 Task: Find connections with filter location Murādnagar with filter topic #happyfounderswith filter profile language French with filter current company Indoco Remedies Ltd. with filter school Ramnarain Ruia College - Mumbai with filter industry Glass Product Manufacturing with filter service category Software Testing with filter keywords title Sales Engineer
Action: Mouse moved to (642, 105)
Screenshot: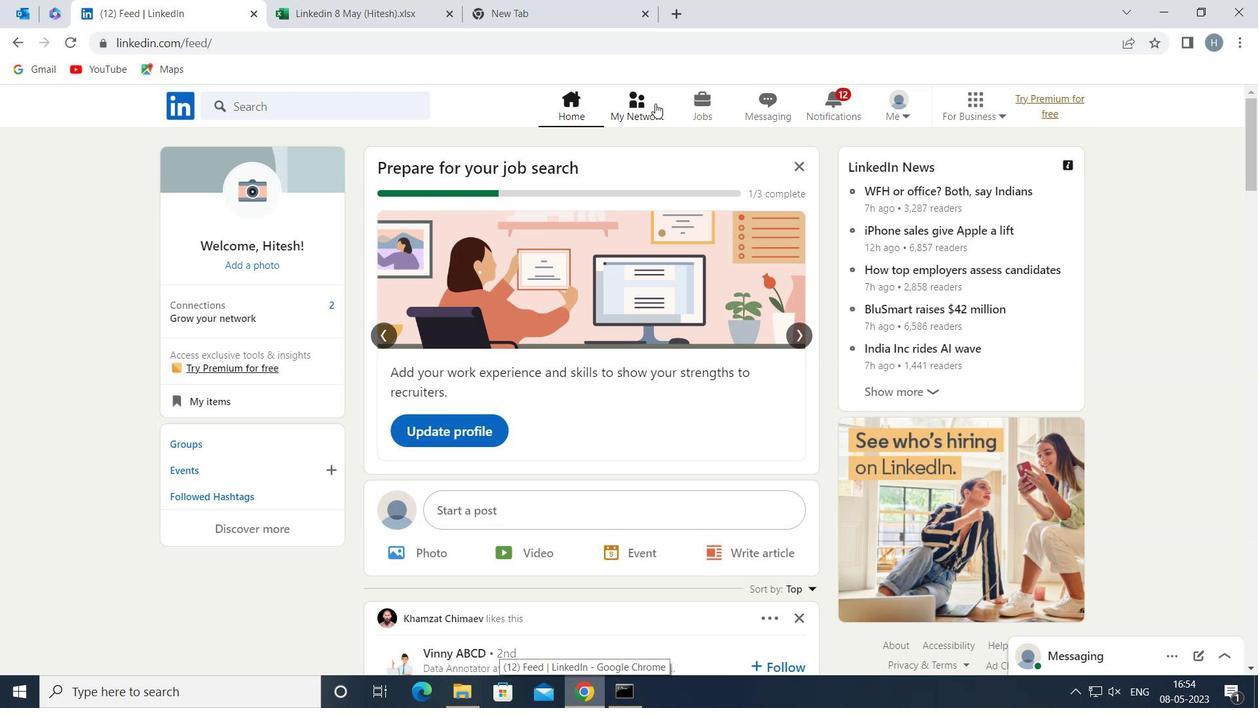
Action: Mouse pressed left at (642, 105)
Screenshot: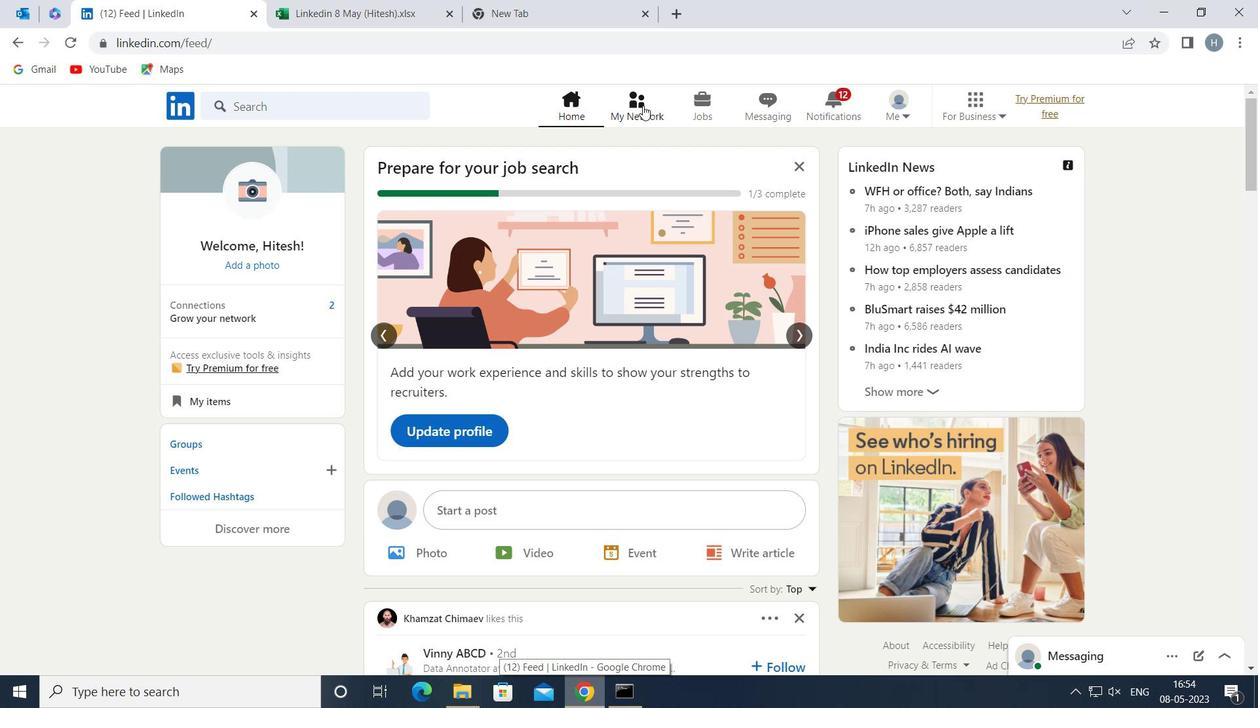 
Action: Mouse moved to (321, 203)
Screenshot: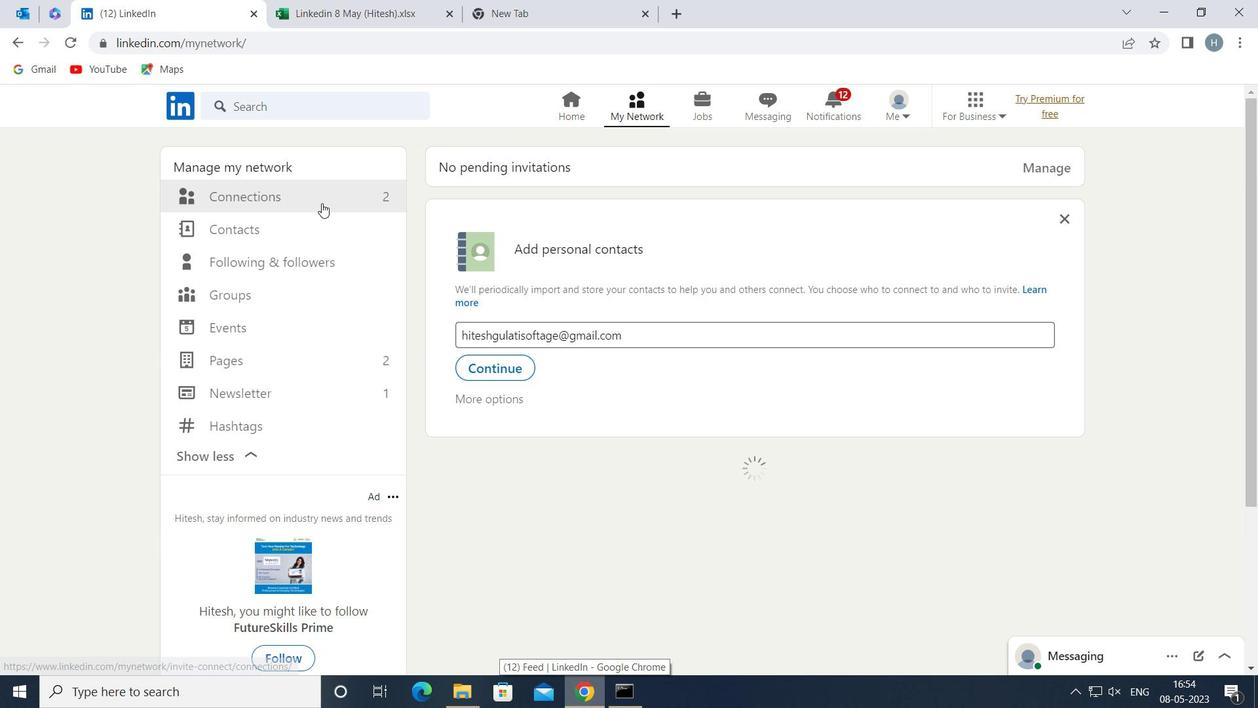 
Action: Mouse pressed left at (321, 203)
Screenshot: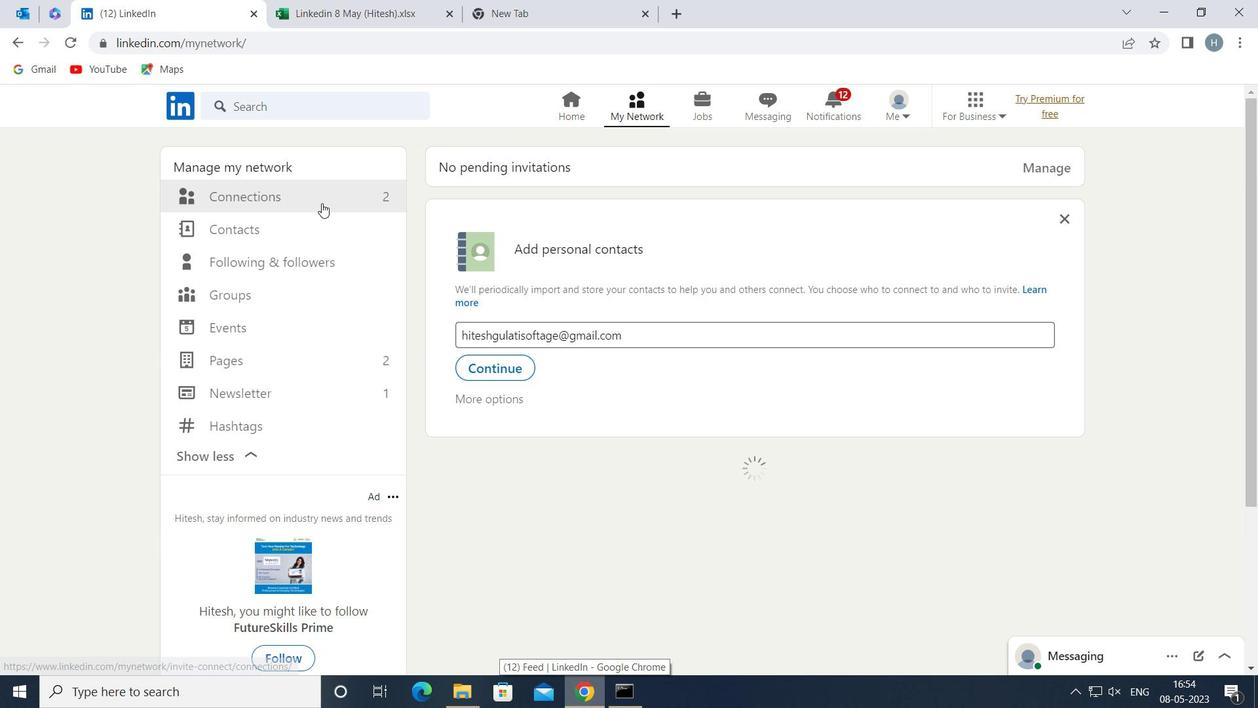 
Action: Mouse moved to (757, 194)
Screenshot: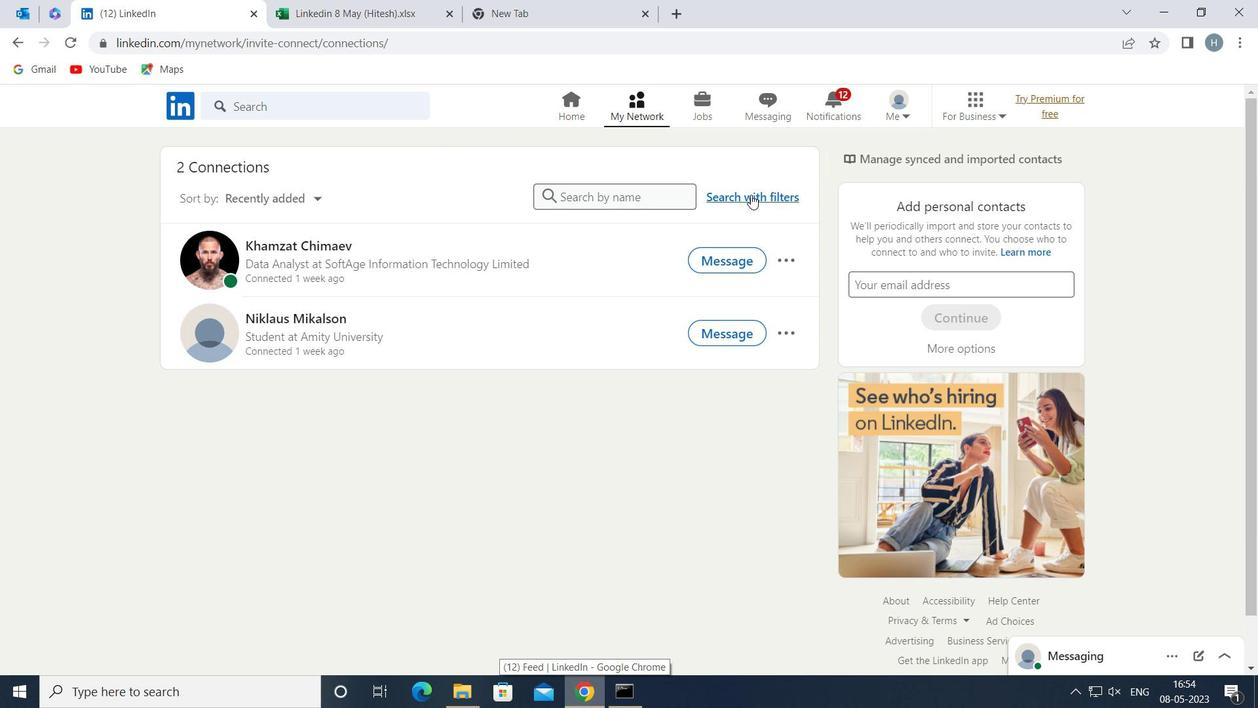 
Action: Mouse pressed left at (757, 194)
Screenshot: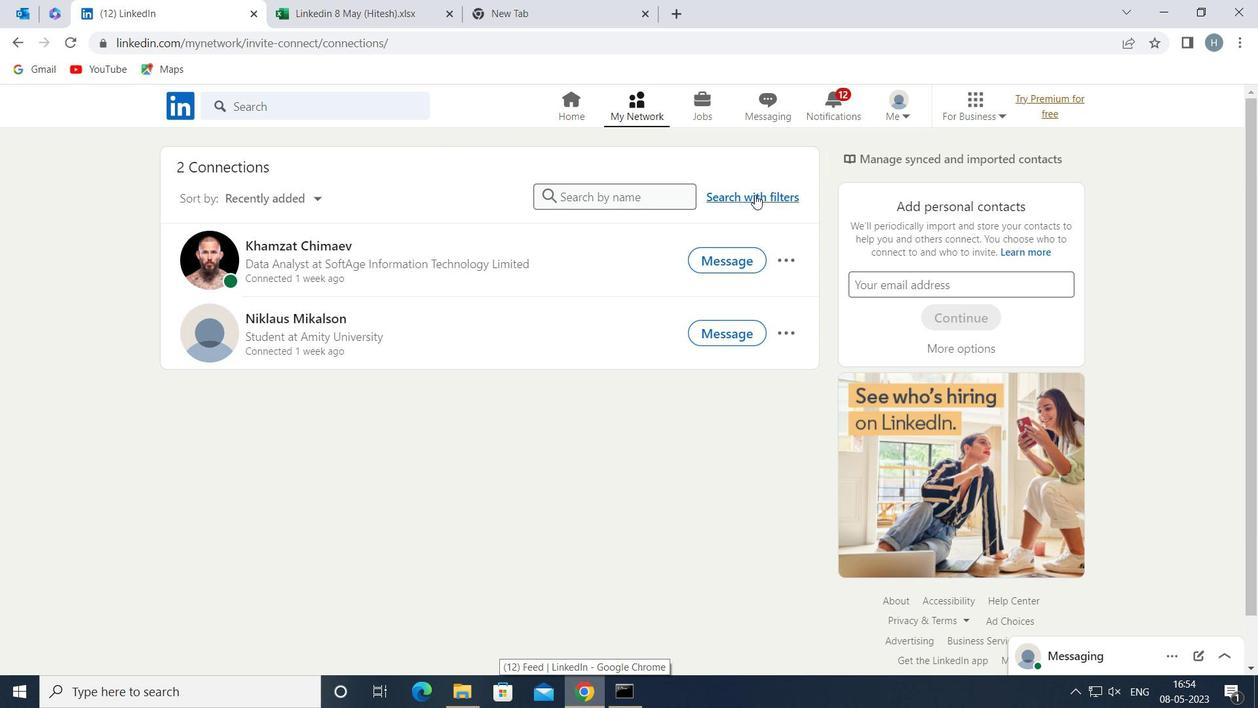 
Action: Mouse moved to (682, 148)
Screenshot: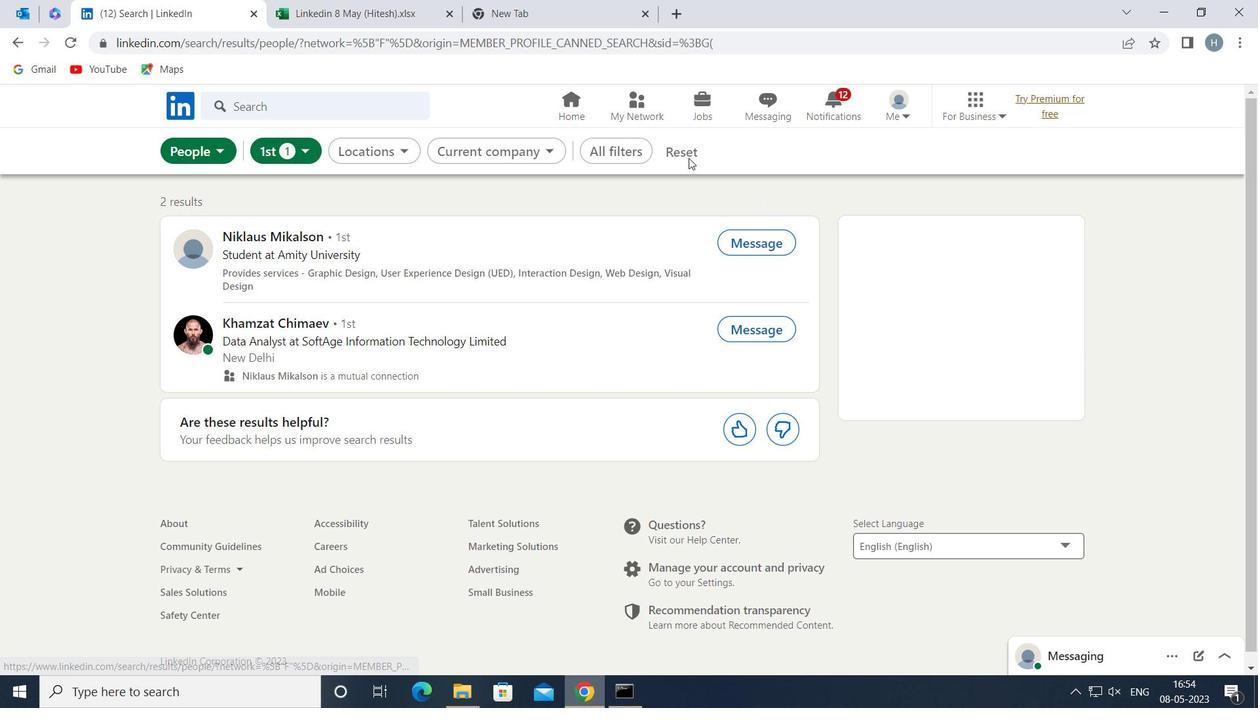 
Action: Mouse pressed left at (682, 148)
Screenshot: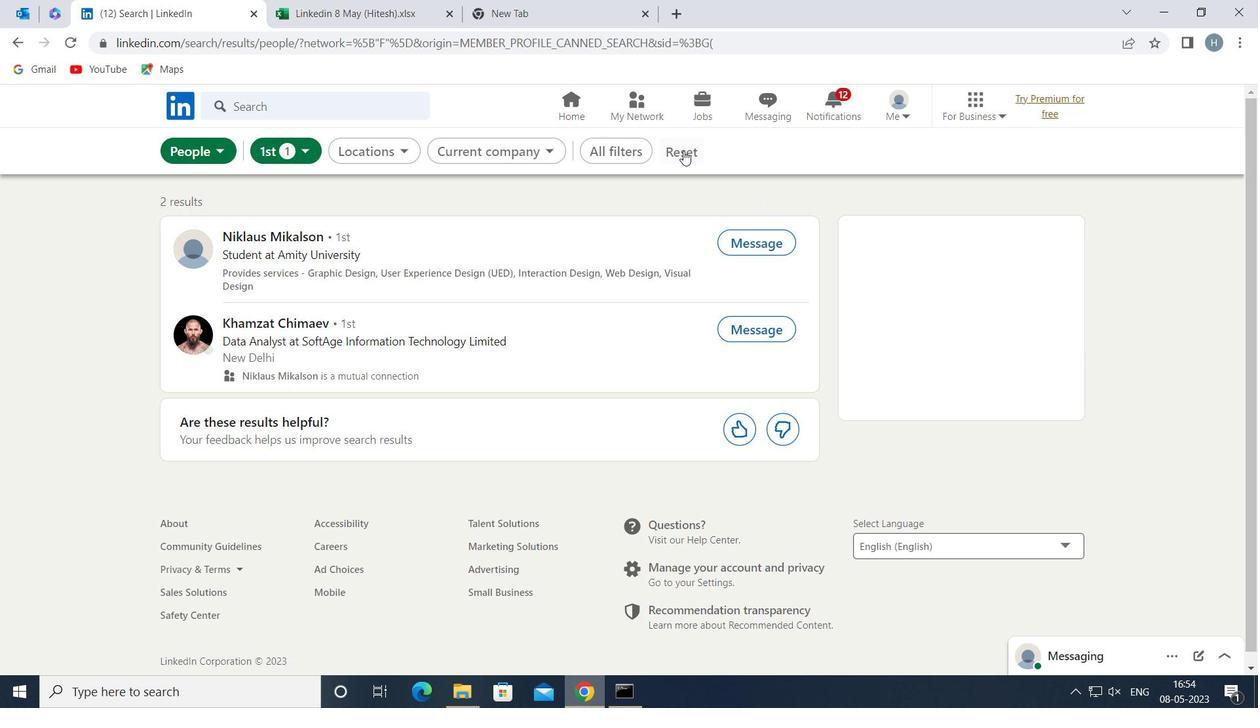 
Action: Mouse moved to (668, 147)
Screenshot: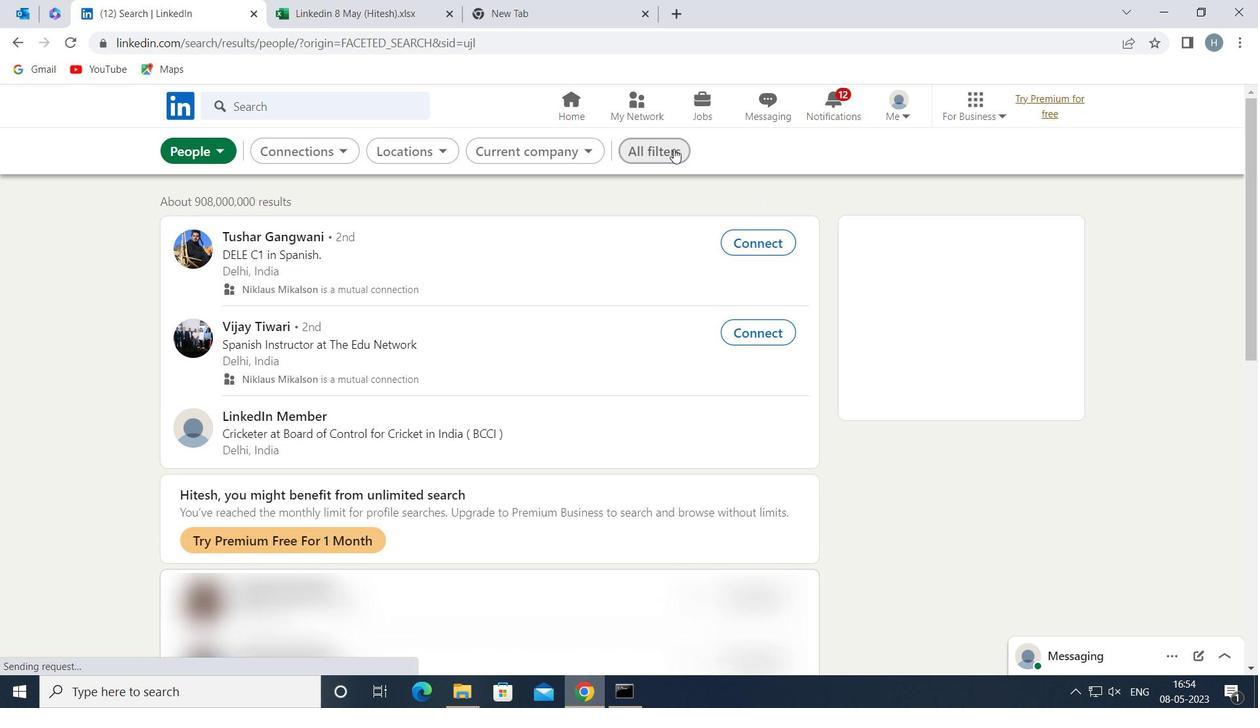 
Action: Mouse pressed left at (668, 147)
Screenshot: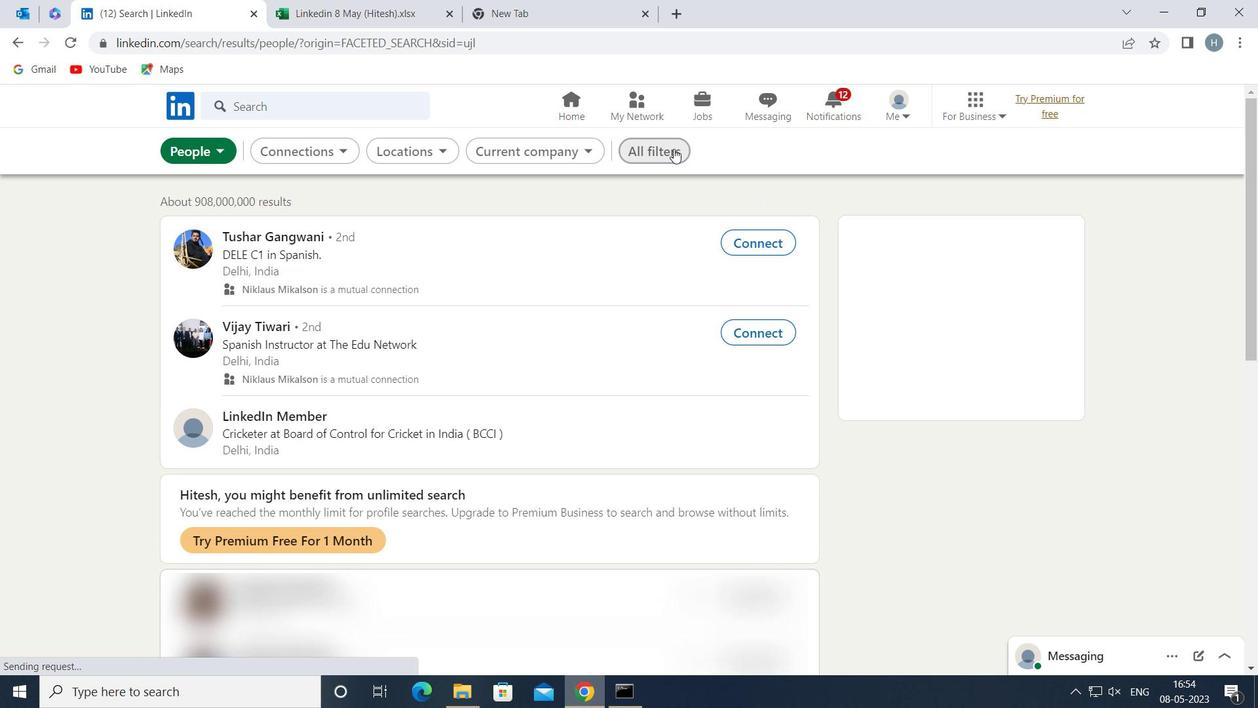 
Action: Mouse moved to (1077, 352)
Screenshot: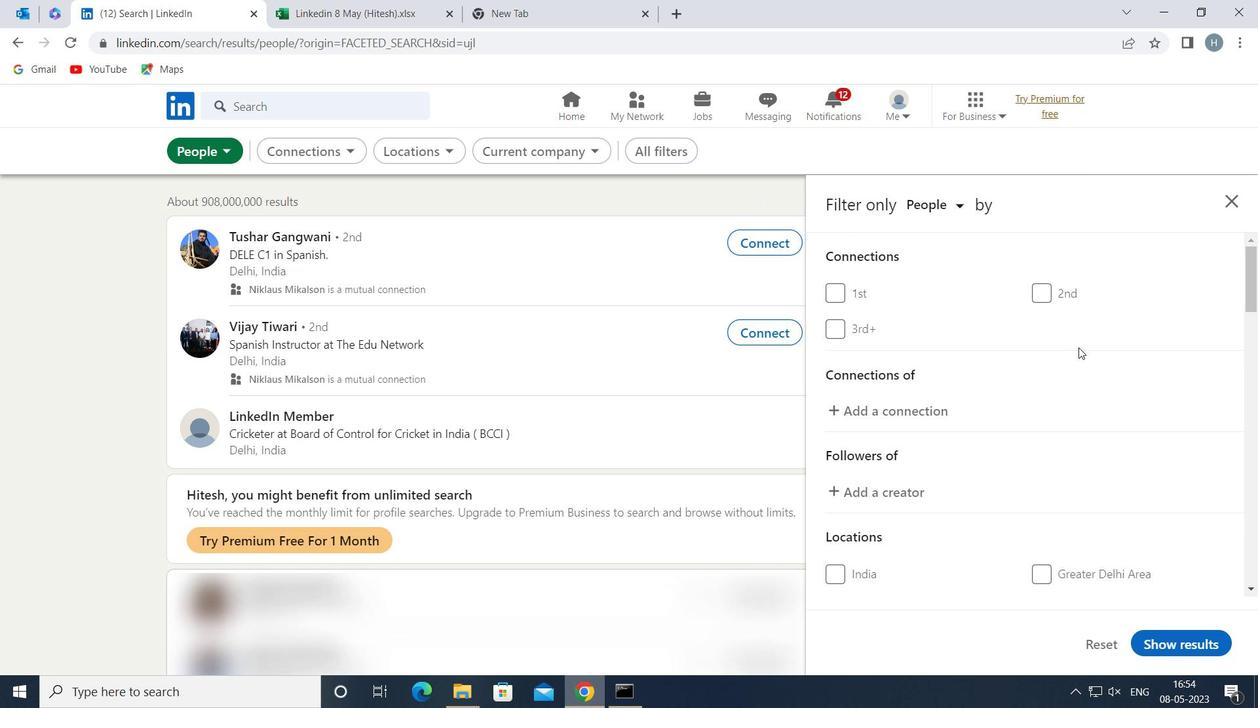 
Action: Mouse scrolled (1077, 352) with delta (0, 0)
Screenshot: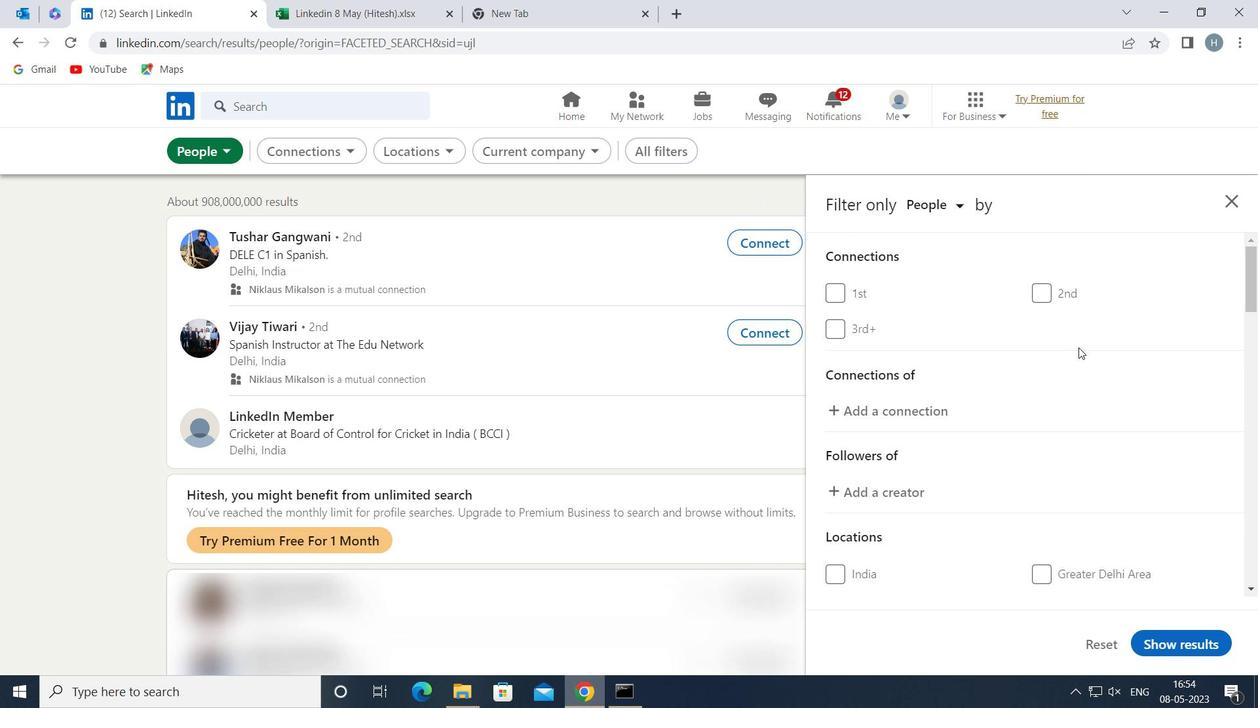 
Action: Mouse scrolled (1077, 352) with delta (0, 0)
Screenshot: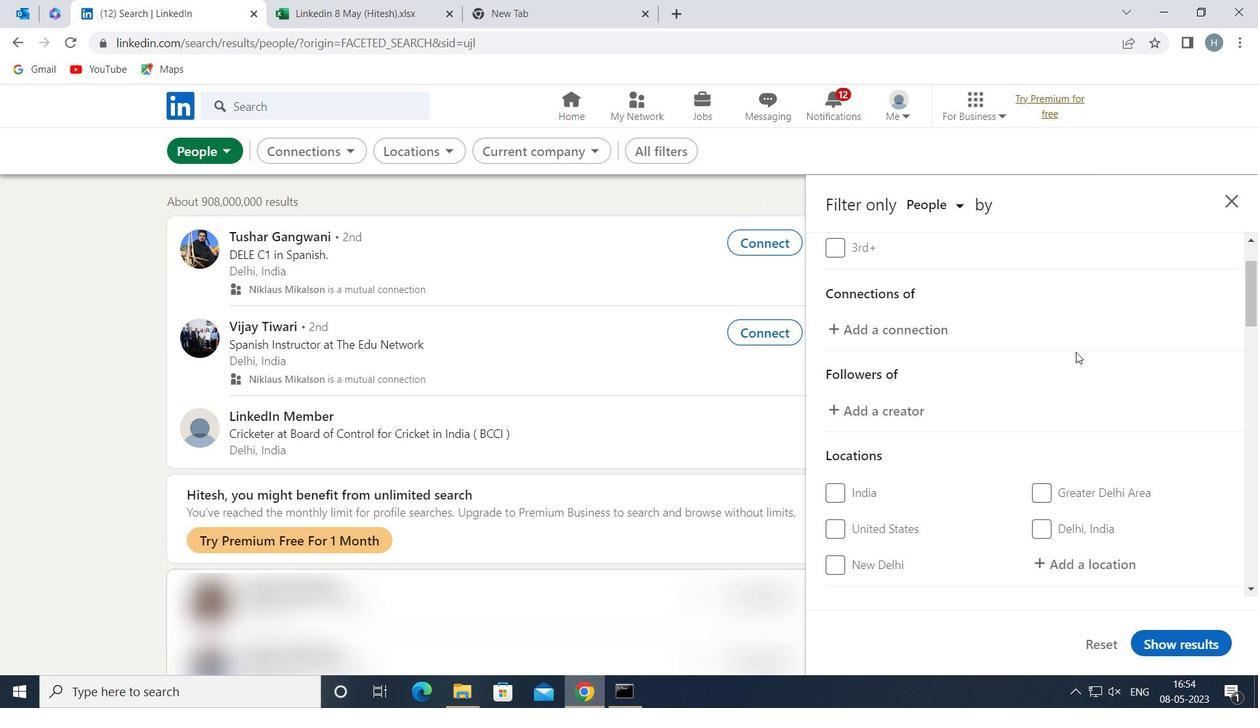 
Action: Mouse scrolled (1077, 352) with delta (0, 0)
Screenshot: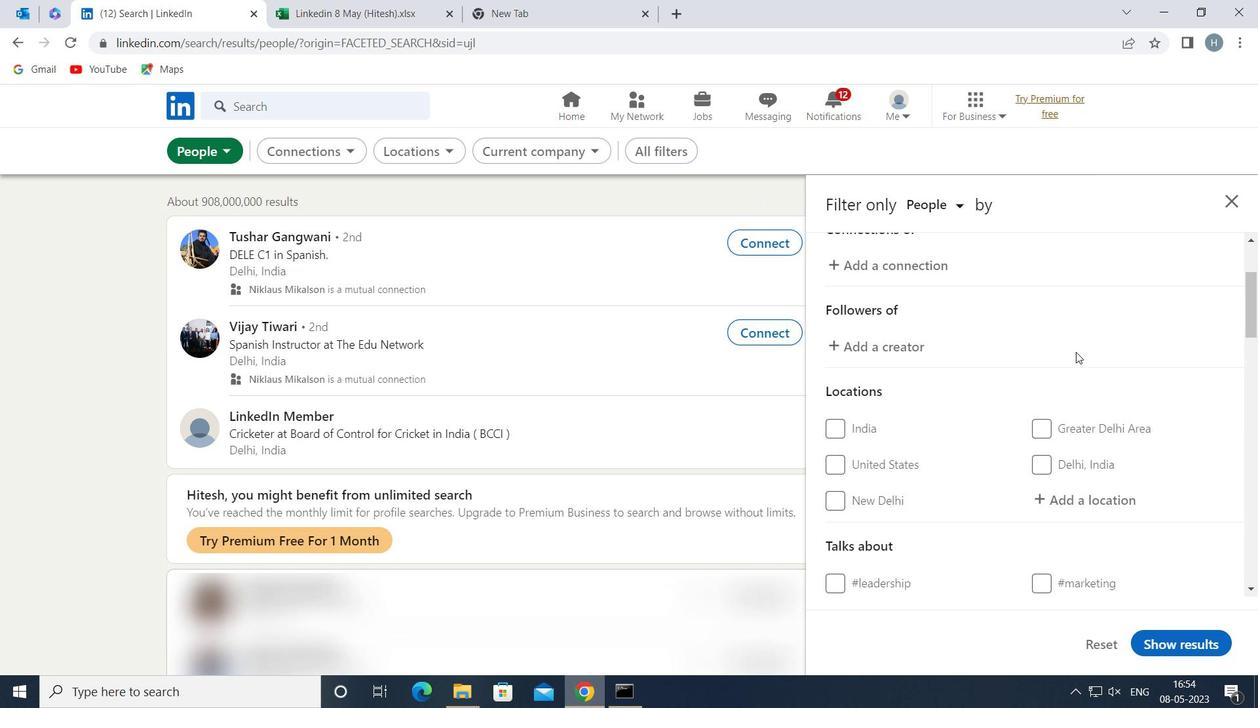 
Action: Mouse moved to (1093, 396)
Screenshot: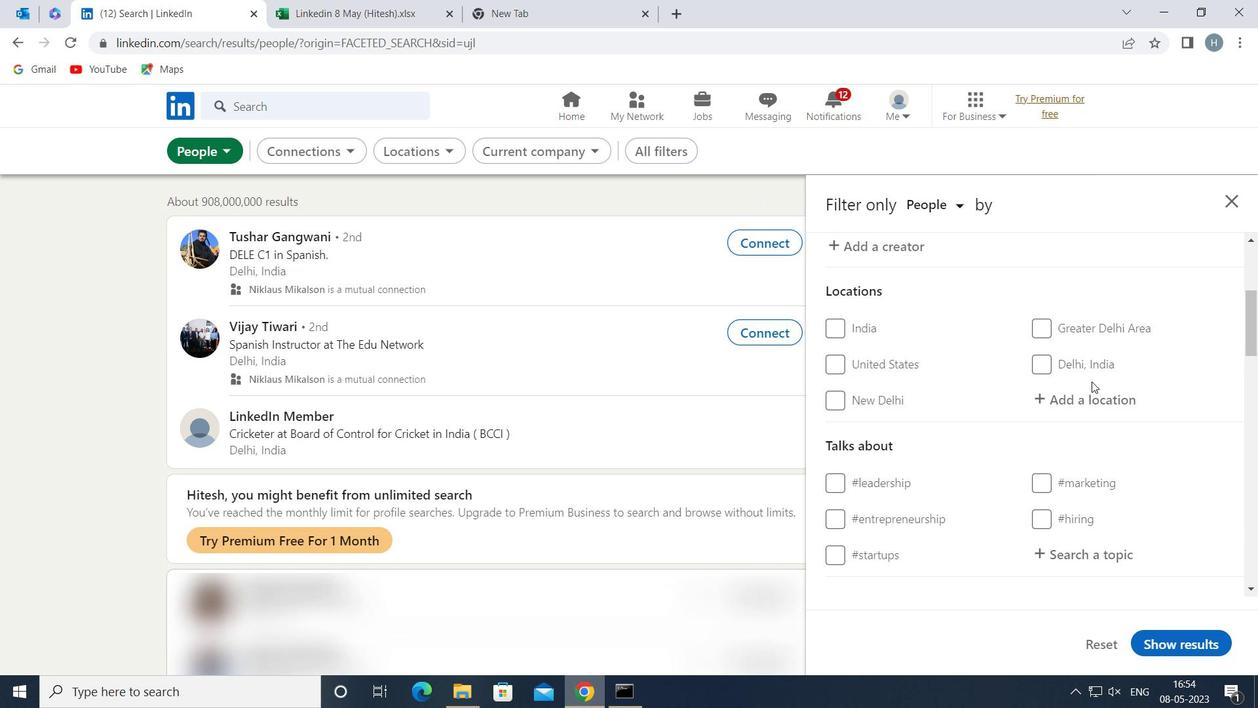
Action: Mouse pressed left at (1093, 396)
Screenshot: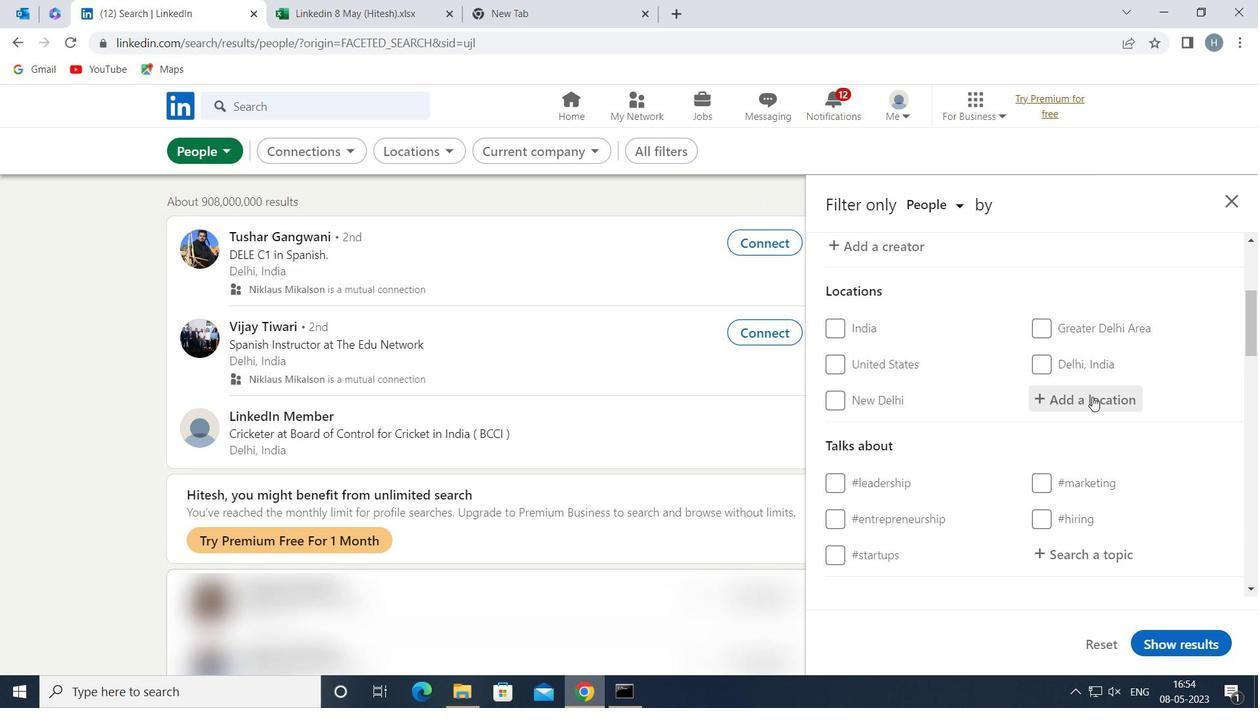 
Action: Key pressed <Key.shift>MURADNAGAR
Screenshot: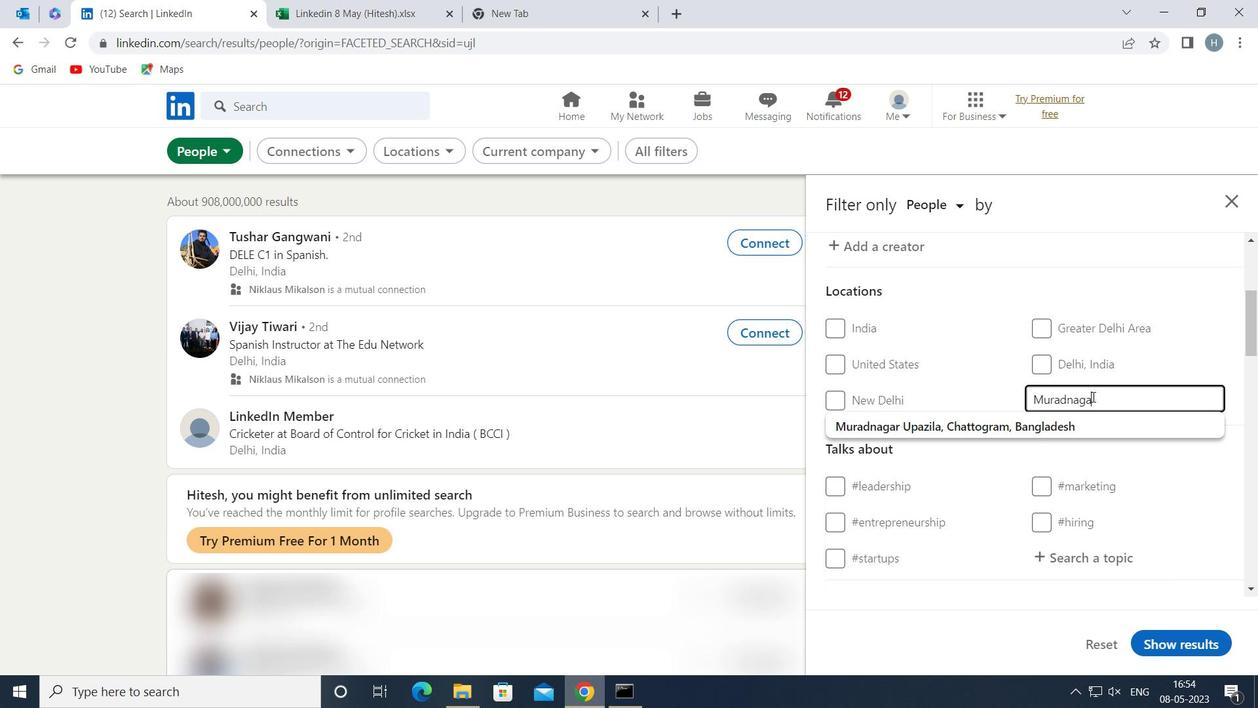 
Action: Mouse moved to (1071, 416)
Screenshot: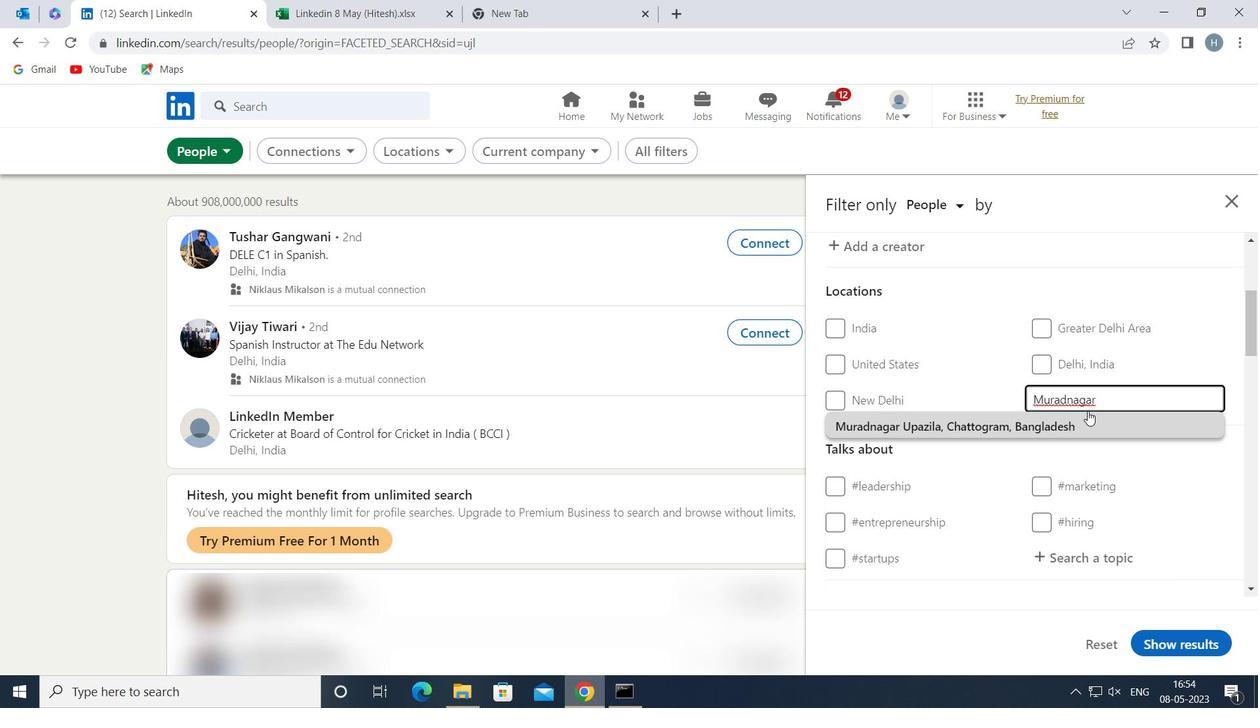 
Action: Mouse pressed left at (1071, 416)
Screenshot: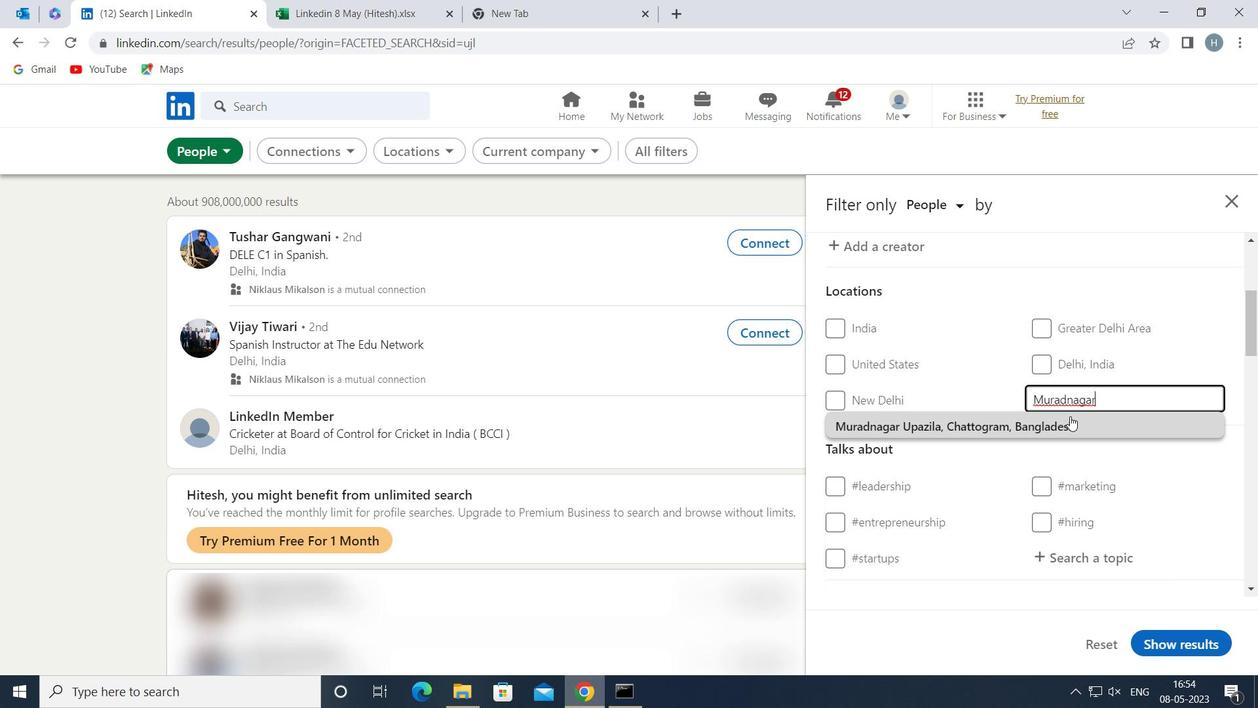
Action: Mouse moved to (1030, 416)
Screenshot: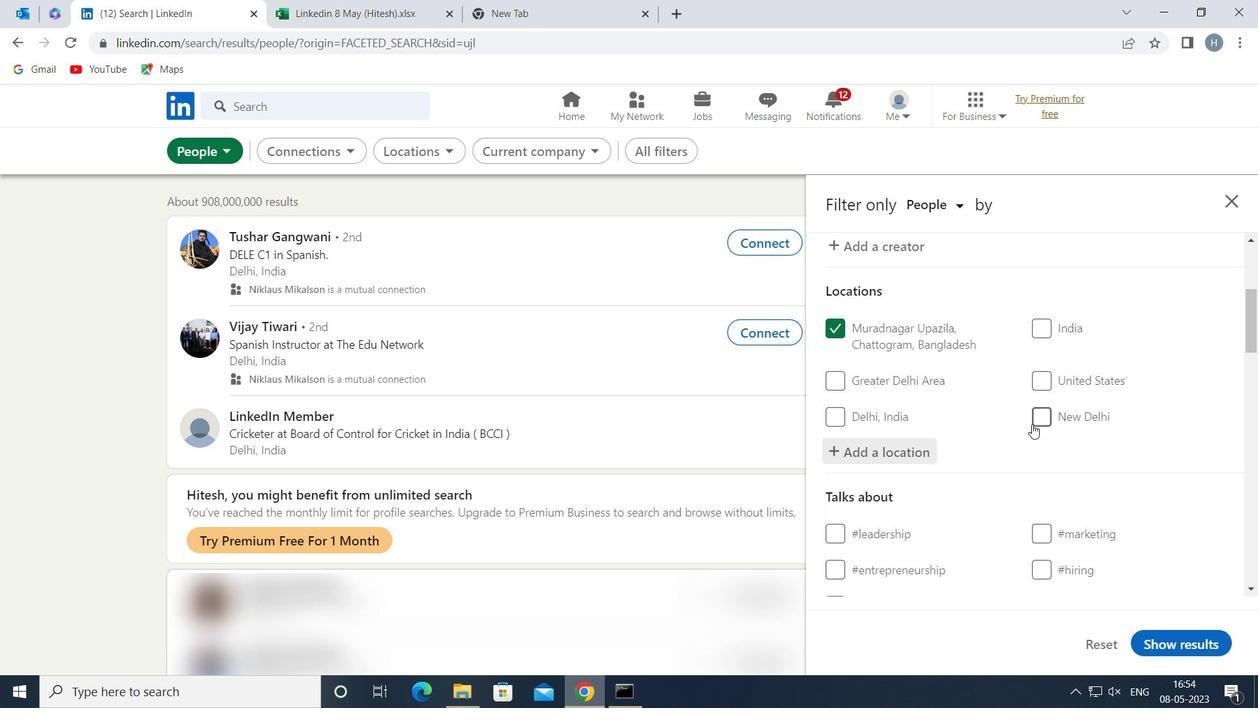 
Action: Mouse scrolled (1030, 416) with delta (0, 0)
Screenshot: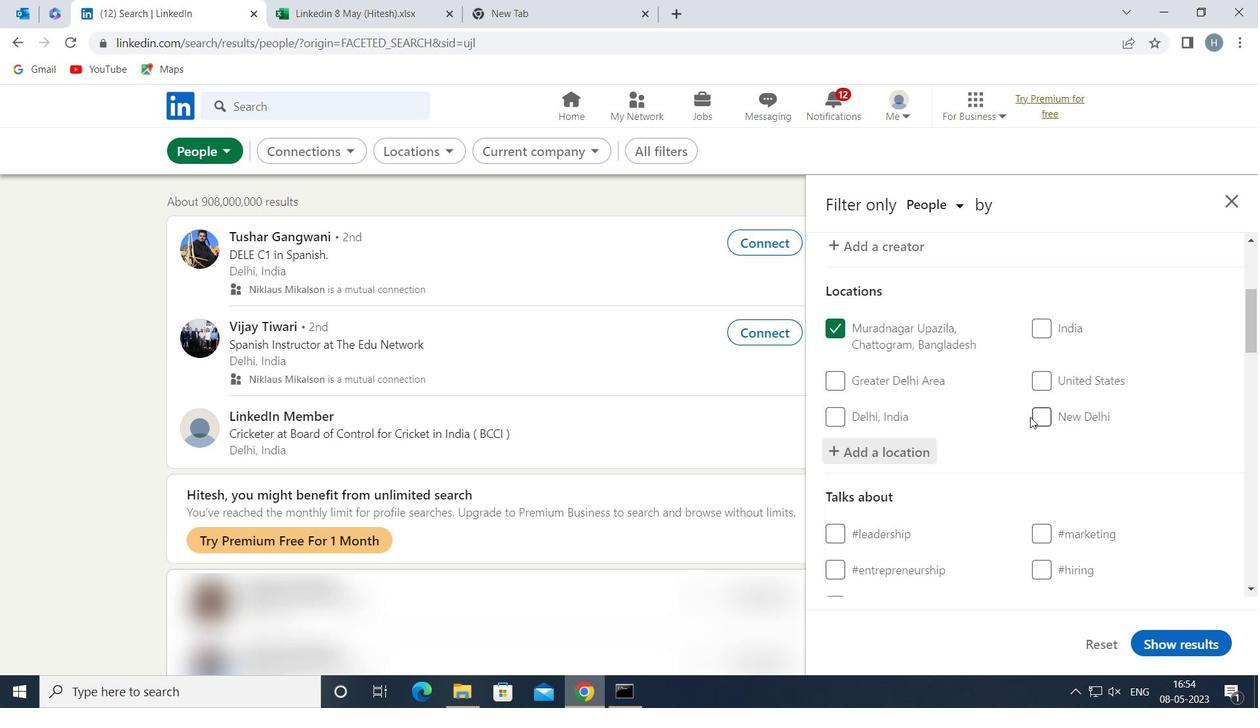 
Action: Mouse moved to (1036, 395)
Screenshot: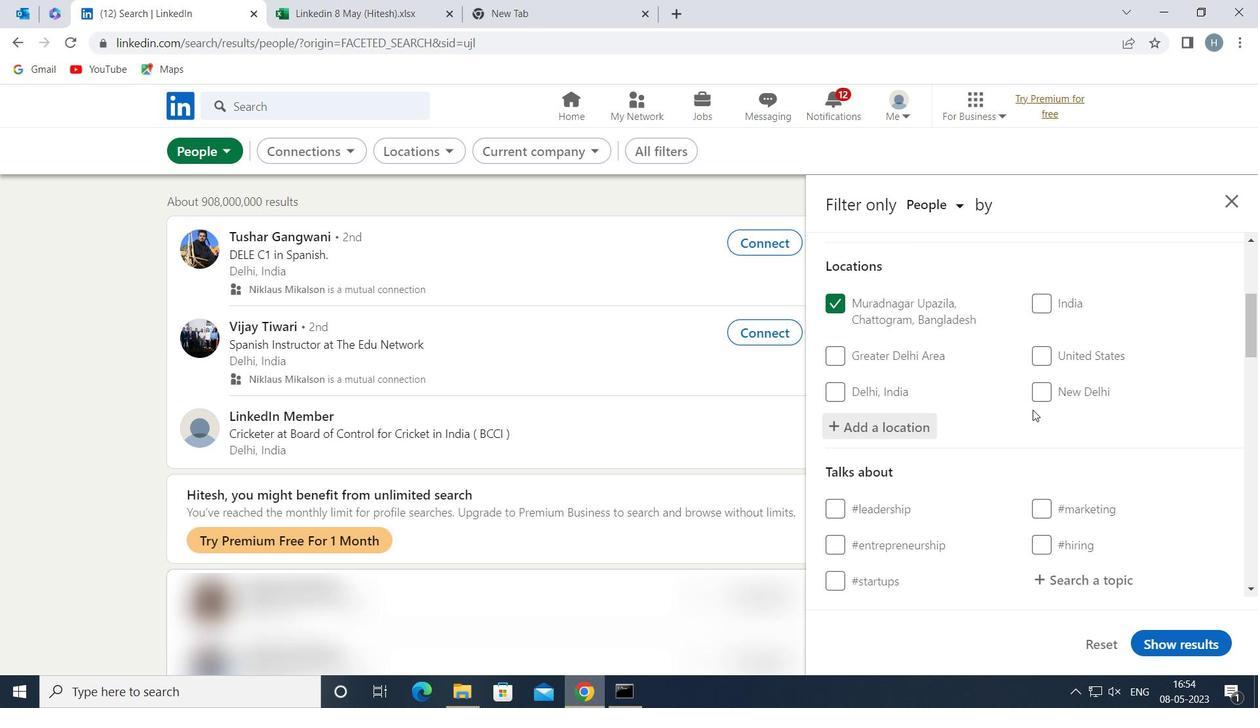 
Action: Mouse scrolled (1036, 394) with delta (0, 0)
Screenshot: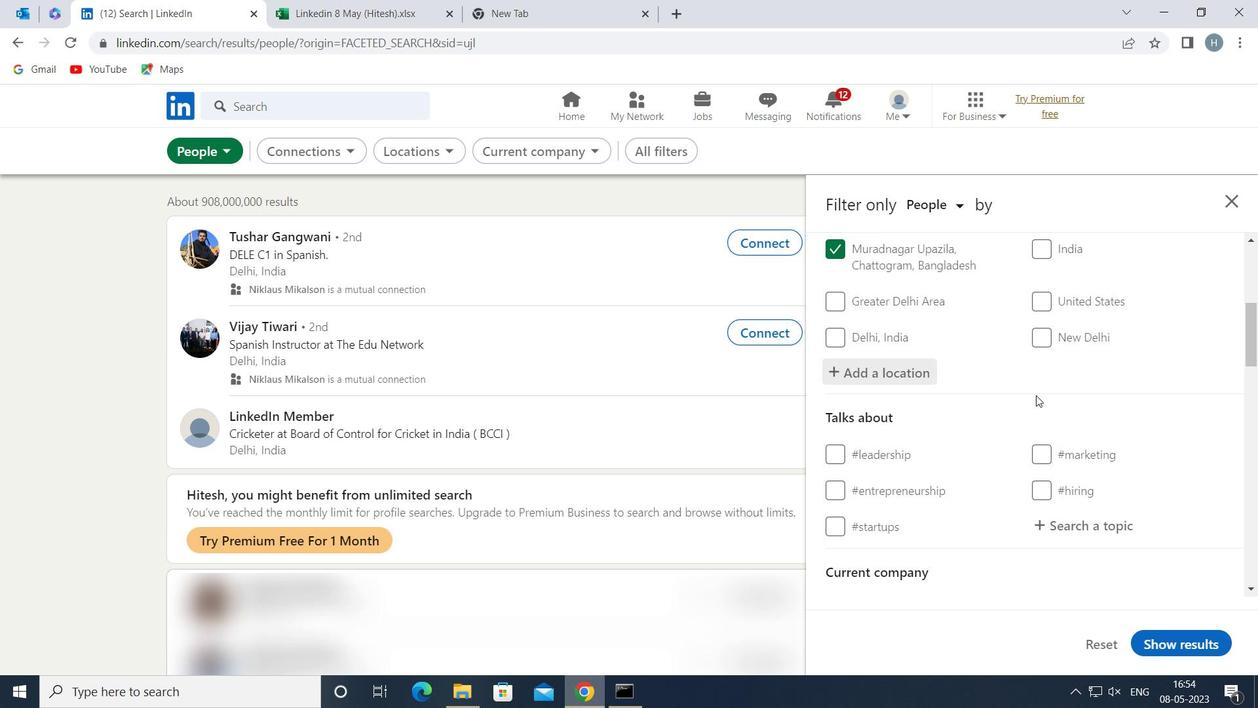 
Action: Mouse moved to (1090, 437)
Screenshot: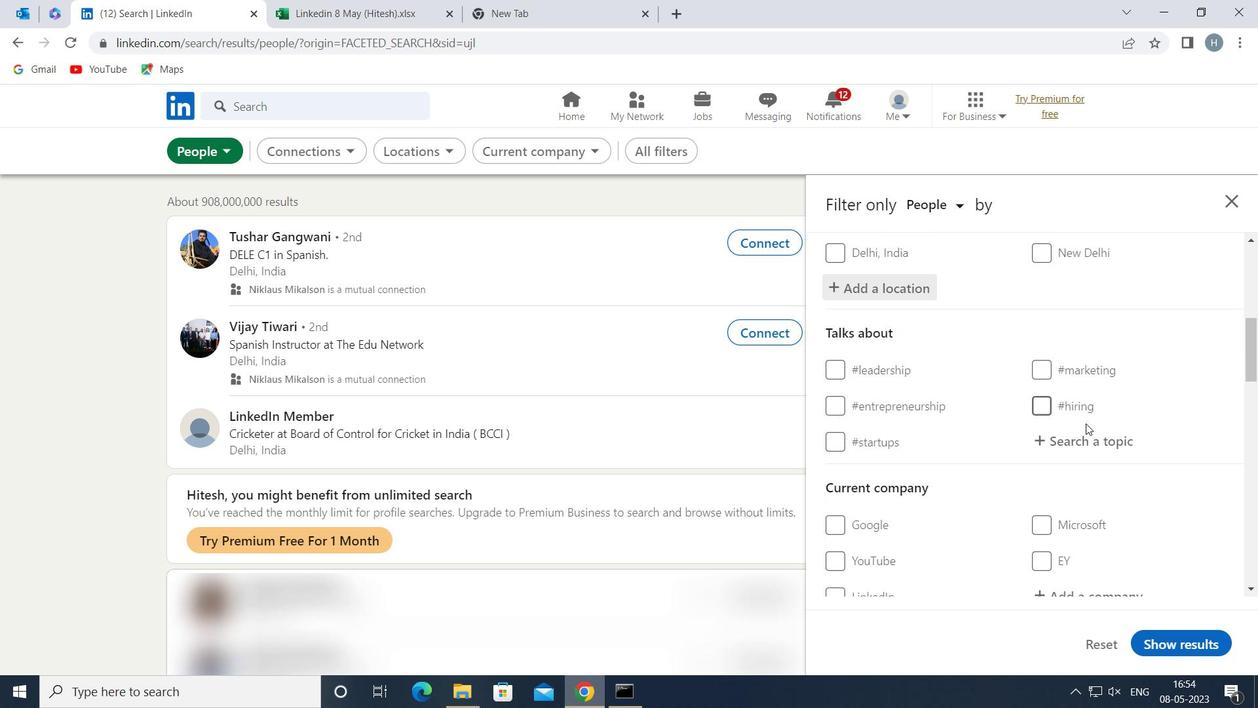 
Action: Mouse pressed left at (1090, 437)
Screenshot: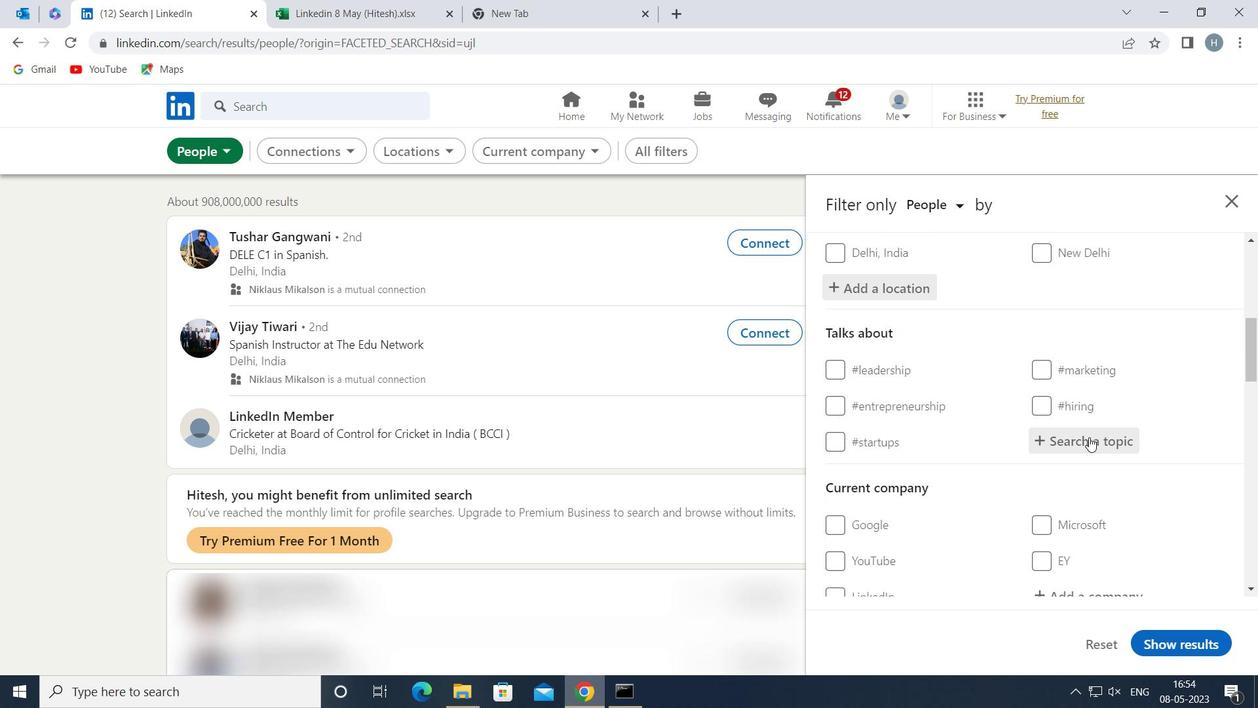 
Action: Mouse moved to (1090, 437)
Screenshot: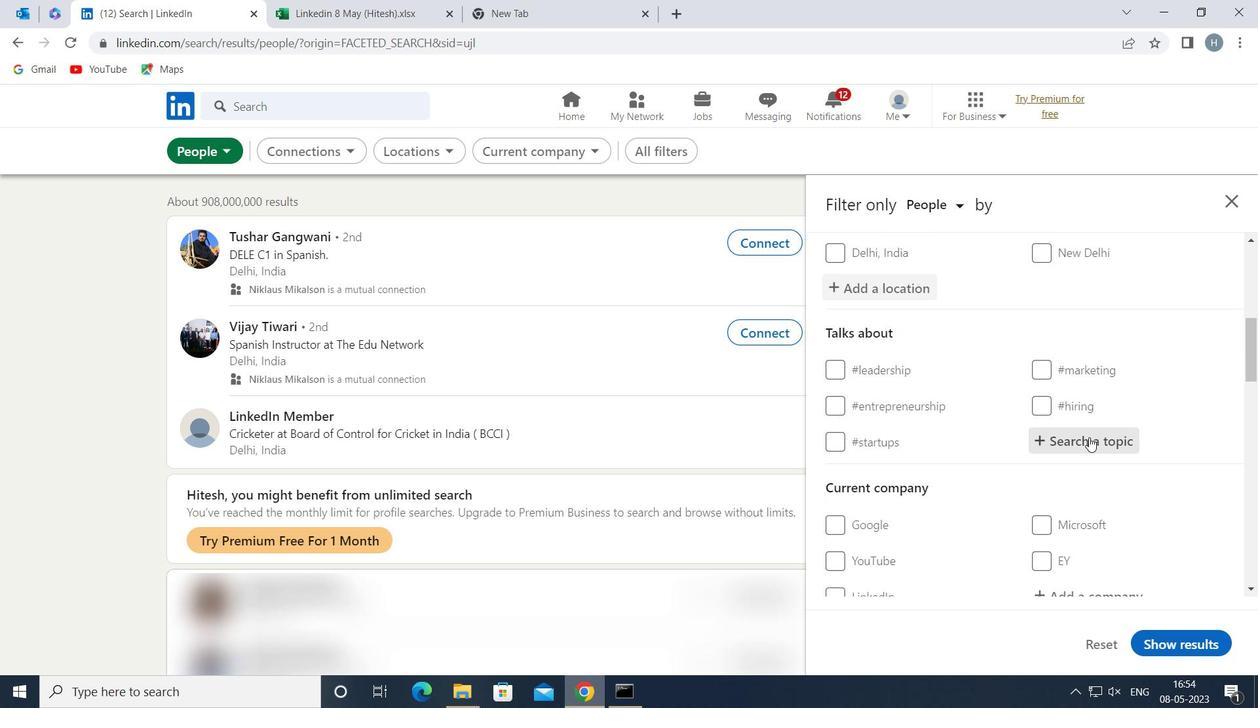 
Action: Key pressed HAPPYFOUNERS
Screenshot: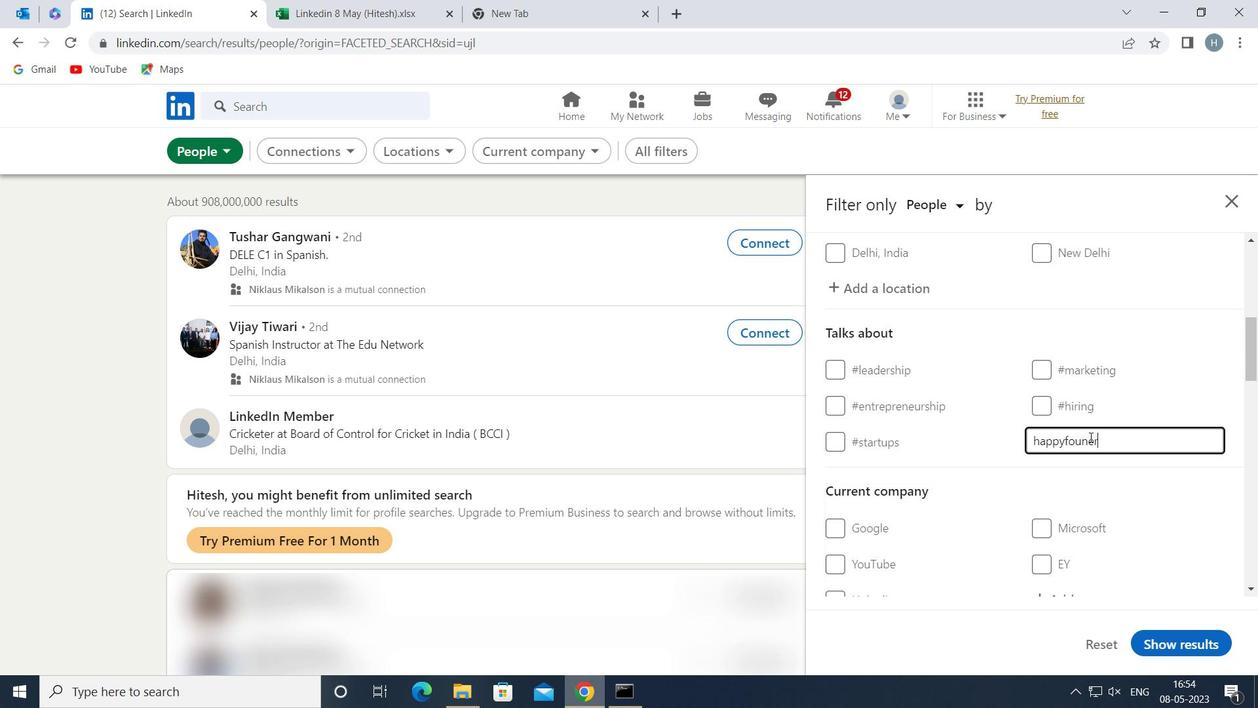 
Action: Mouse moved to (1123, 436)
Screenshot: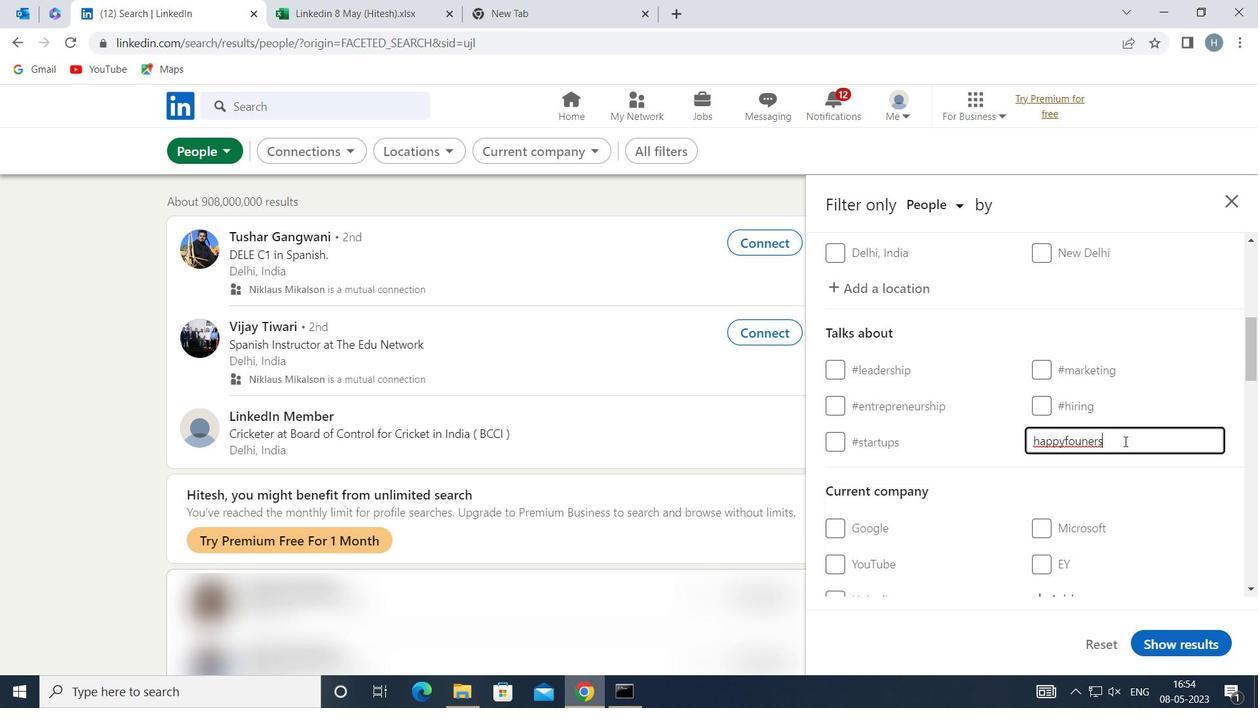 
Action: Key pressed <Key.backspace><Key.backspace><Key.backspace>DERS
Screenshot: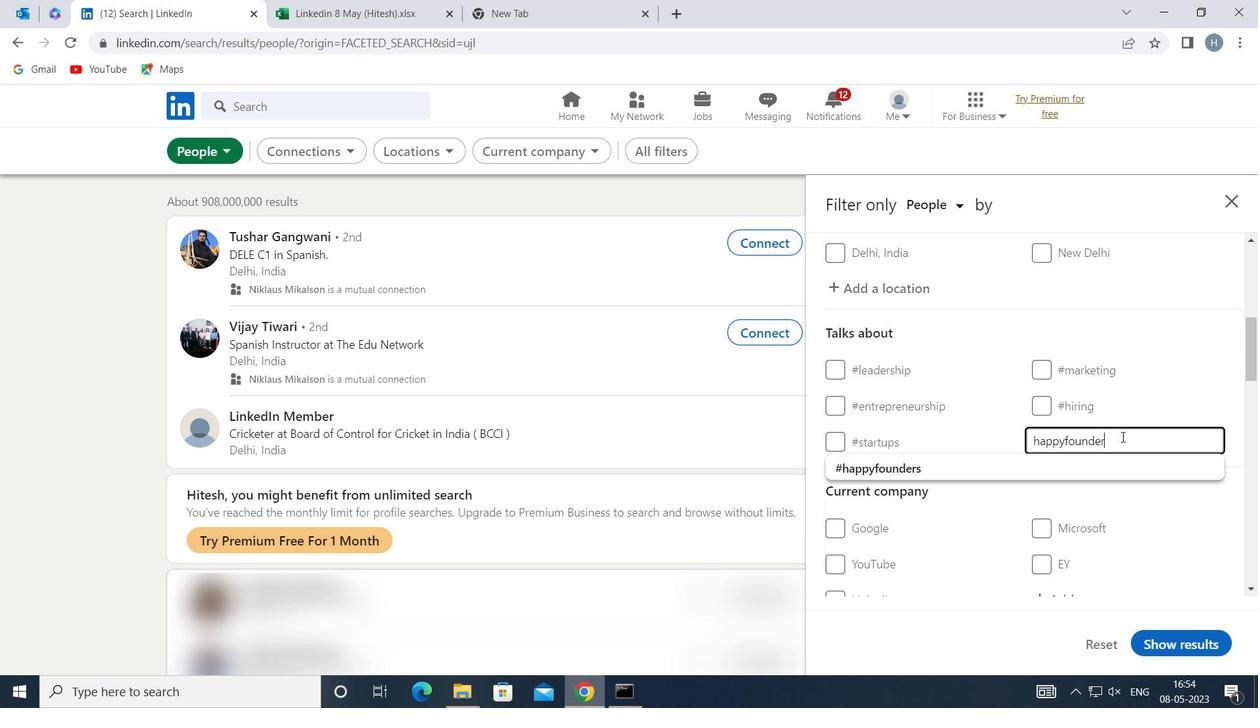 
Action: Mouse moved to (1033, 466)
Screenshot: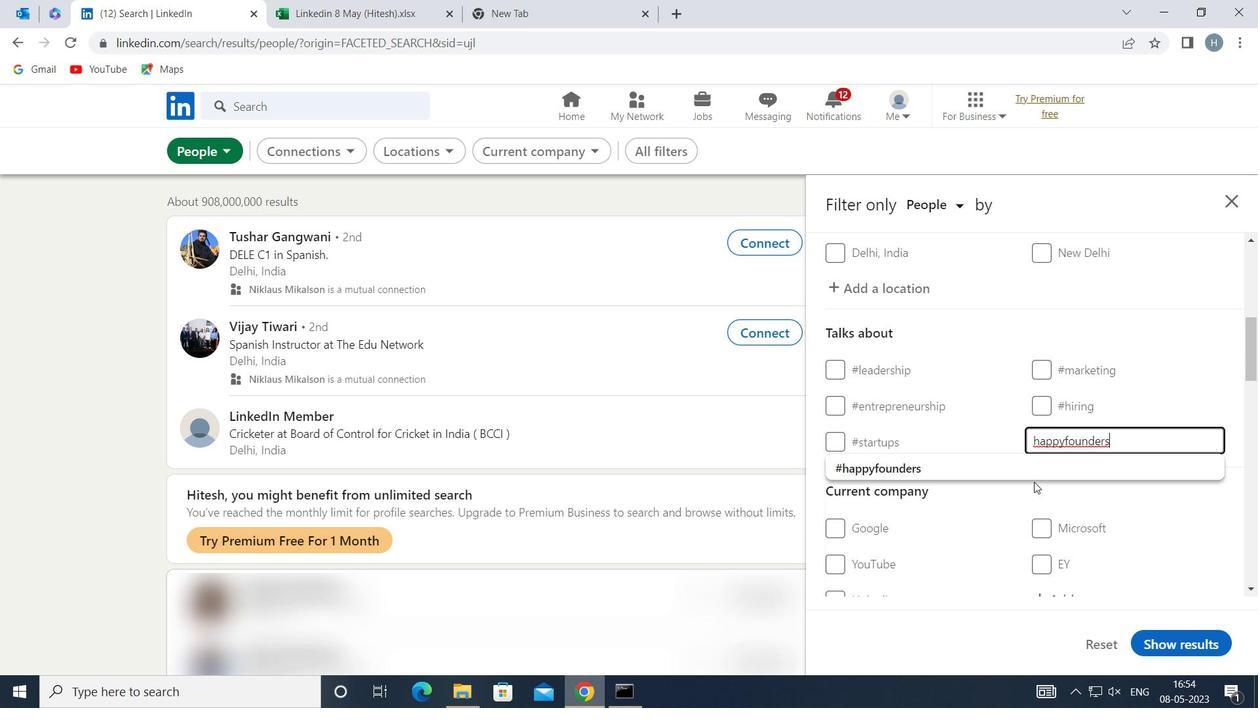 
Action: Mouse pressed left at (1033, 466)
Screenshot: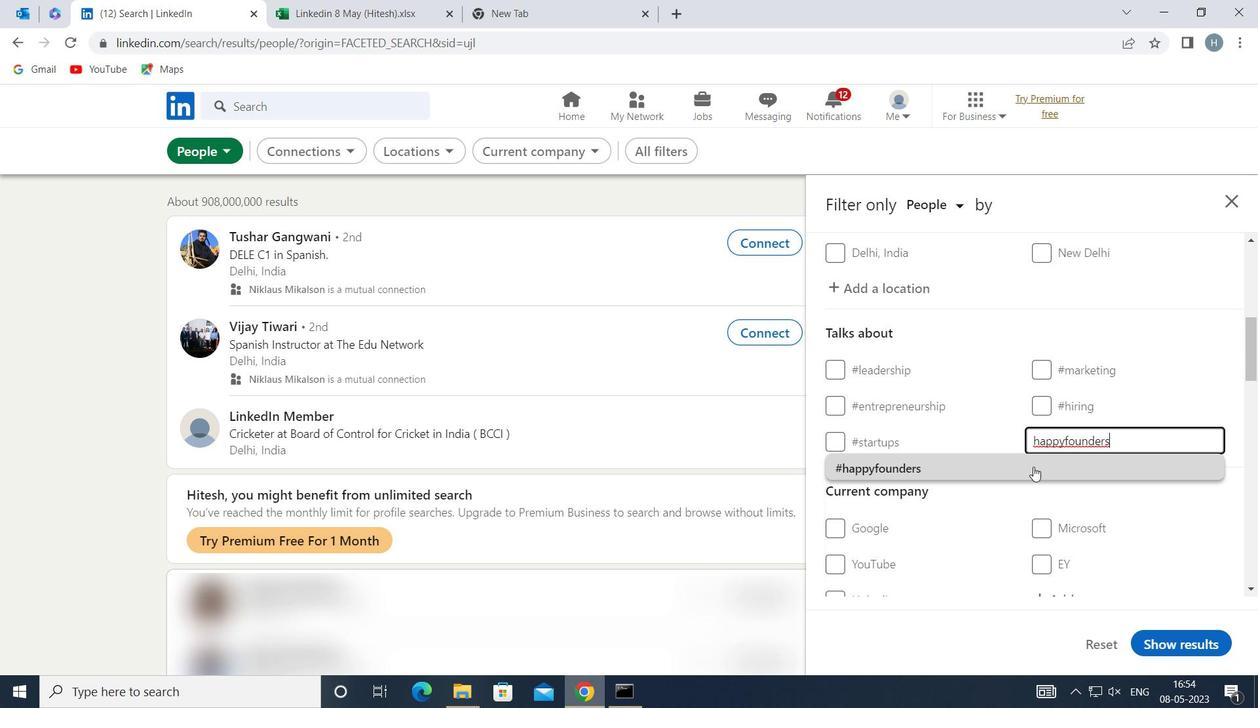
Action: Mouse moved to (993, 456)
Screenshot: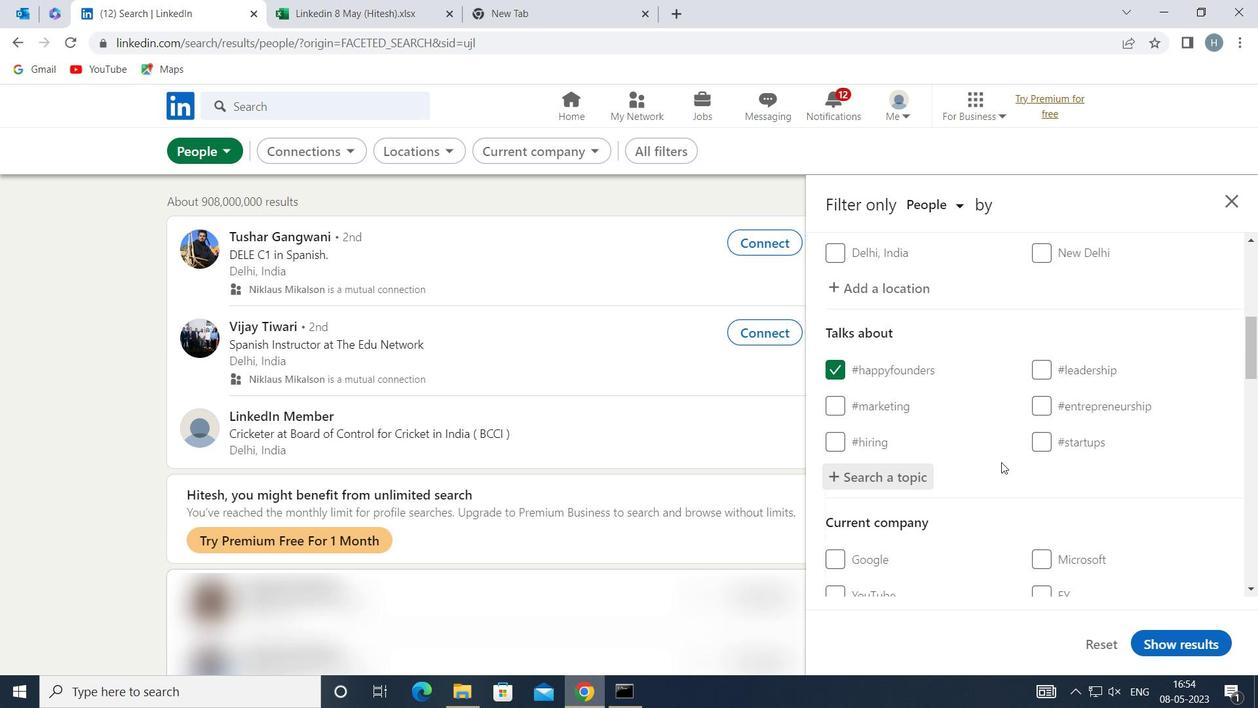 
Action: Mouse scrolled (993, 455) with delta (0, 0)
Screenshot: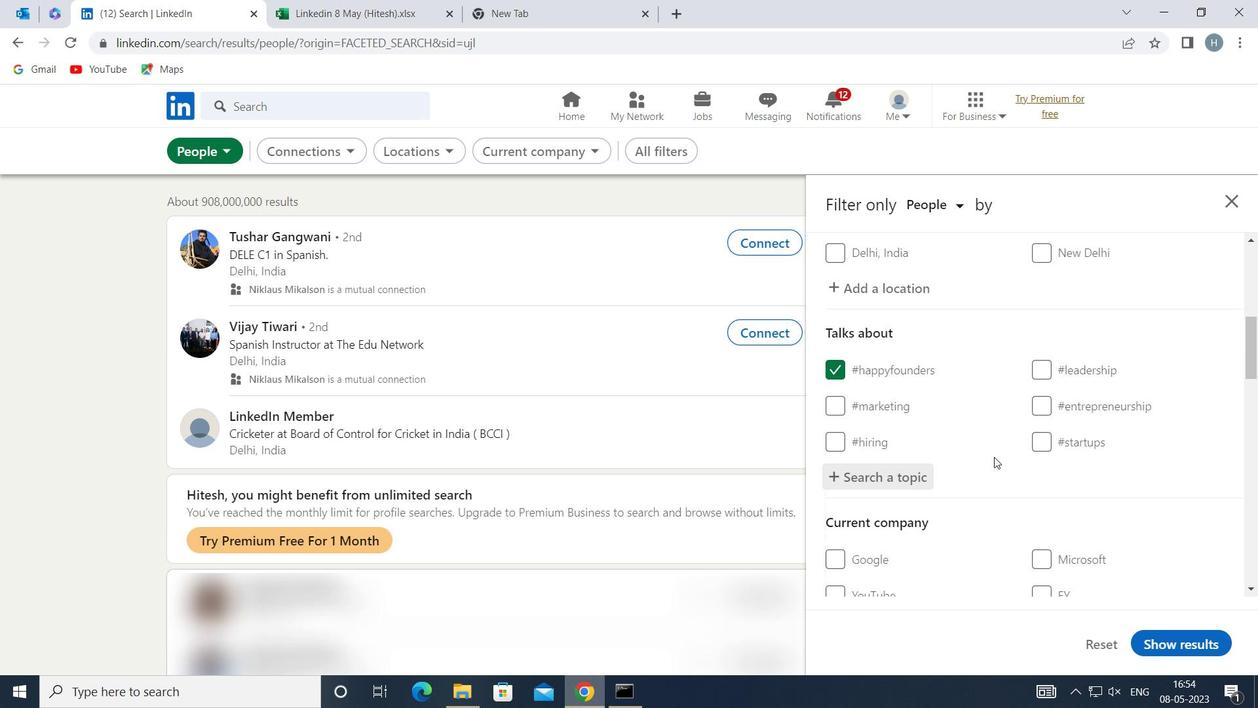 
Action: Mouse moved to (998, 435)
Screenshot: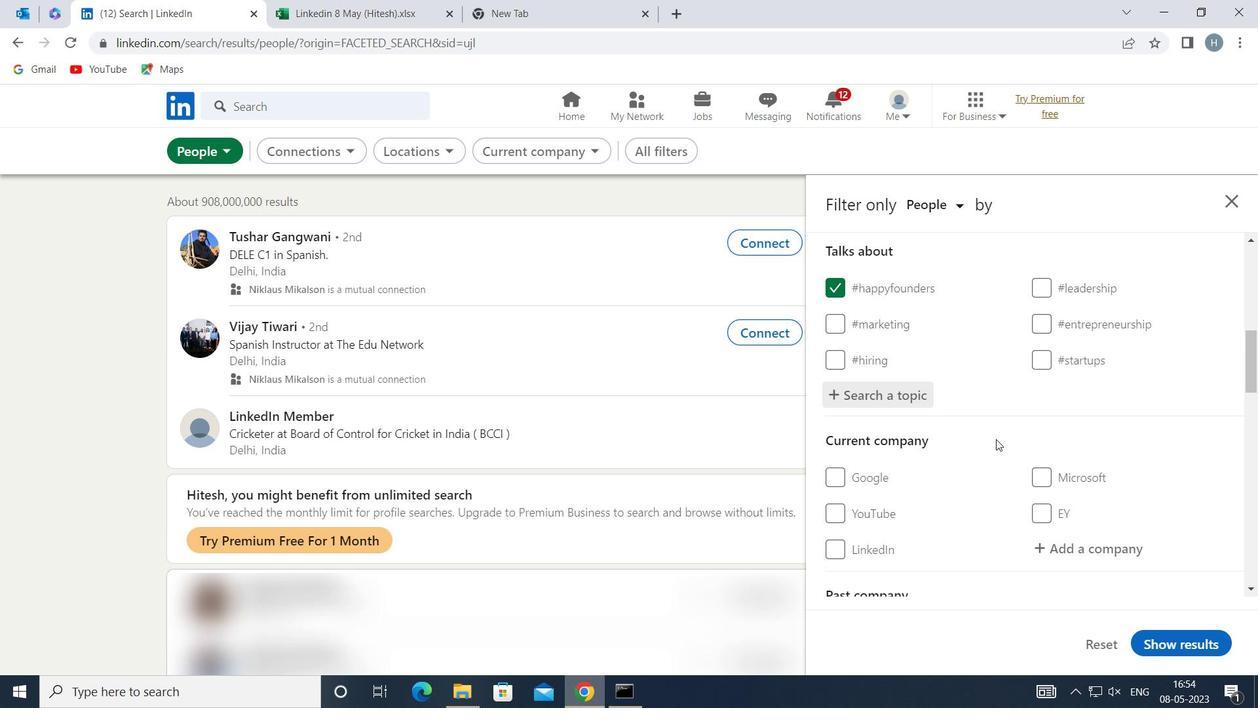 
Action: Mouse scrolled (998, 434) with delta (0, 0)
Screenshot: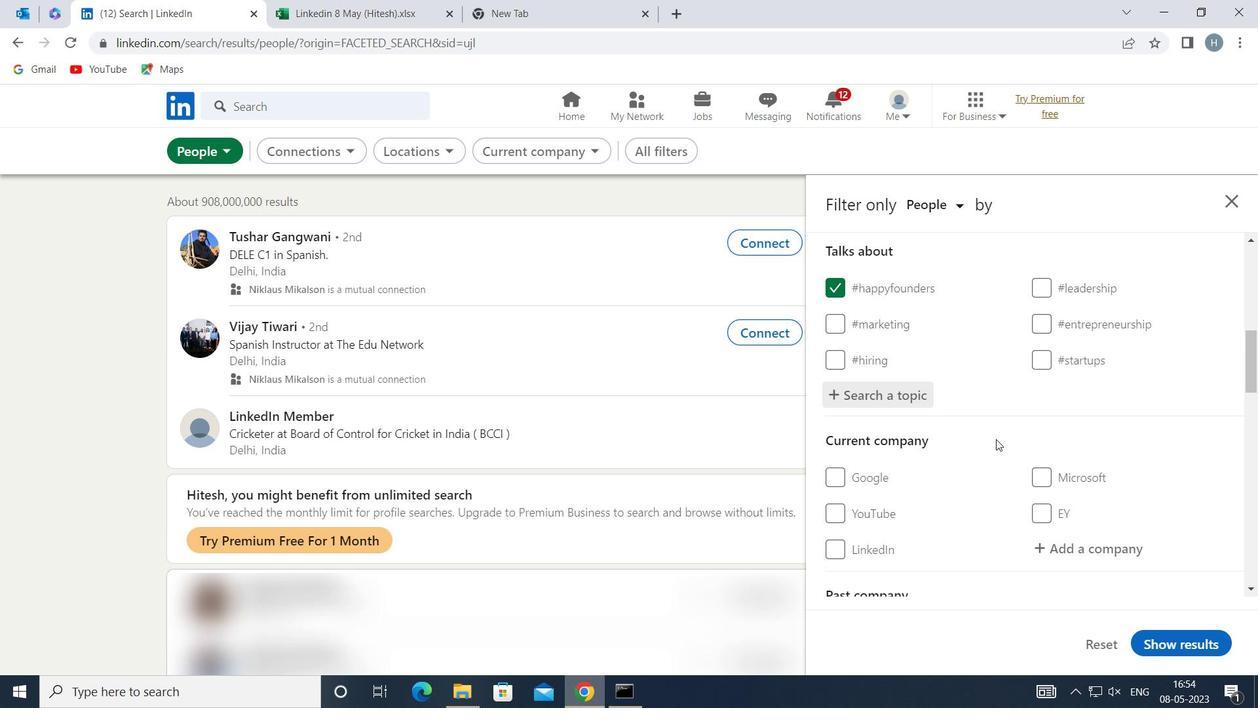 
Action: Mouse scrolled (998, 434) with delta (0, 0)
Screenshot: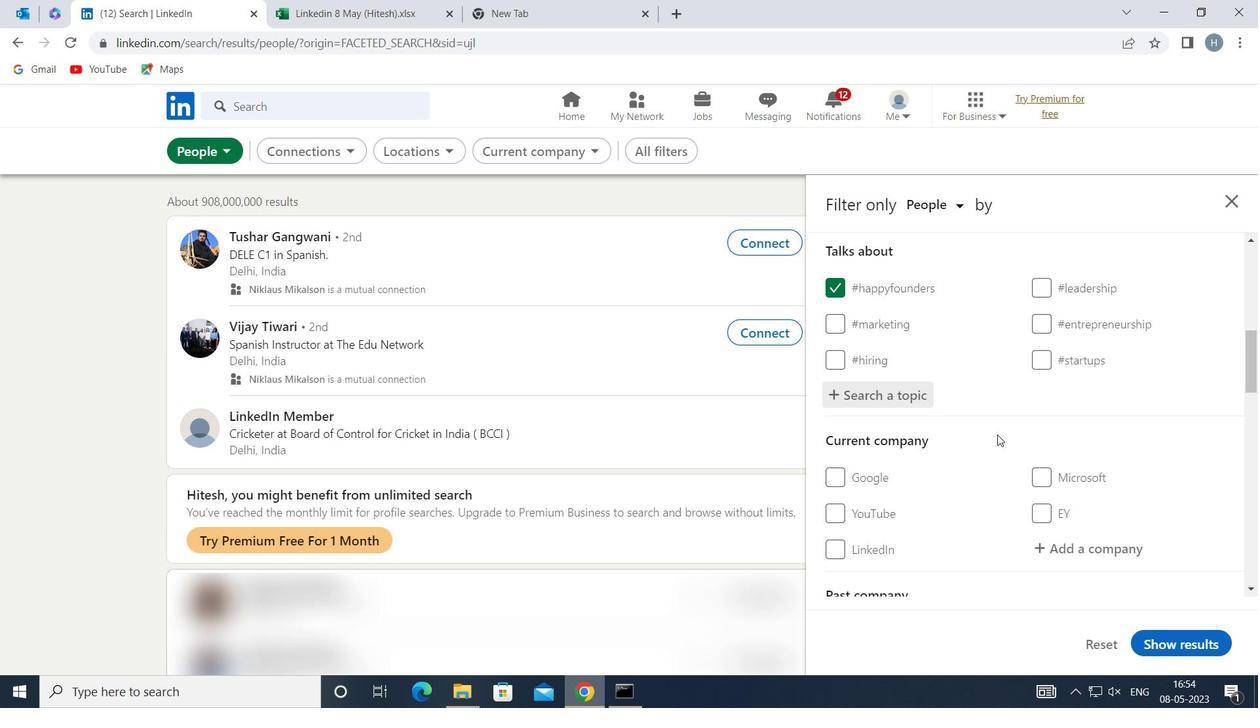 
Action: Mouse moved to (997, 431)
Screenshot: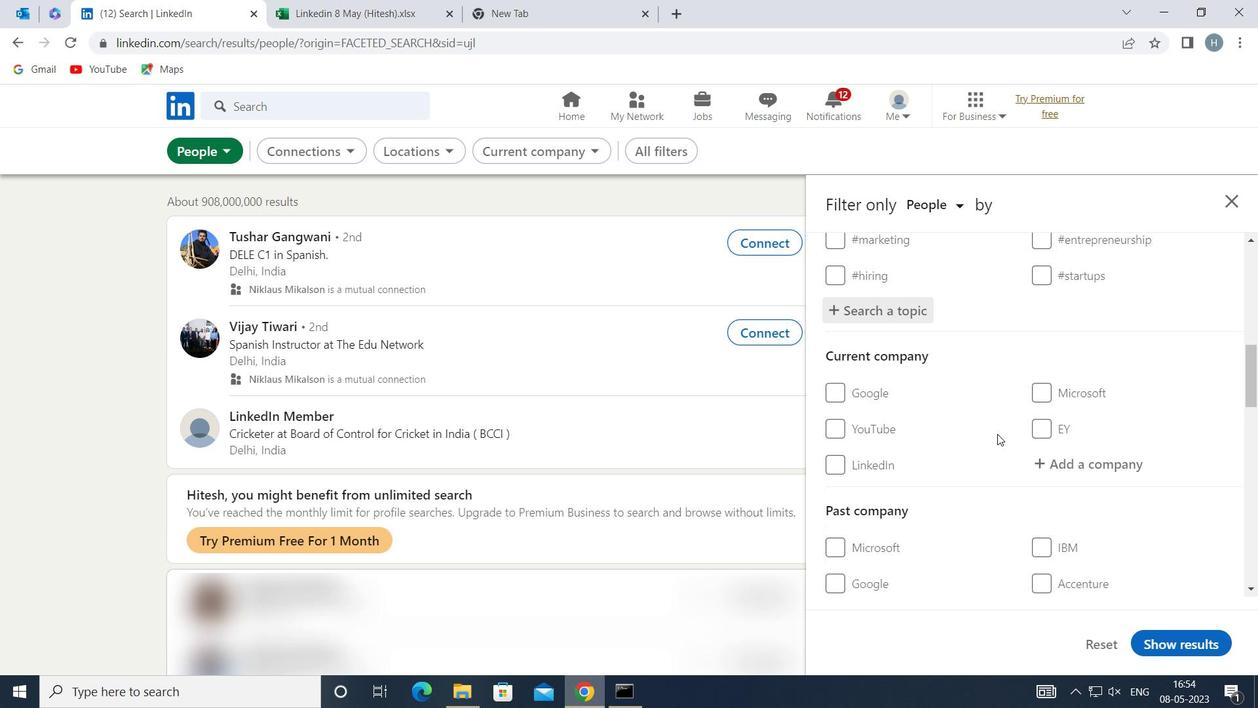 
Action: Mouse scrolled (997, 430) with delta (0, 0)
Screenshot: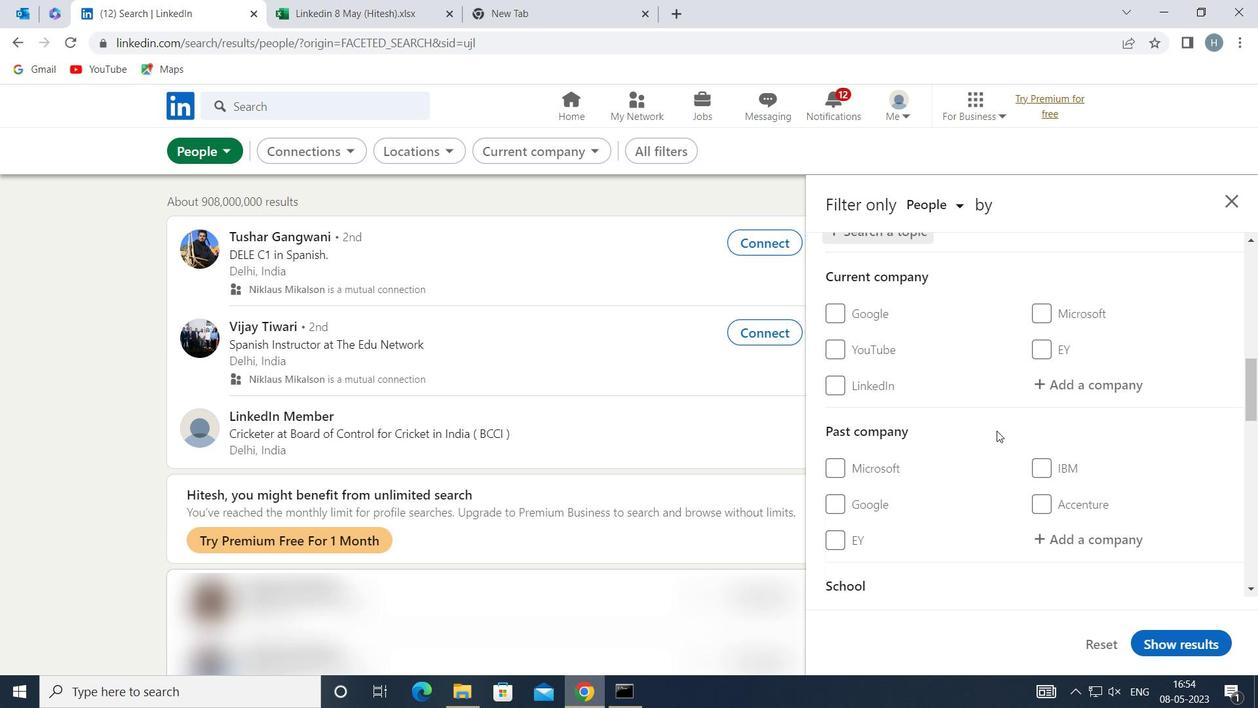 
Action: Mouse moved to (996, 426)
Screenshot: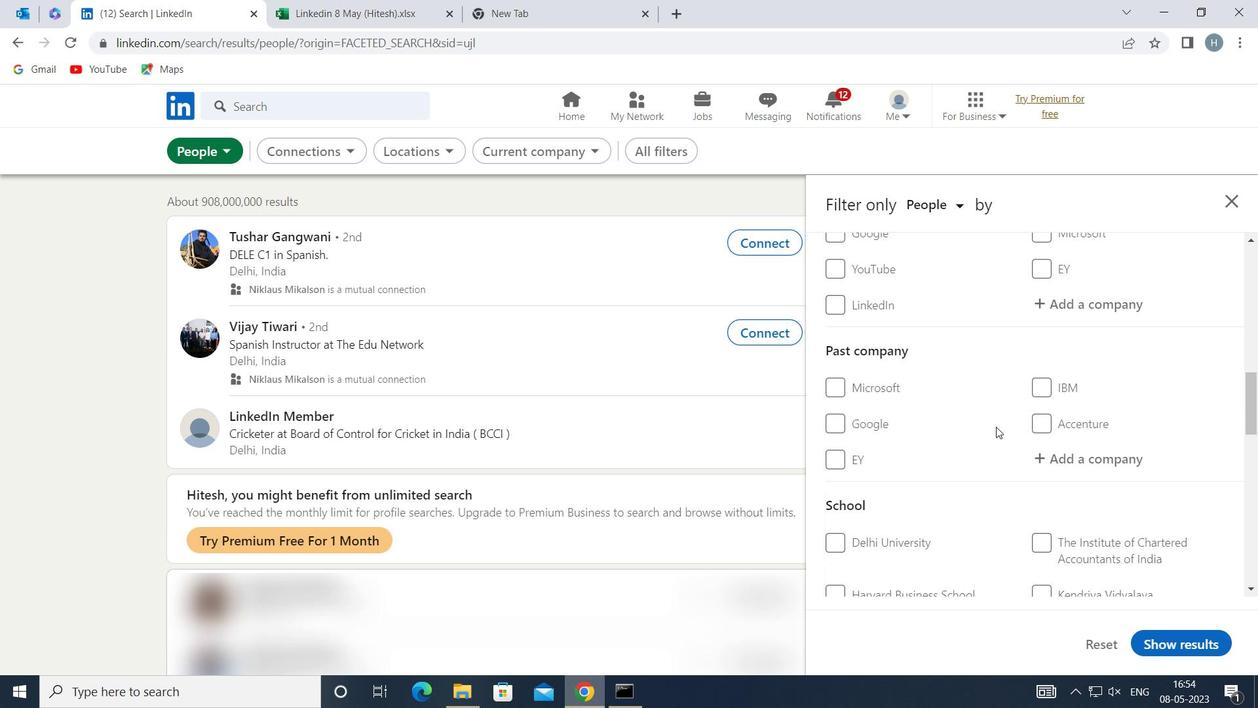 
Action: Mouse scrolled (996, 425) with delta (0, 0)
Screenshot: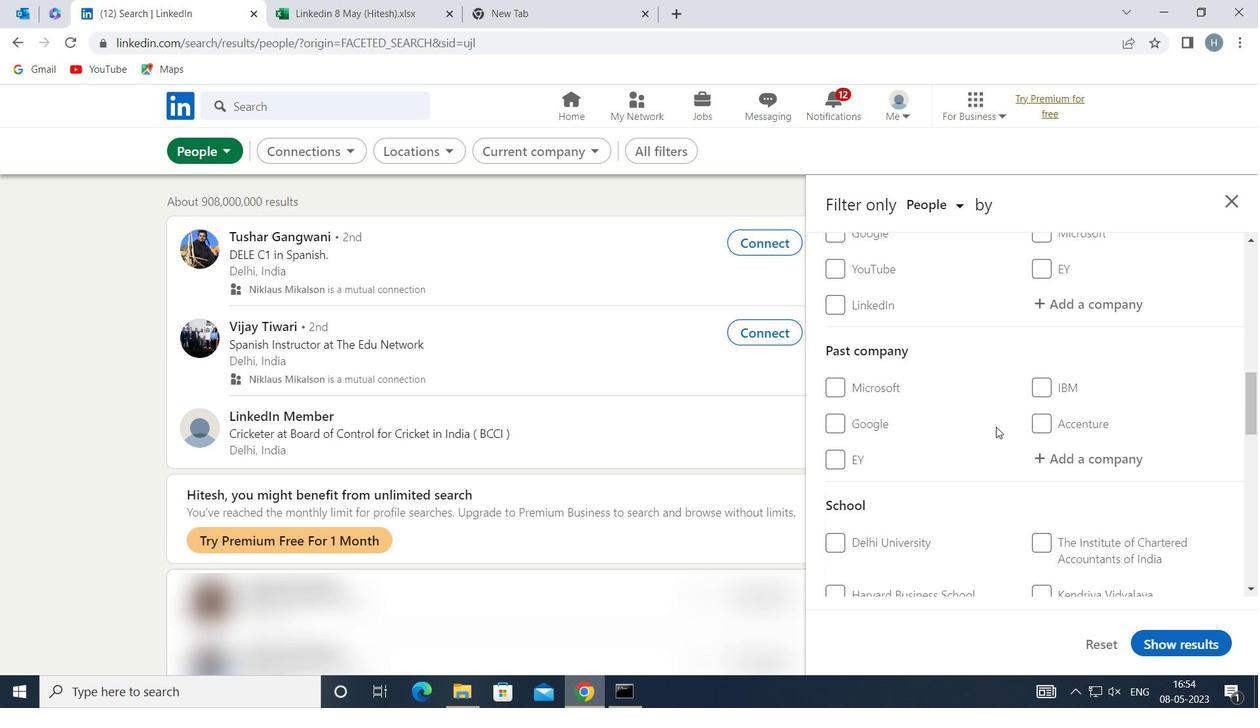 
Action: Mouse moved to (996, 423)
Screenshot: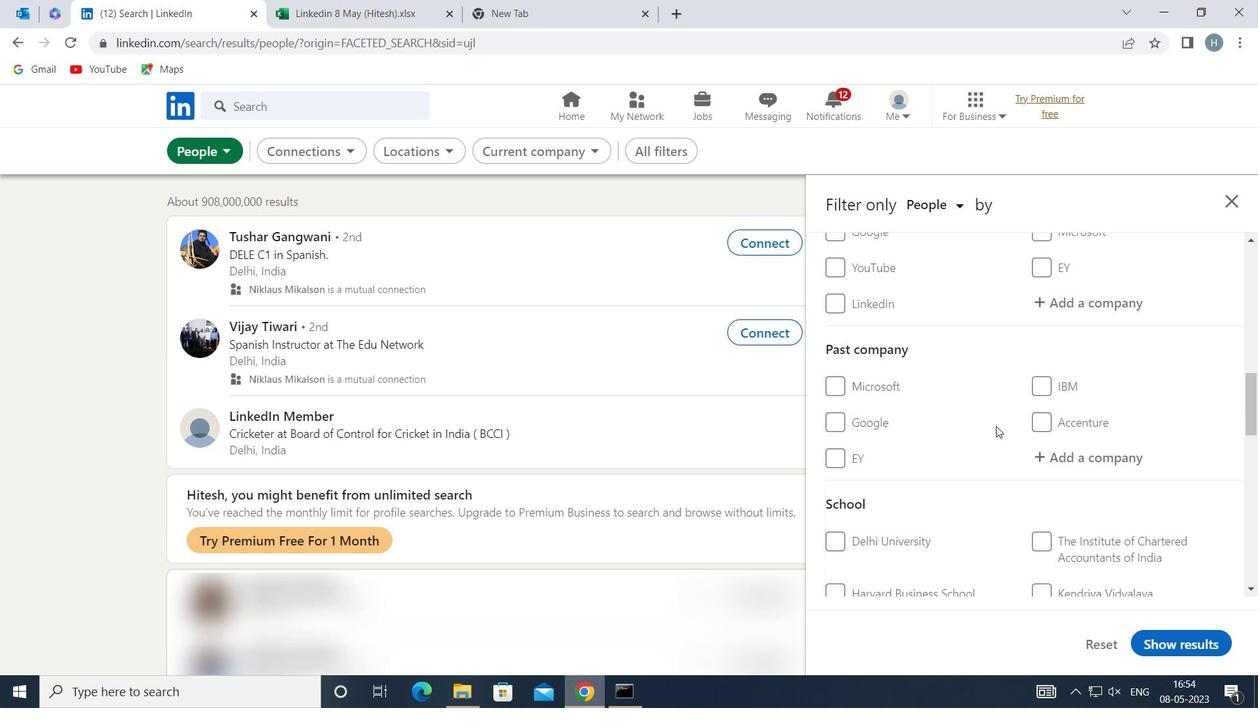 
Action: Mouse scrolled (996, 422) with delta (0, 0)
Screenshot: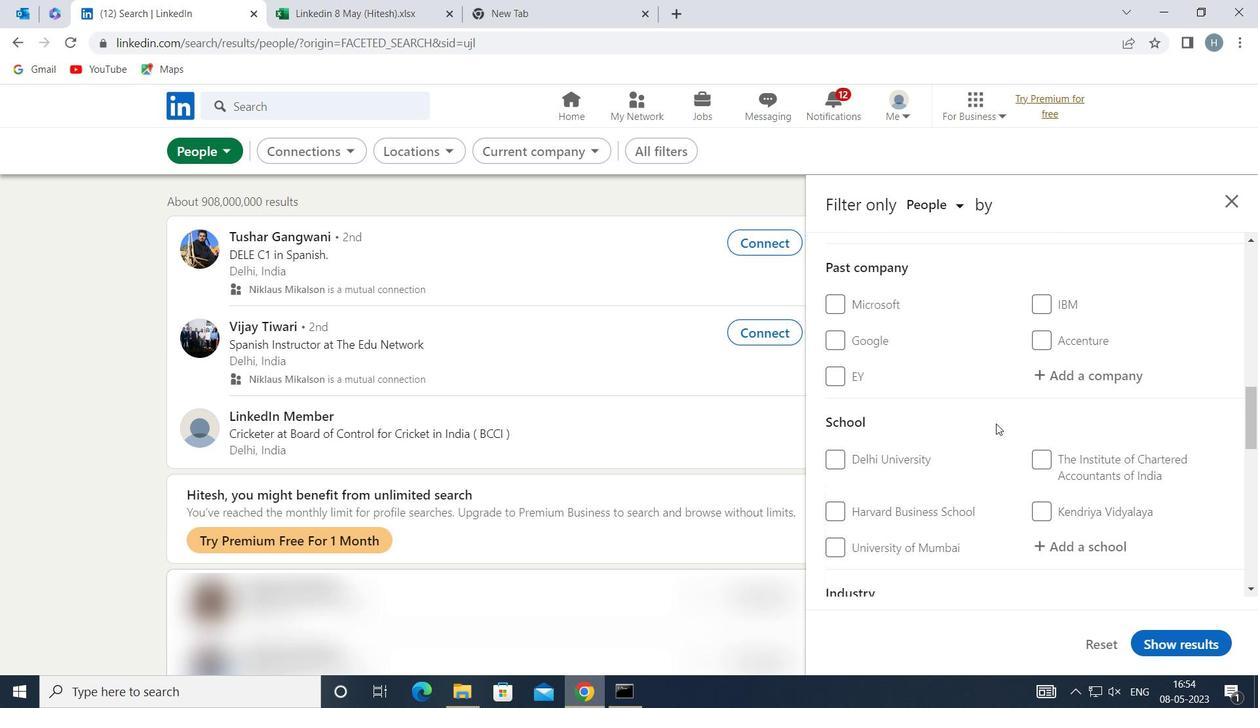 
Action: Mouse moved to (996, 422)
Screenshot: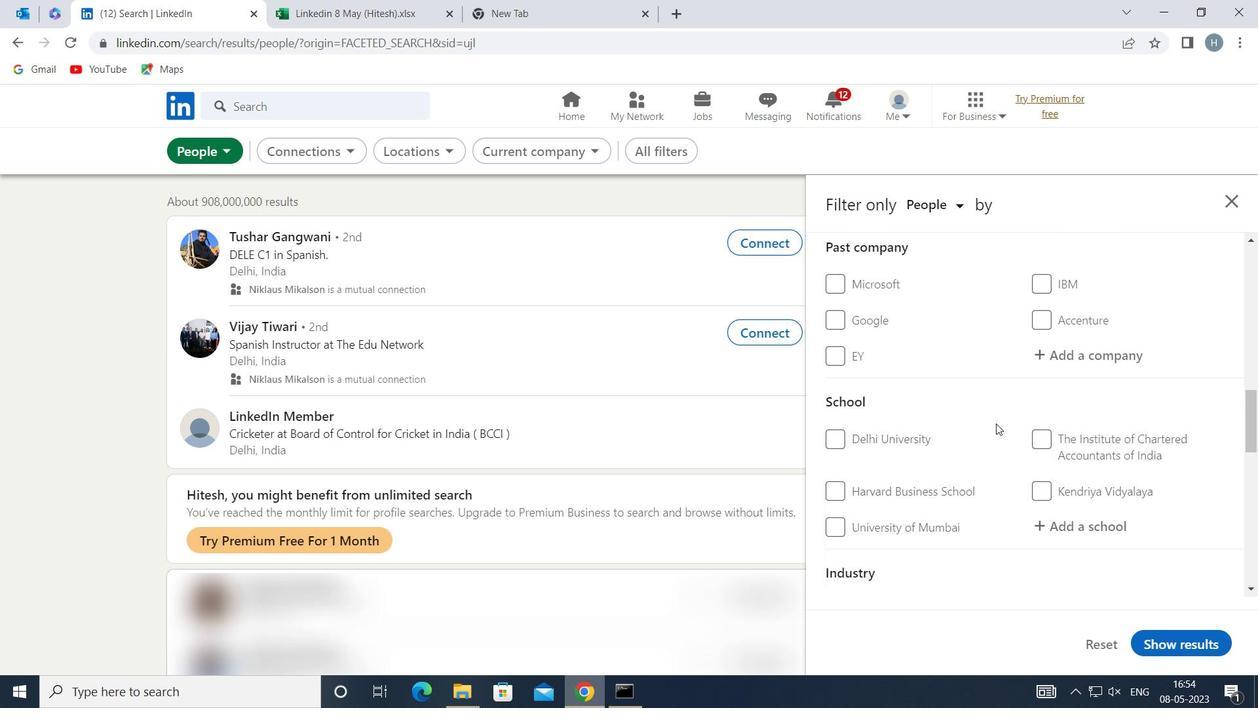 
Action: Mouse scrolled (996, 422) with delta (0, 0)
Screenshot: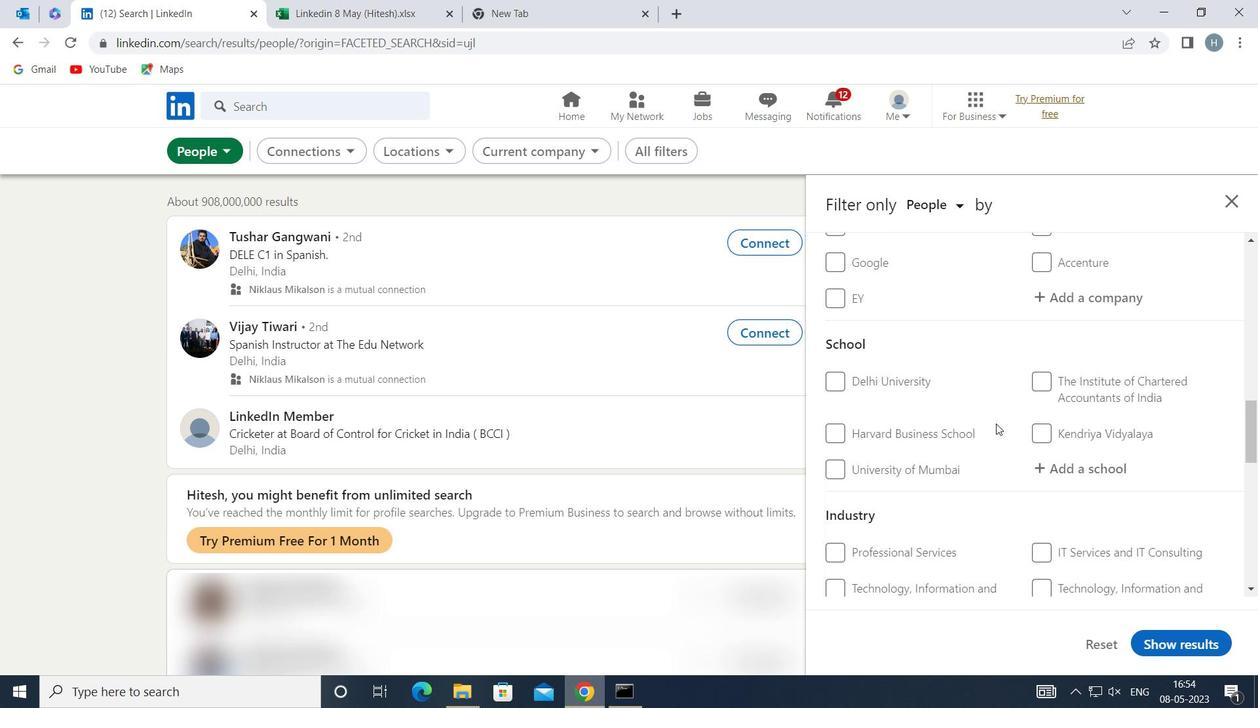 
Action: Mouse scrolled (996, 422) with delta (0, 0)
Screenshot: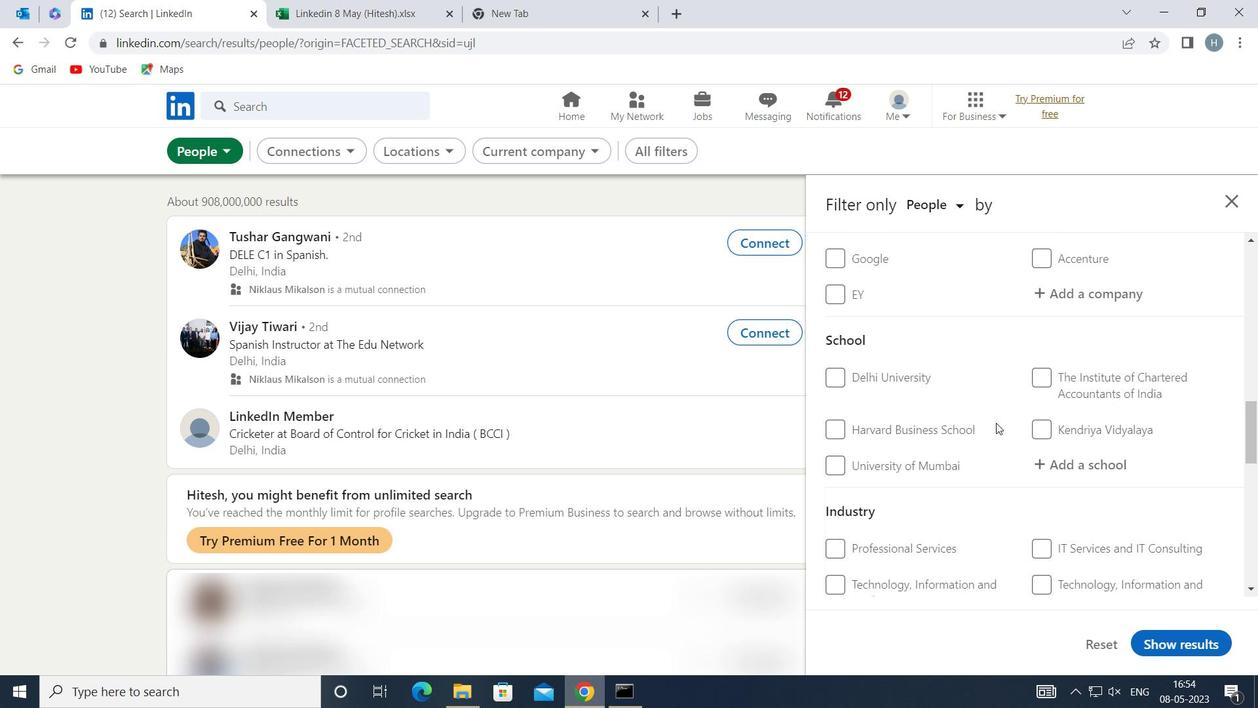 
Action: Mouse moved to (999, 416)
Screenshot: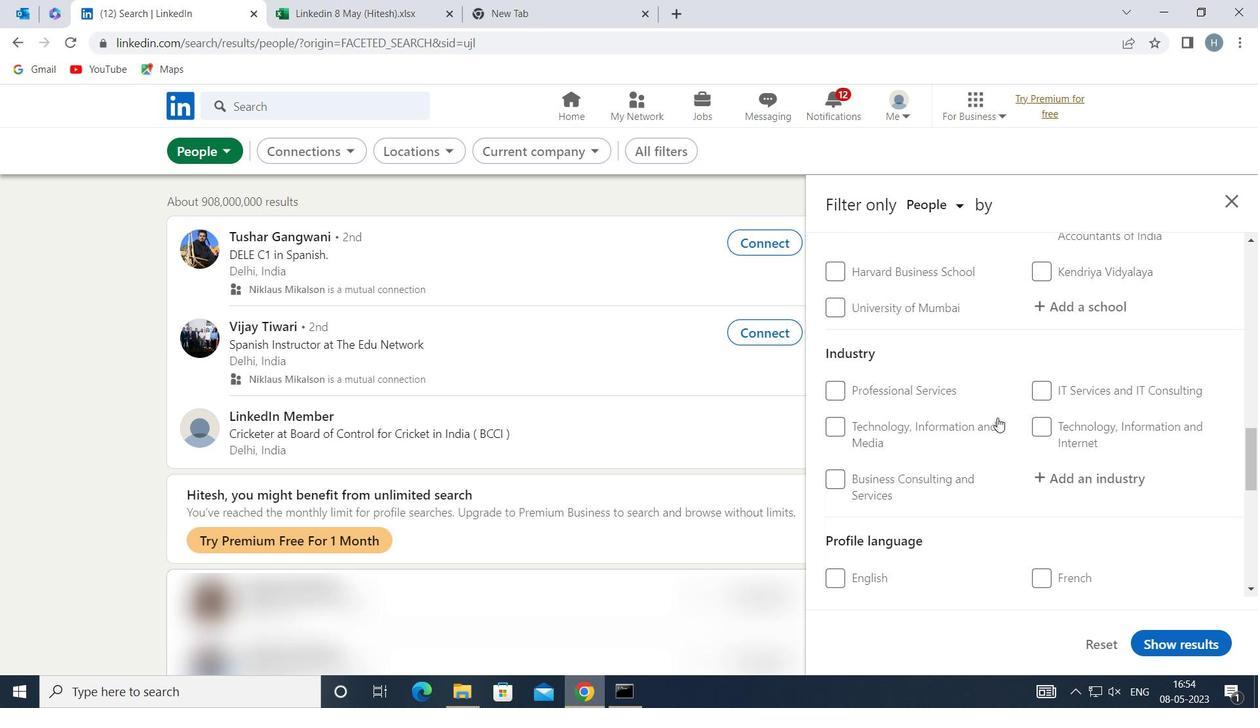 
Action: Mouse scrolled (999, 415) with delta (0, 0)
Screenshot: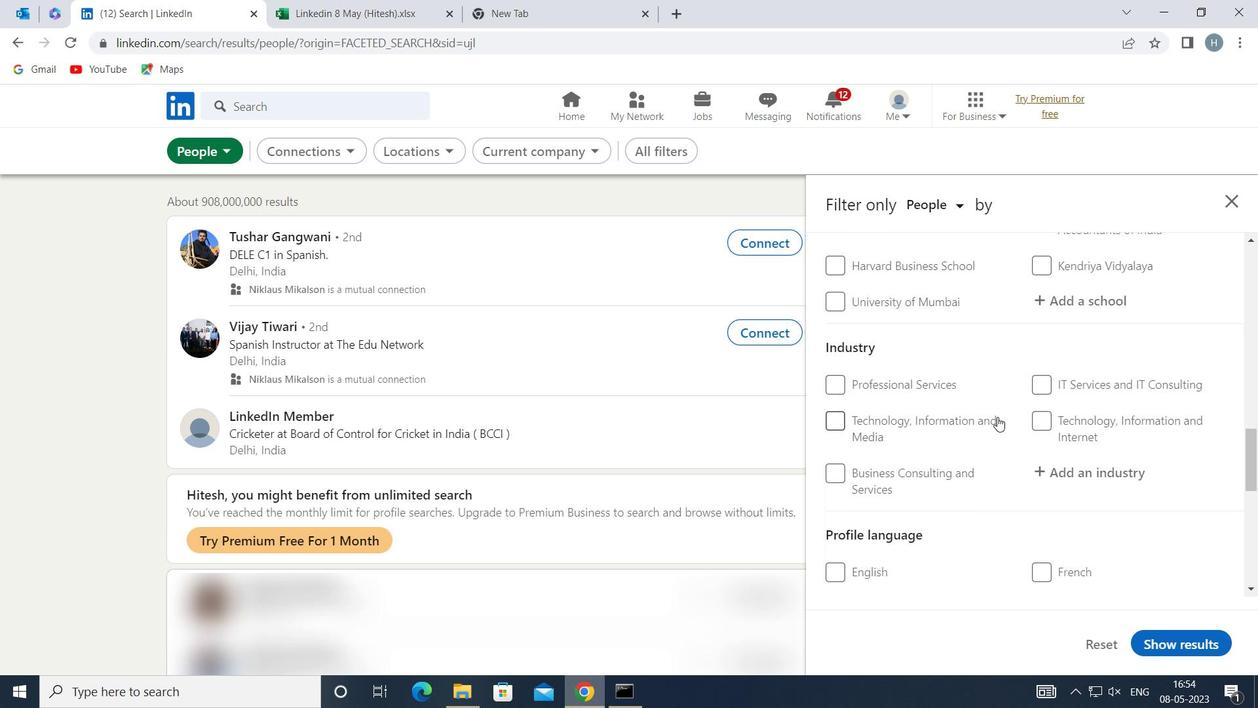 
Action: Mouse moved to (1002, 412)
Screenshot: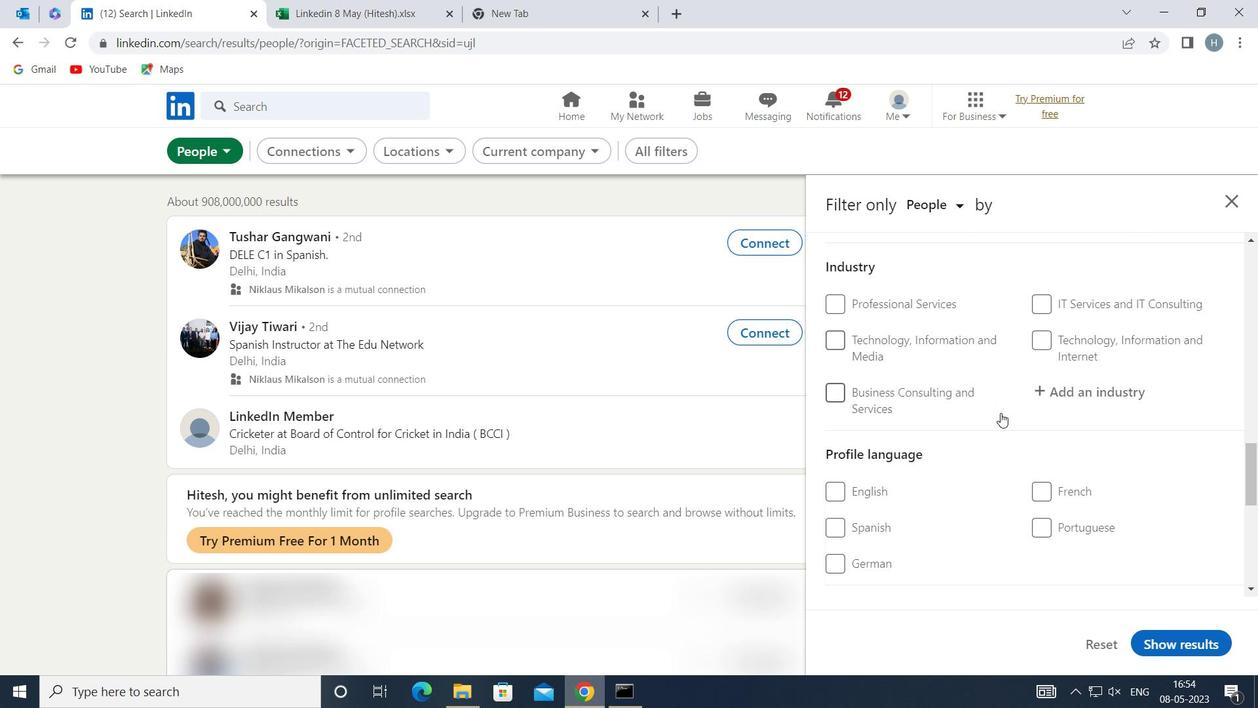 
Action: Mouse scrolled (1002, 411) with delta (0, 0)
Screenshot: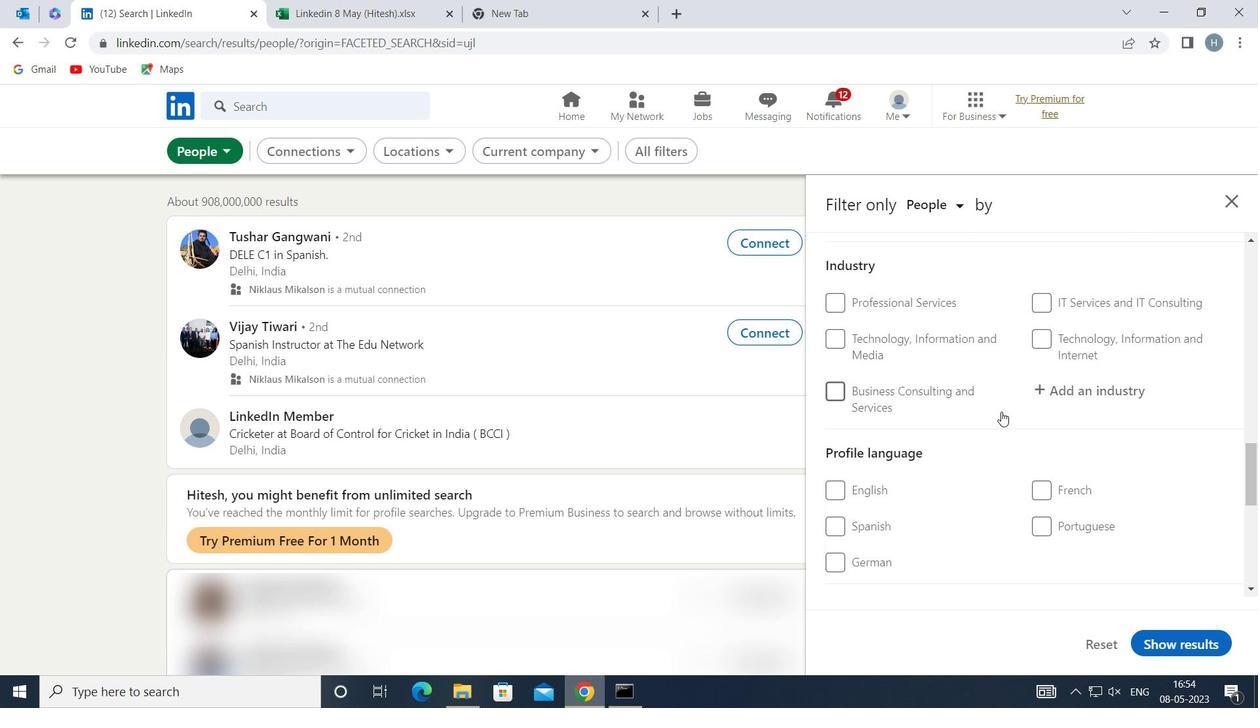 
Action: Mouse moved to (1046, 401)
Screenshot: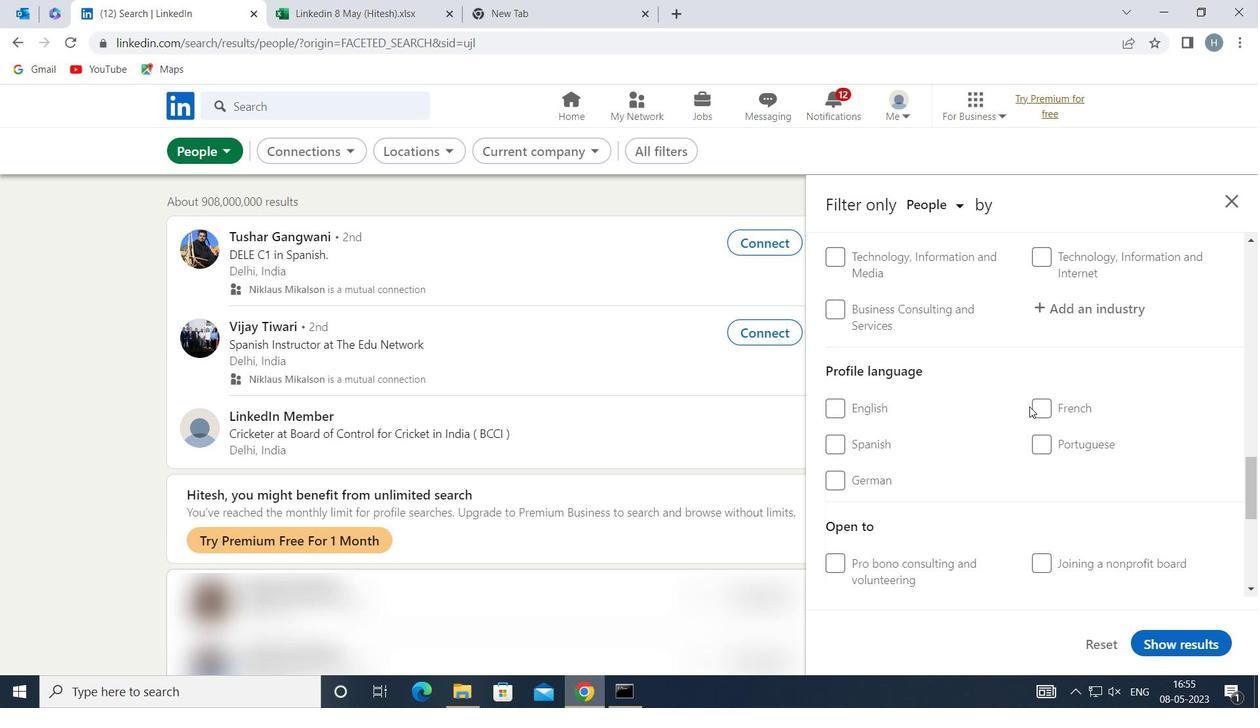 
Action: Mouse pressed left at (1046, 401)
Screenshot: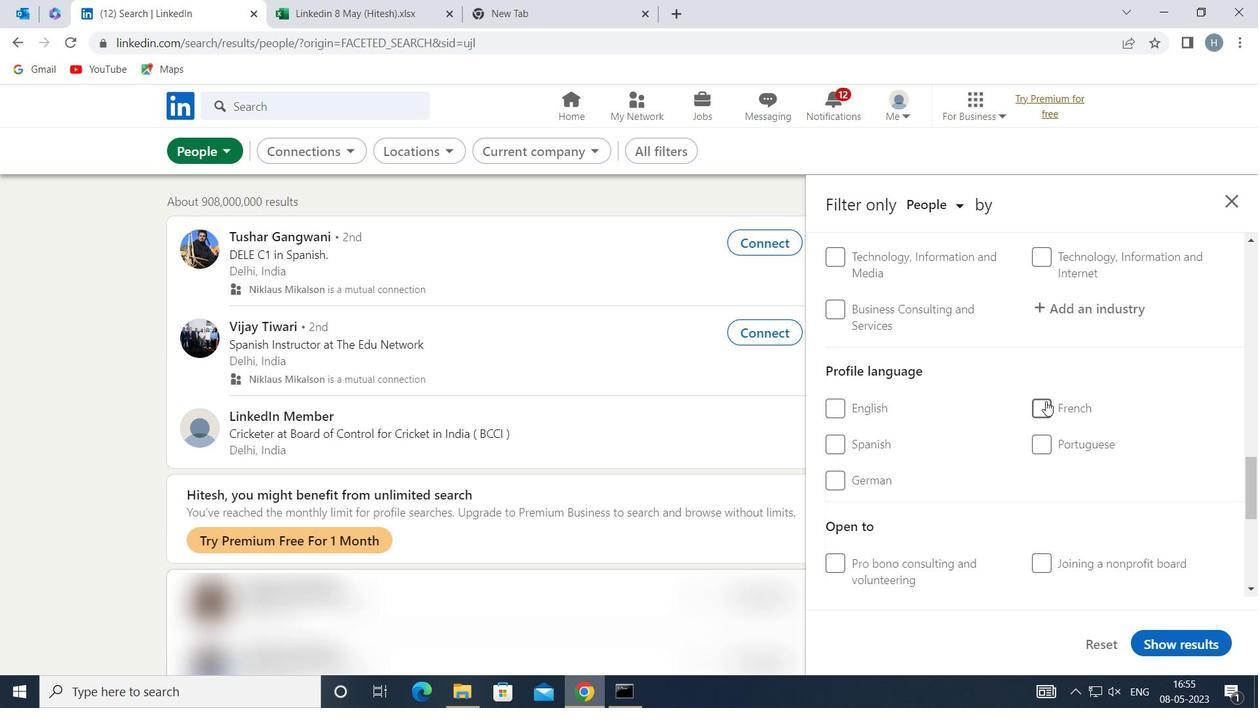 
Action: Mouse moved to (1003, 423)
Screenshot: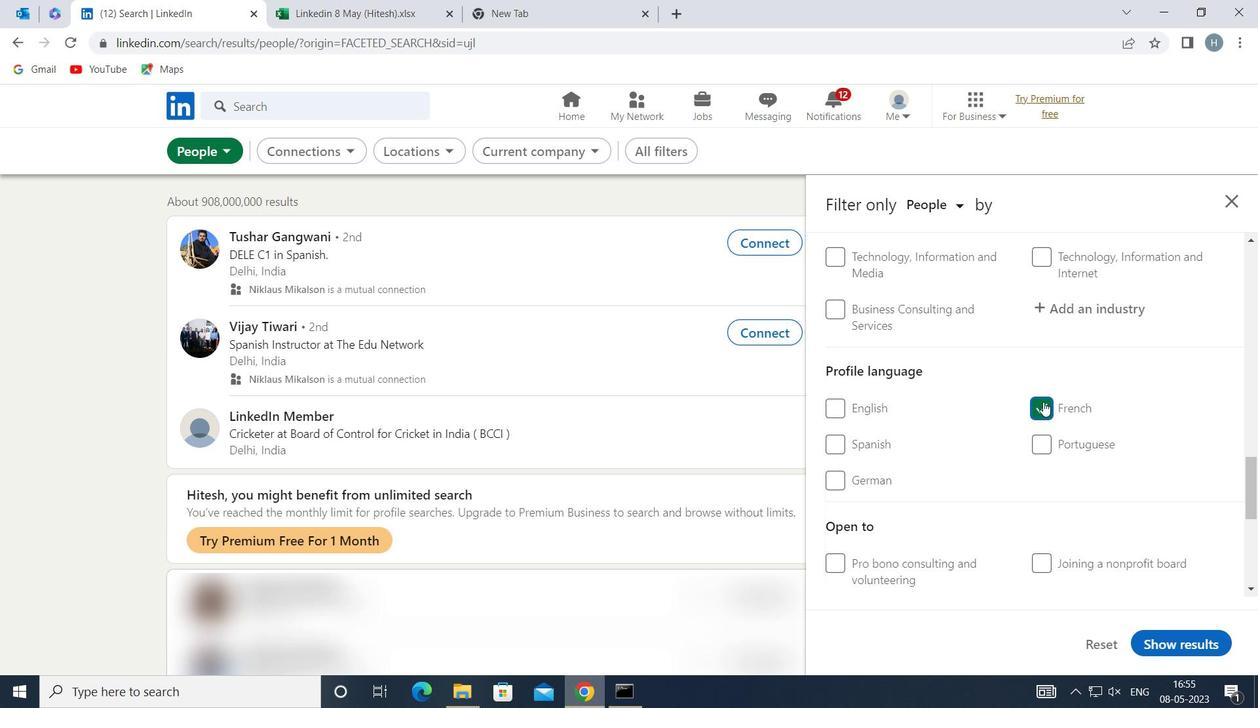 
Action: Mouse scrolled (1003, 424) with delta (0, 0)
Screenshot: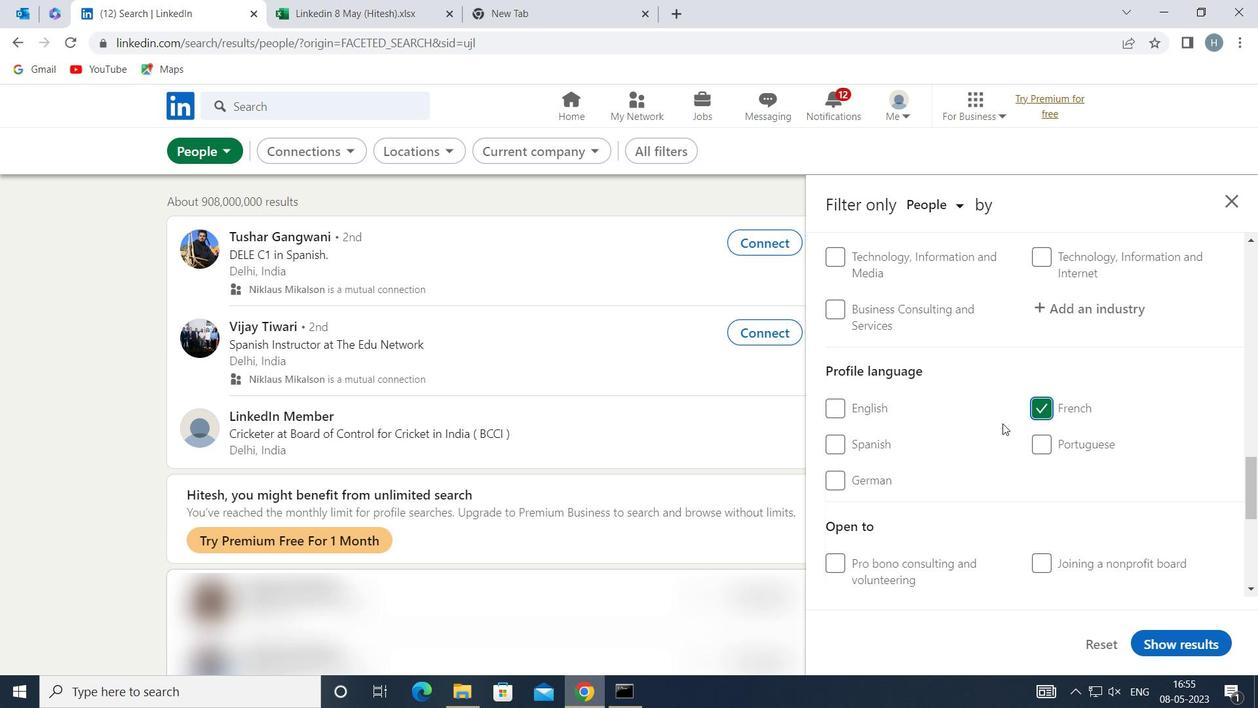 
Action: Mouse moved to (1002, 422)
Screenshot: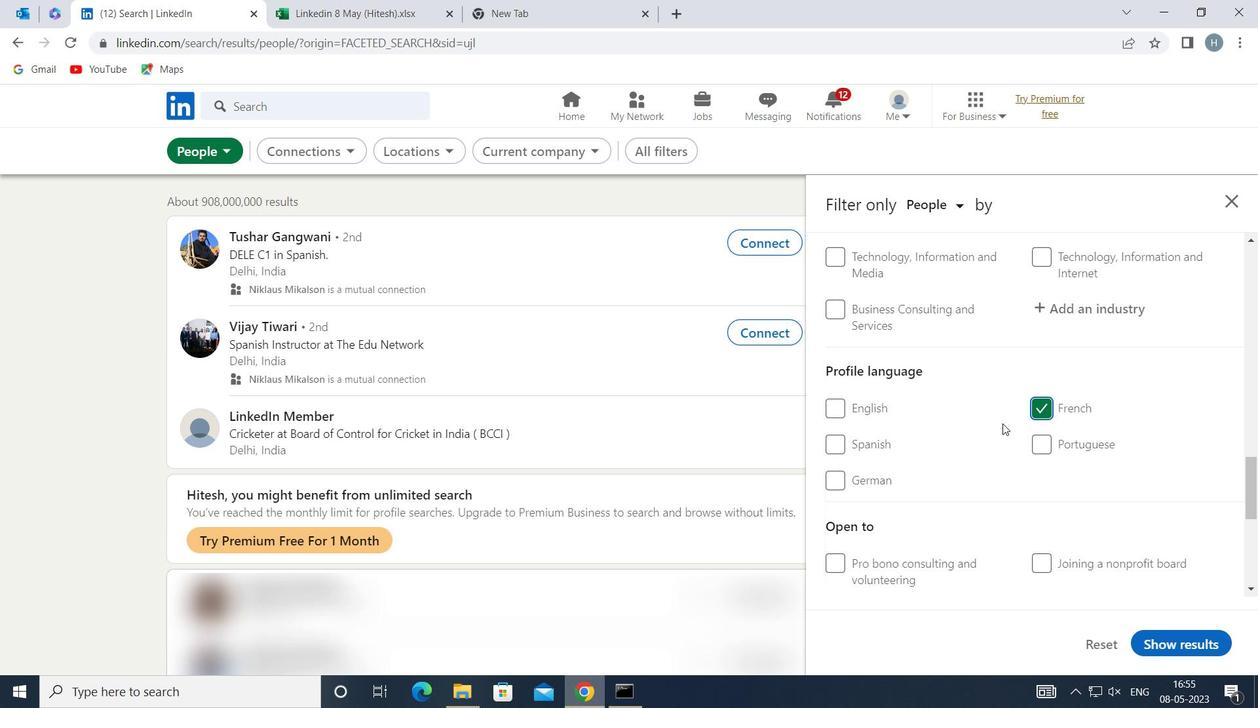 
Action: Mouse scrolled (1002, 423) with delta (0, 0)
Screenshot: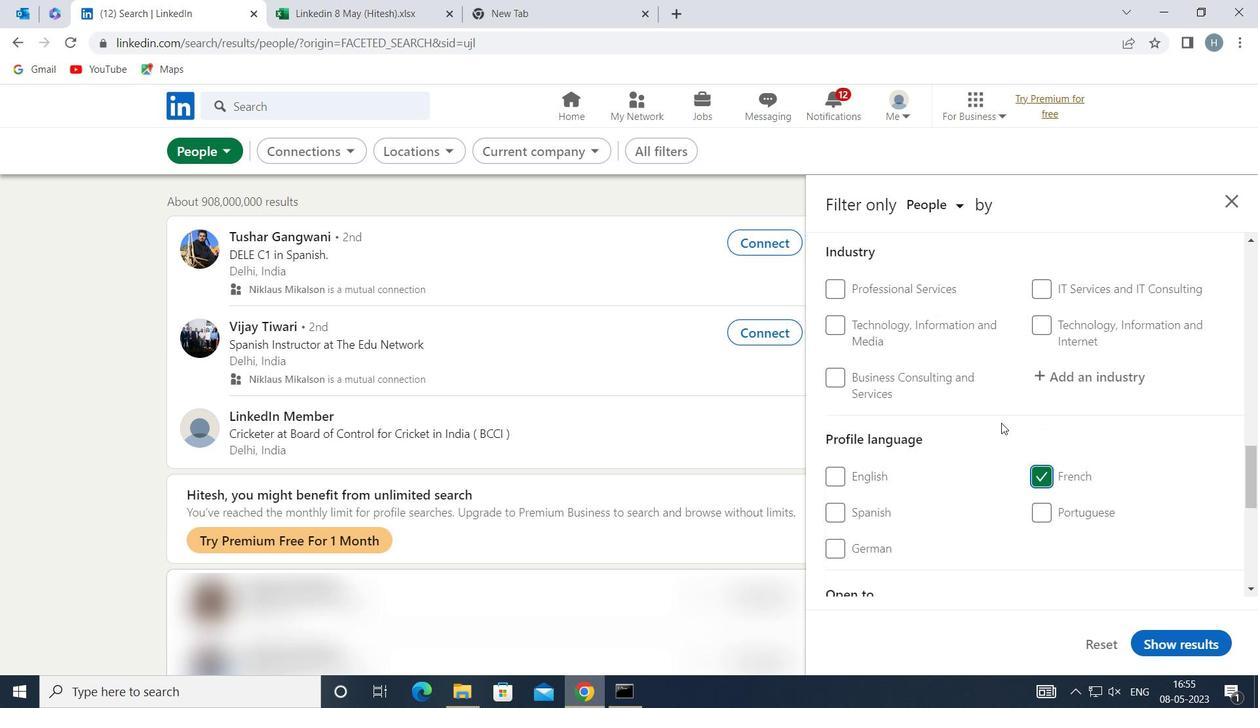 
Action: Mouse scrolled (1002, 423) with delta (0, 0)
Screenshot: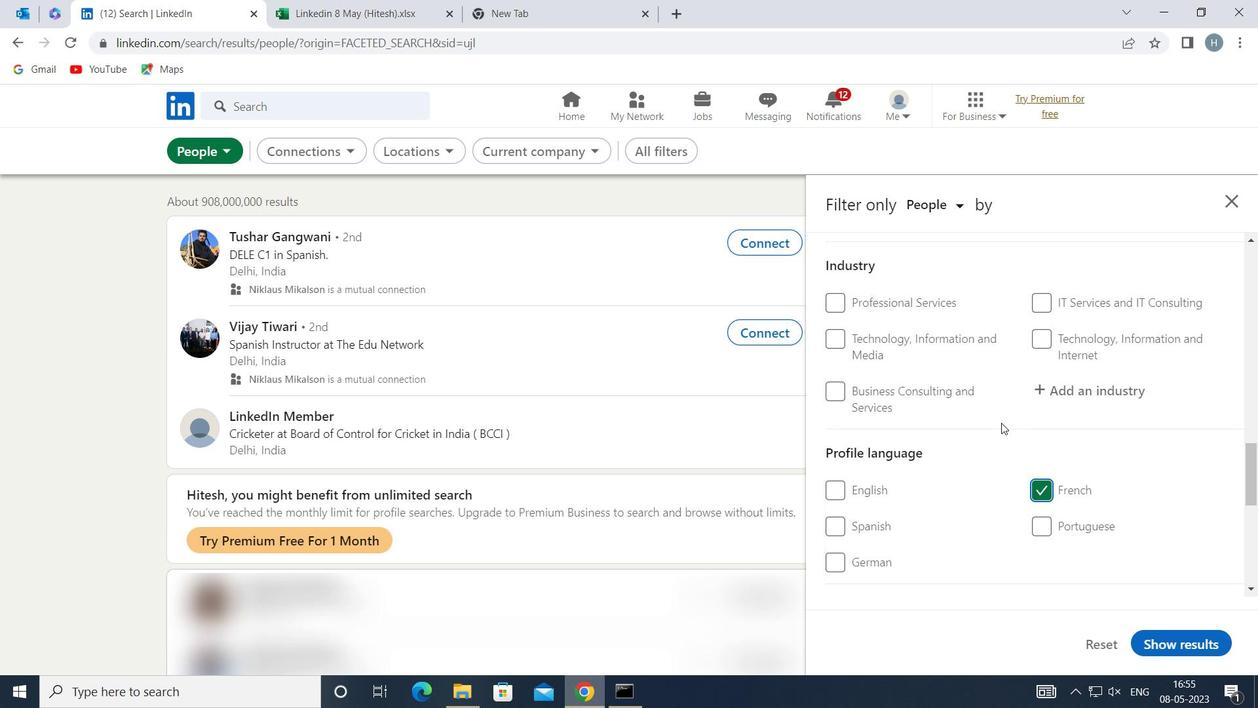 
Action: Mouse scrolled (1002, 423) with delta (0, 0)
Screenshot: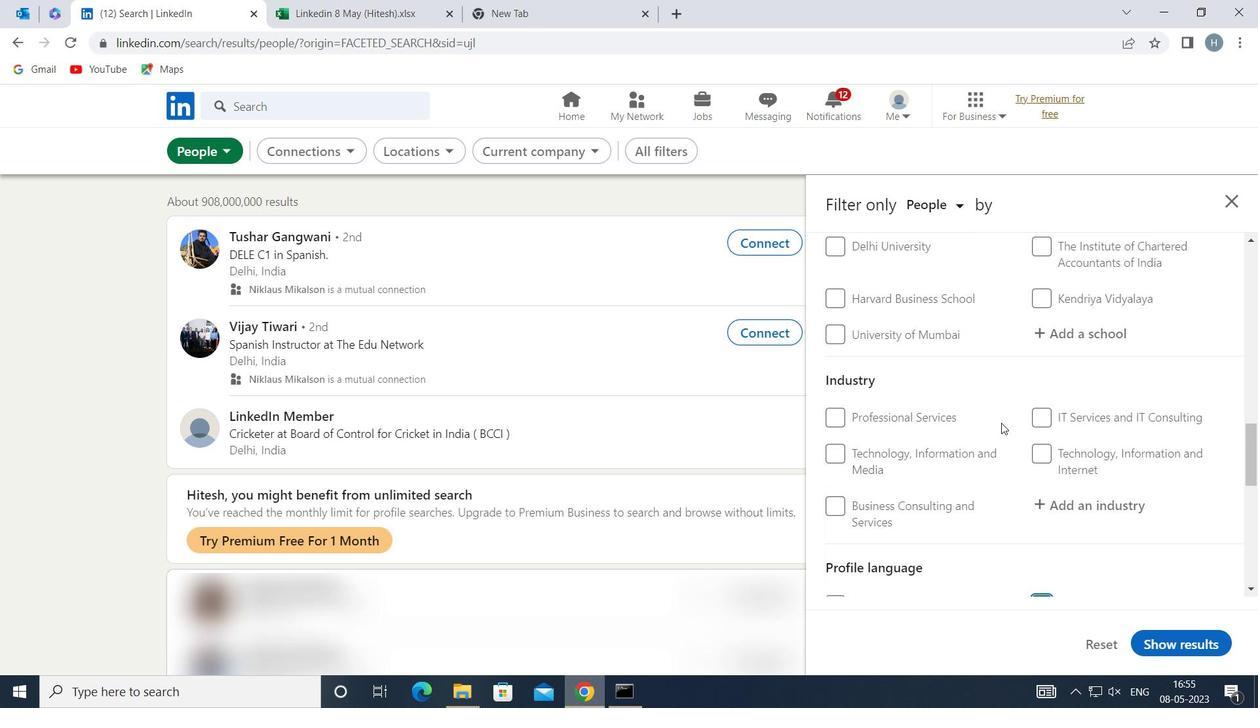 
Action: Mouse scrolled (1002, 423) with delta (0, 0)
Screenshot: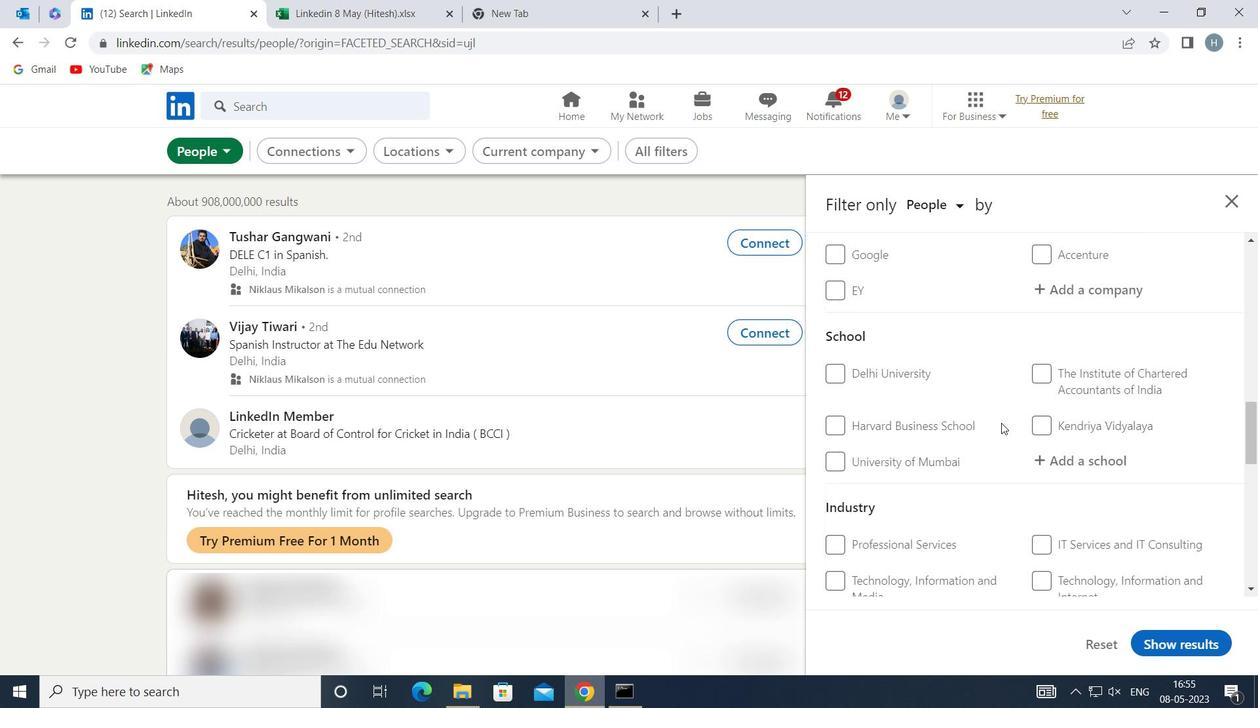 
Action: Mouse scrolled (1002, 423) with delta (0, 0)
Screenshot: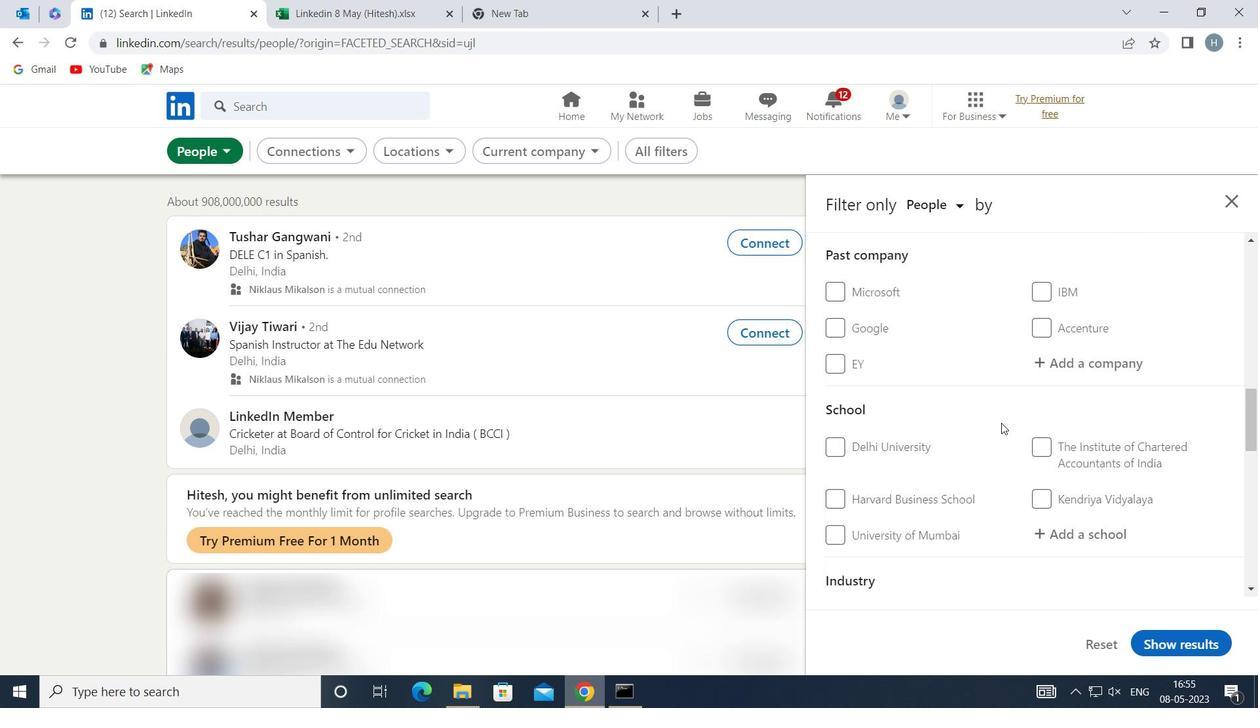 
Action: Mouse scrolled (1002, 423) with delta (0, 0)
Screenshot: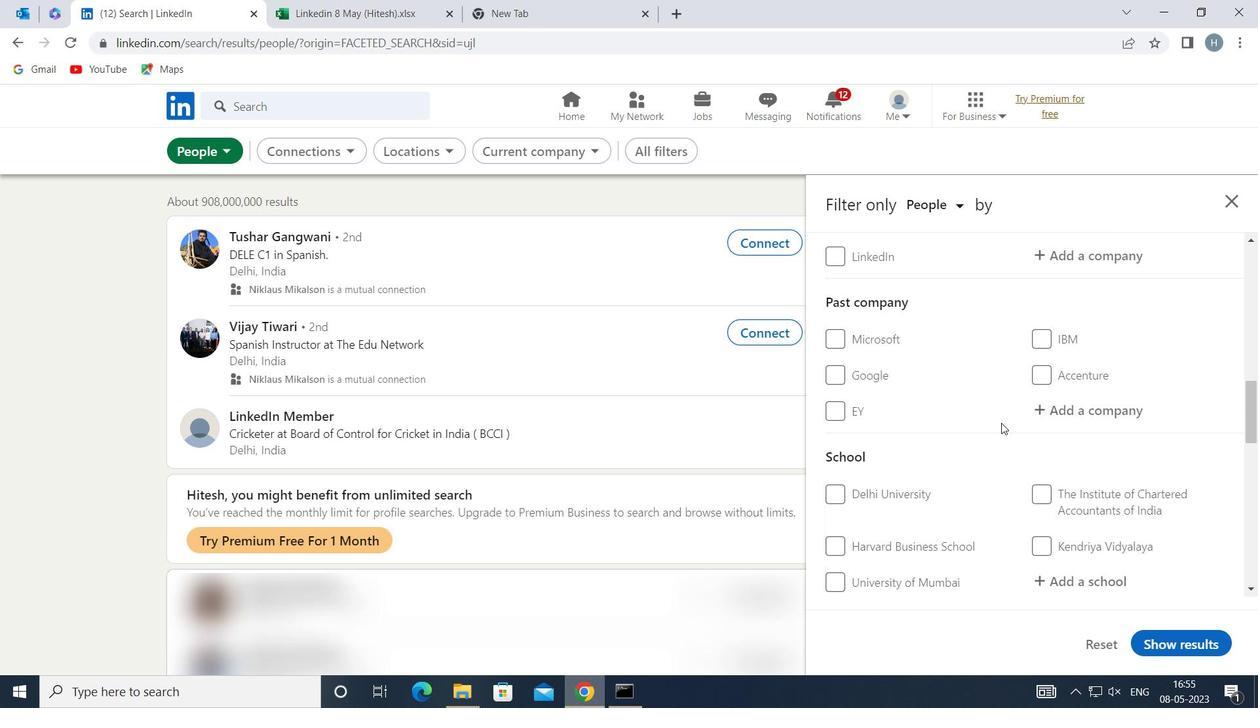 
Action: Mouse moved to (1085, 387)
Screenshot: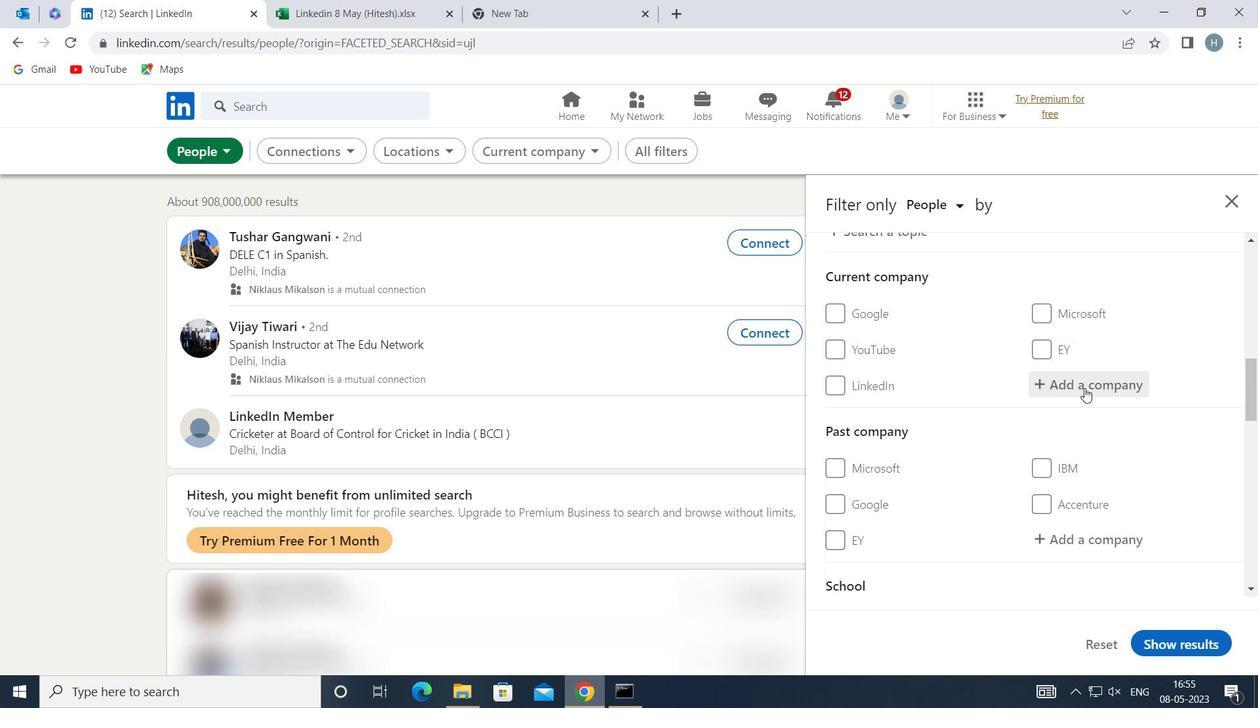
Action: Mouse pressed left at (1085, 387)
Screenshot: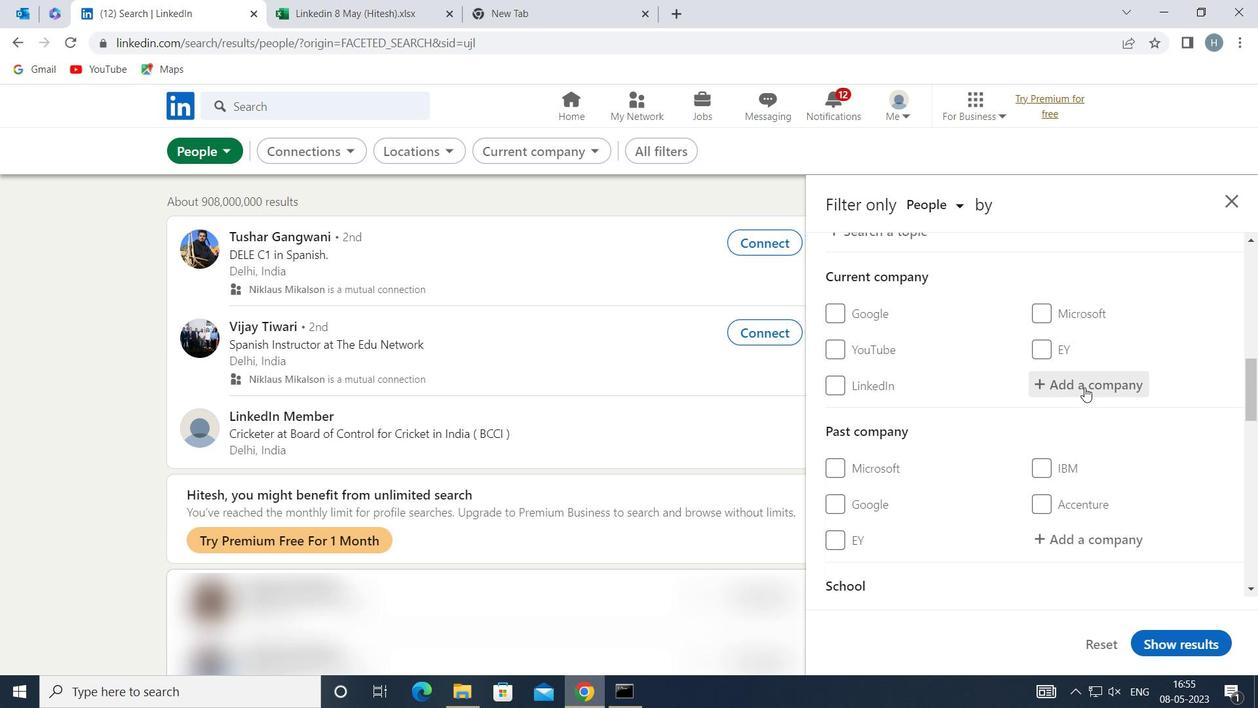 
Action: Mouse moved to (1082, 385)
Screenshot: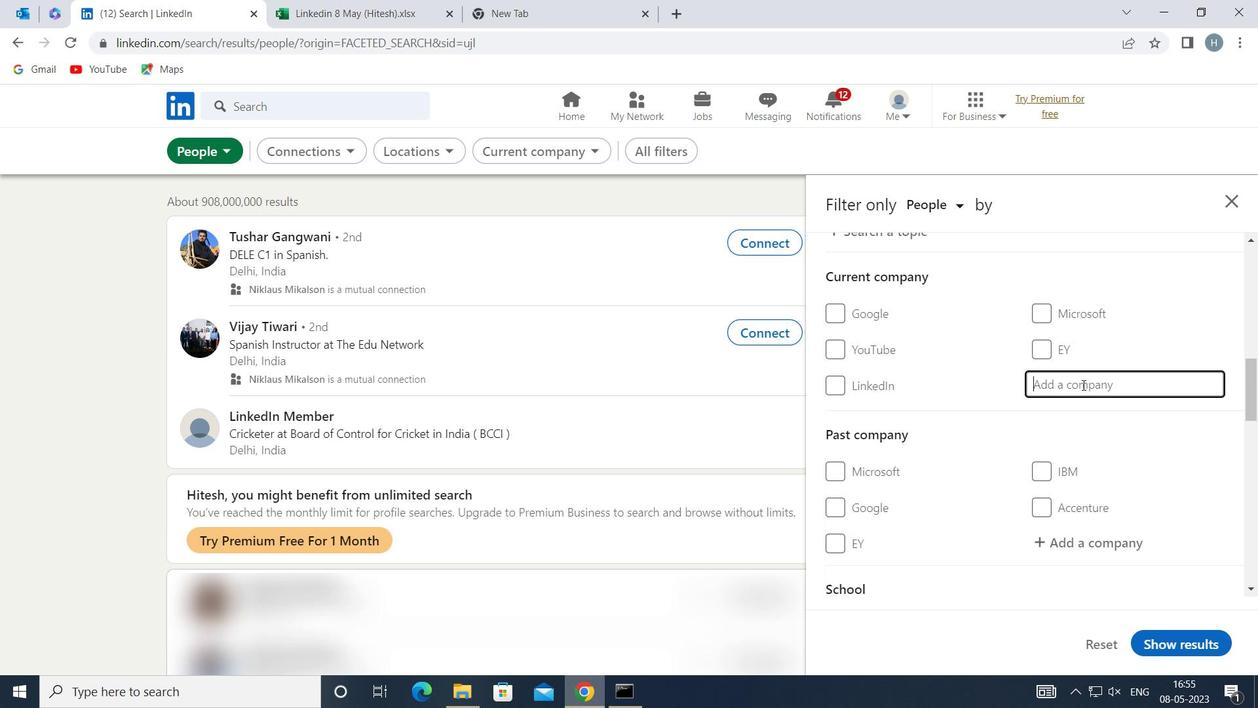 
Action: Key pressed <Key.shift>INDOCO<Key.space><Key.shift>REMADIES
Screenshot: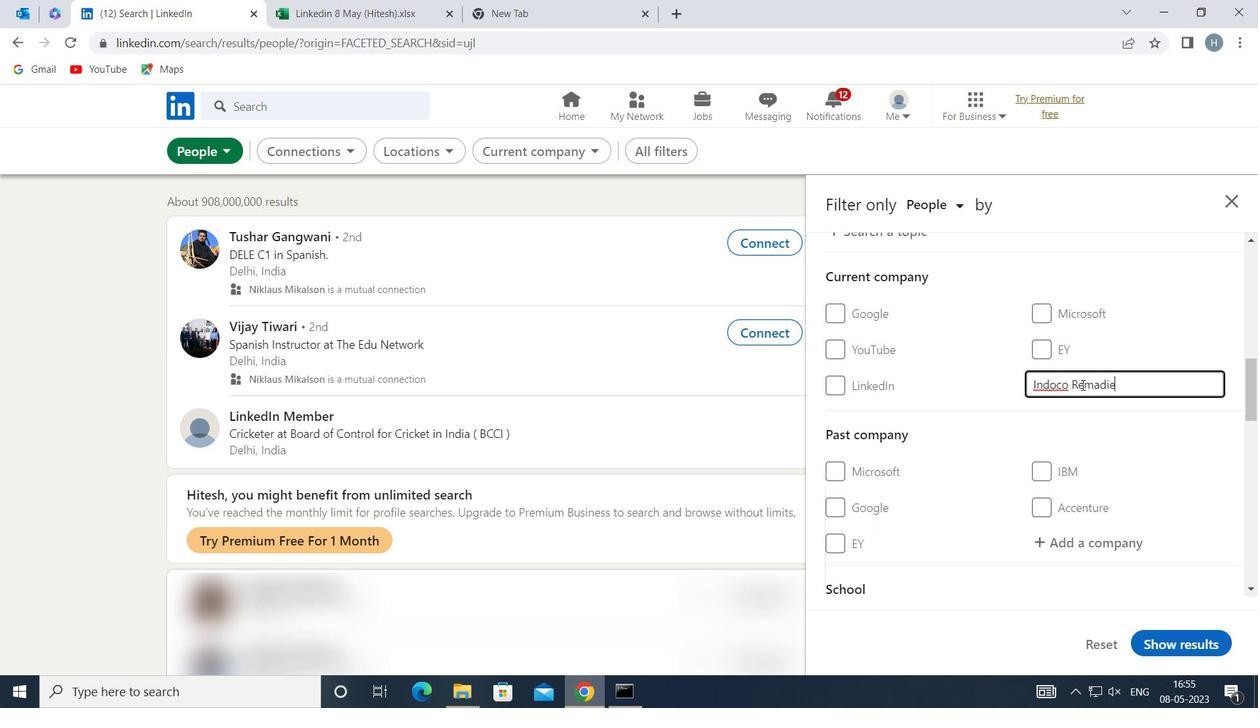 
Action: Mouse moved to (1102, 390)
Screenshot: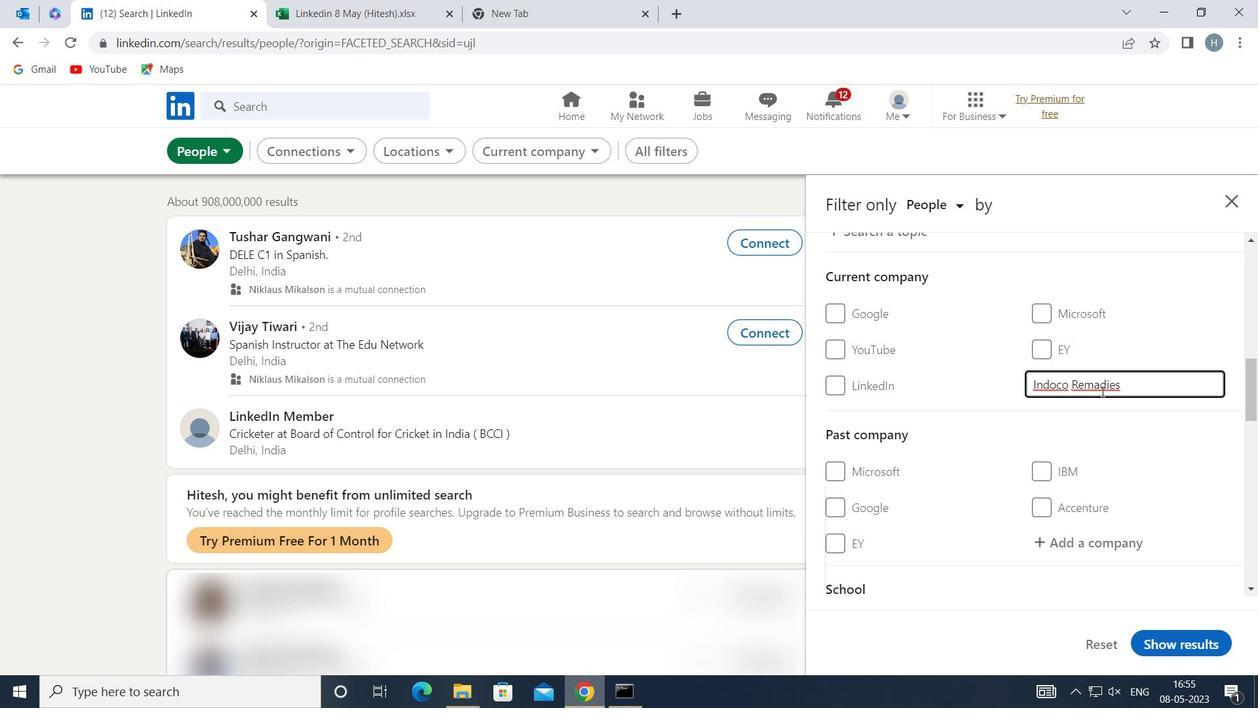 
Action: Key pressed <Key.backspace><Key.backspace><Key.backspace><Key.backspace><Key.backspace>ED
Screenshot: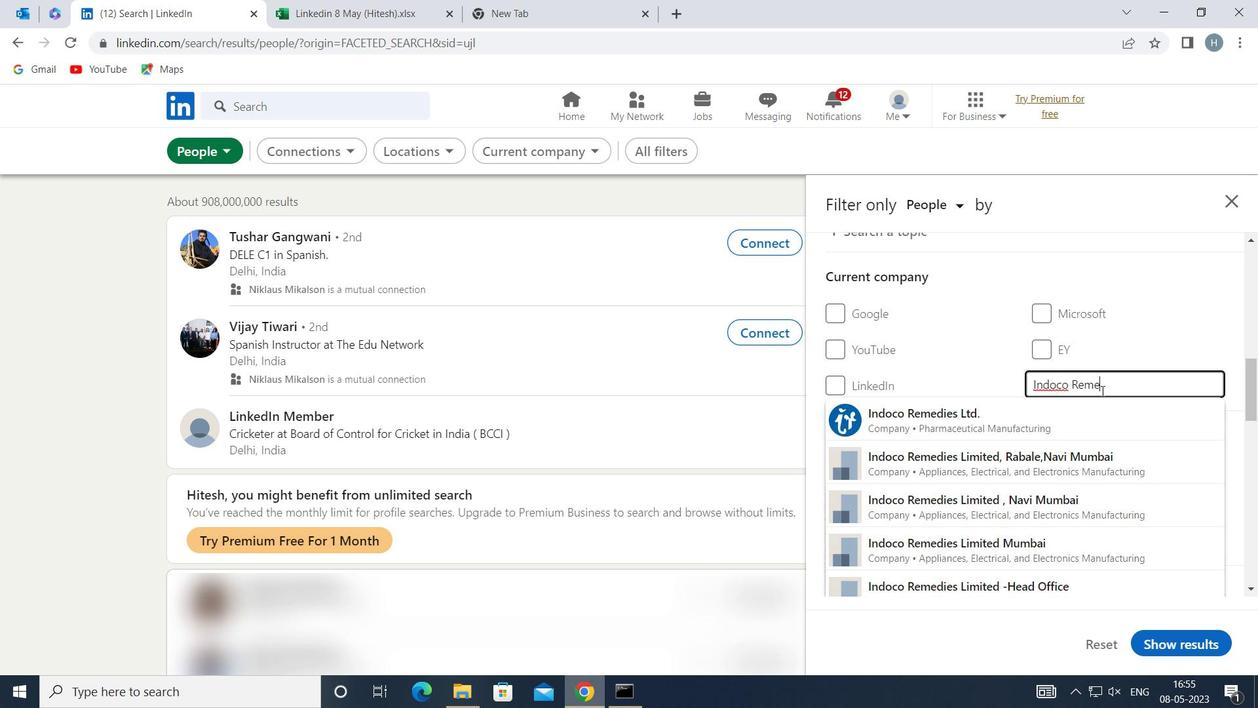 
Action: Mouse moved to (1043, 413)
Screenshot: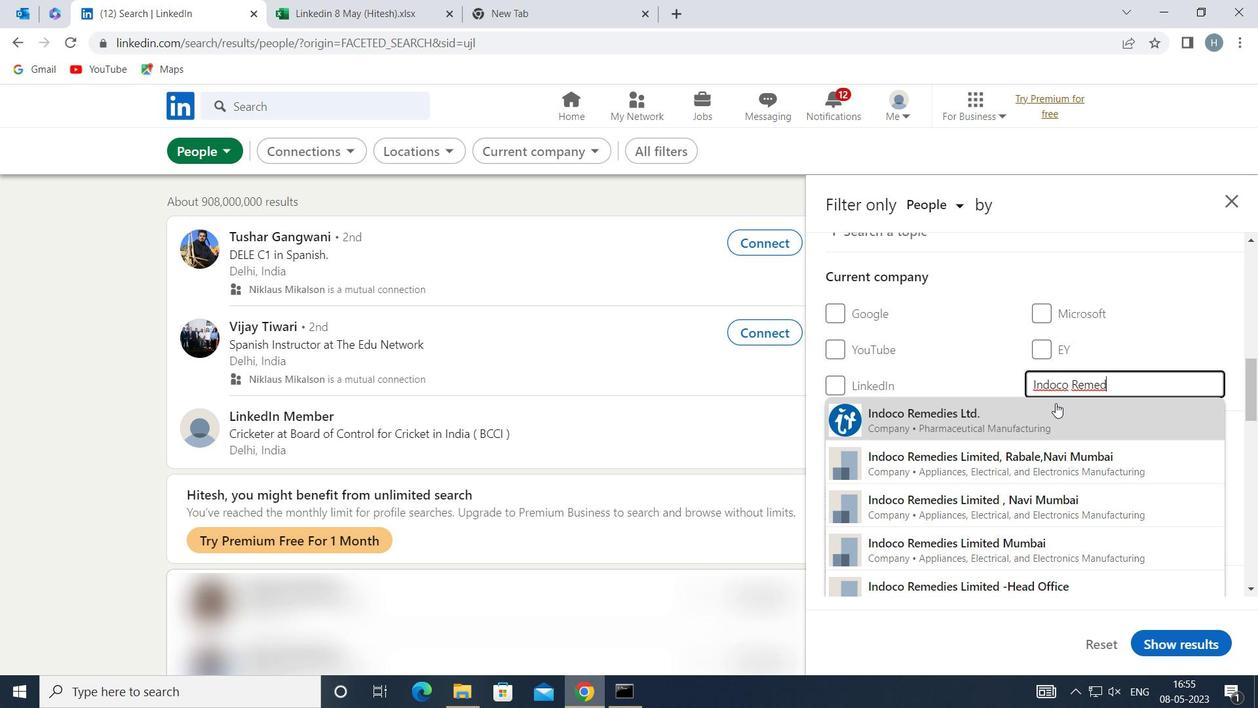 
Action: Mouse pressed left at (1043, 413)
Screenshot: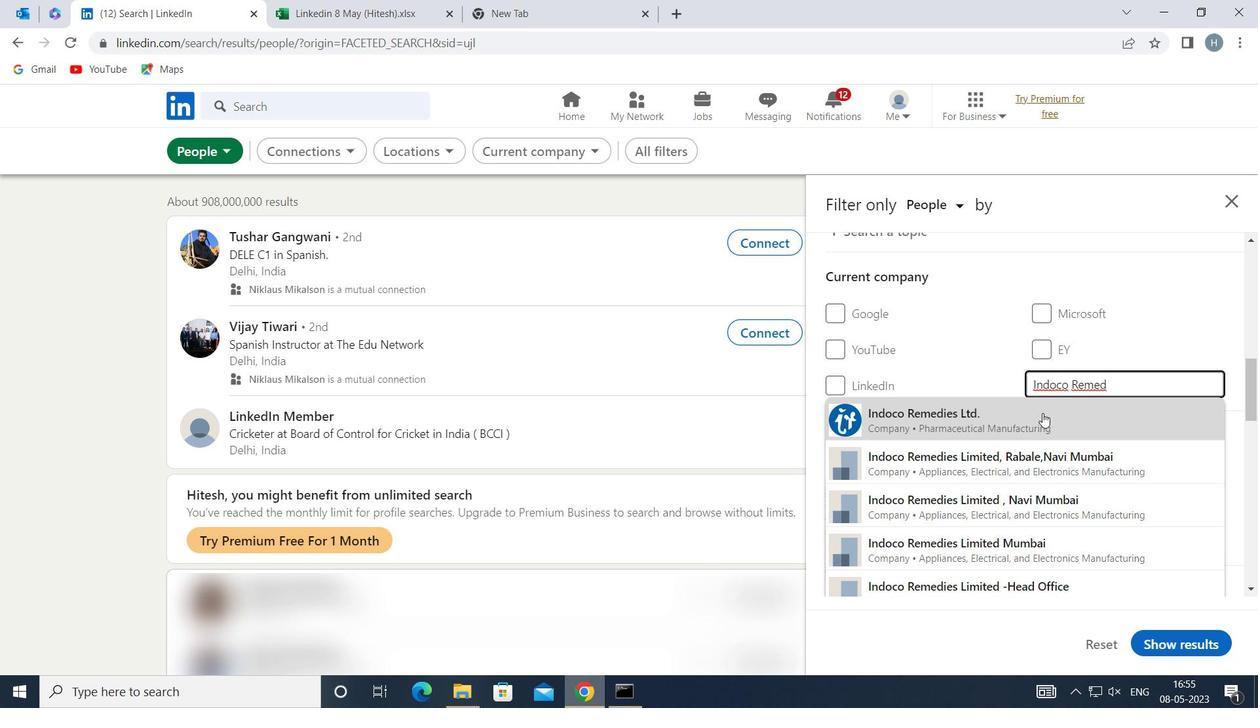 
Action: Mouse moved to (1014, 378)
Screenshot: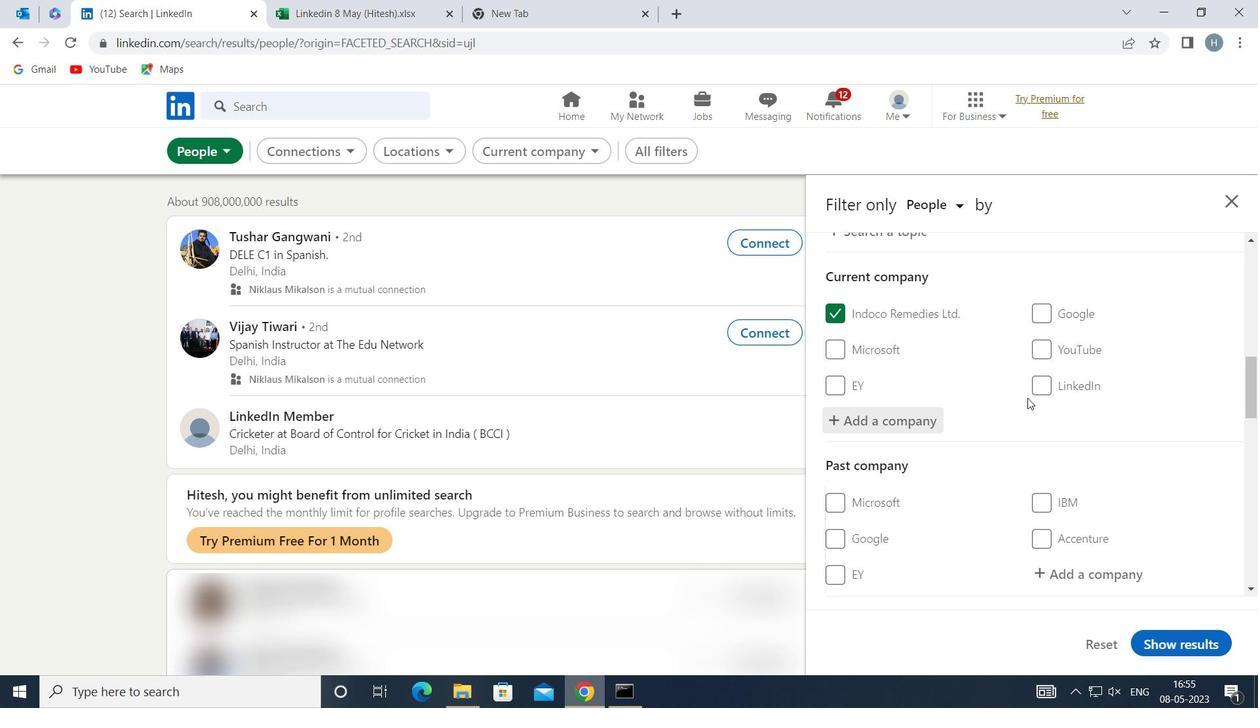 
Action: Mouse scrolled (1014, 378) with delta (0, 0)
Screenshot: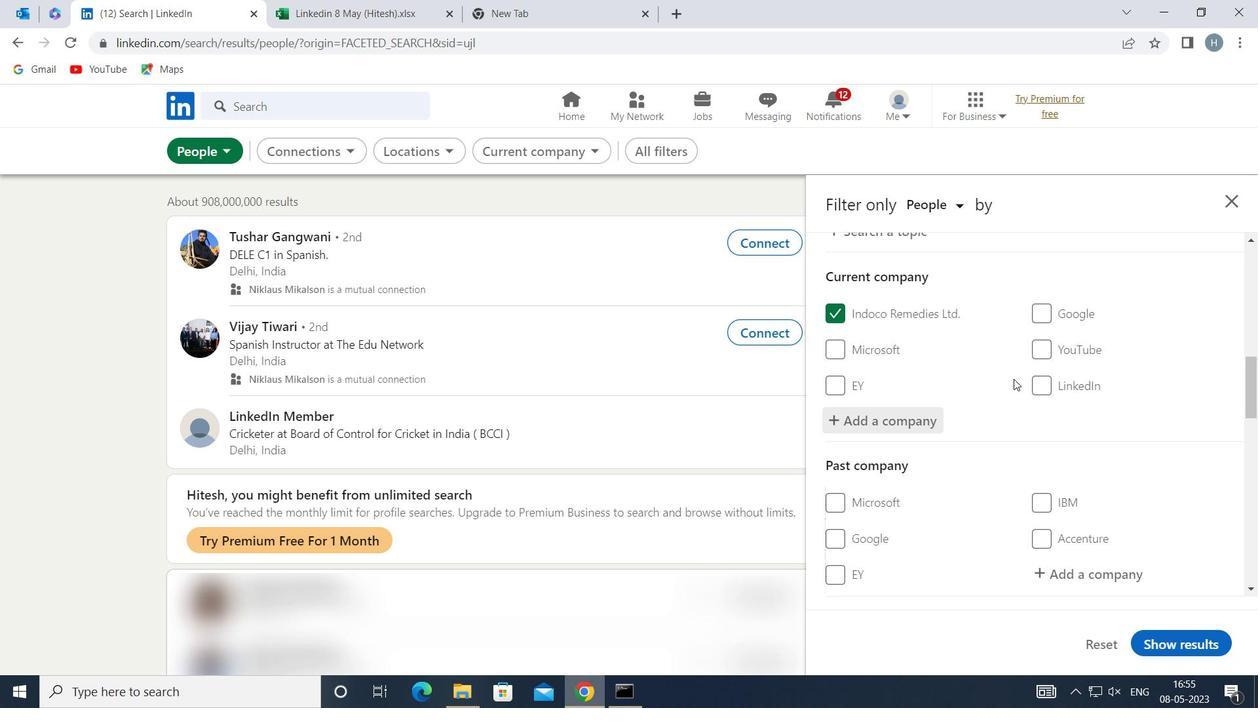
Action: Mouse moved to (1011, 378)
Screenshot: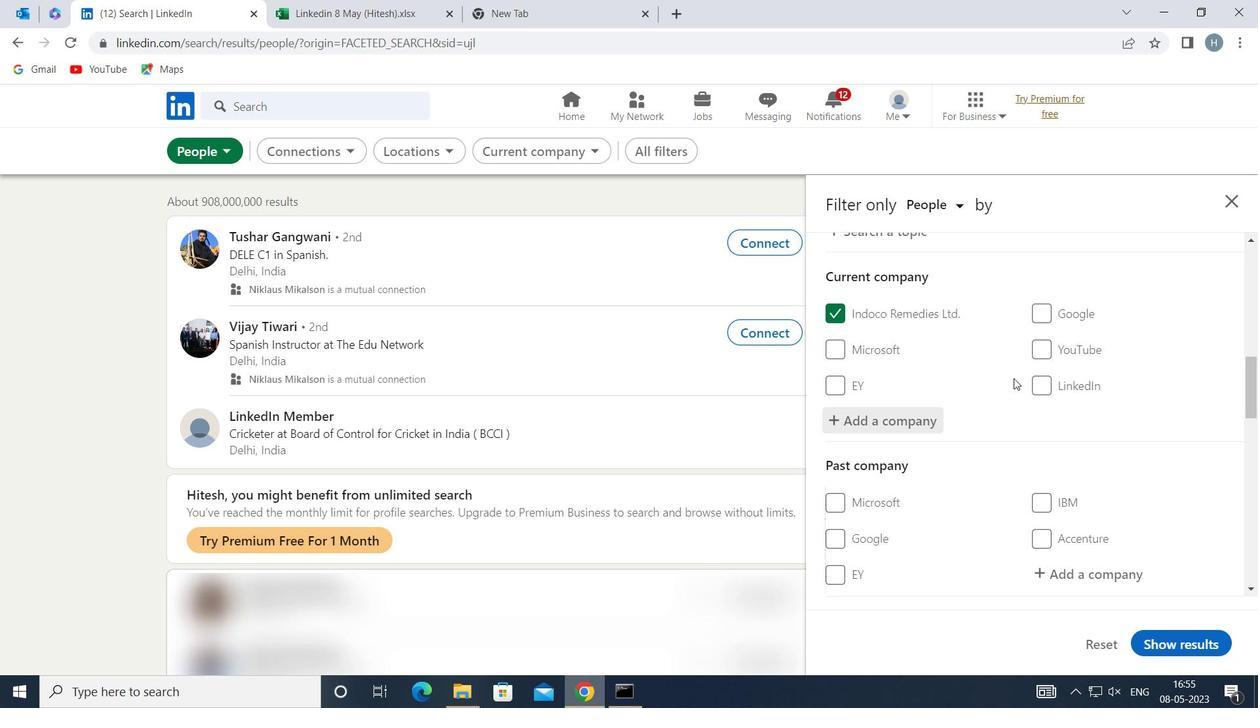 
Action: Mouse scrolled (1011, 378) with delta (0, 0)
Screenshot: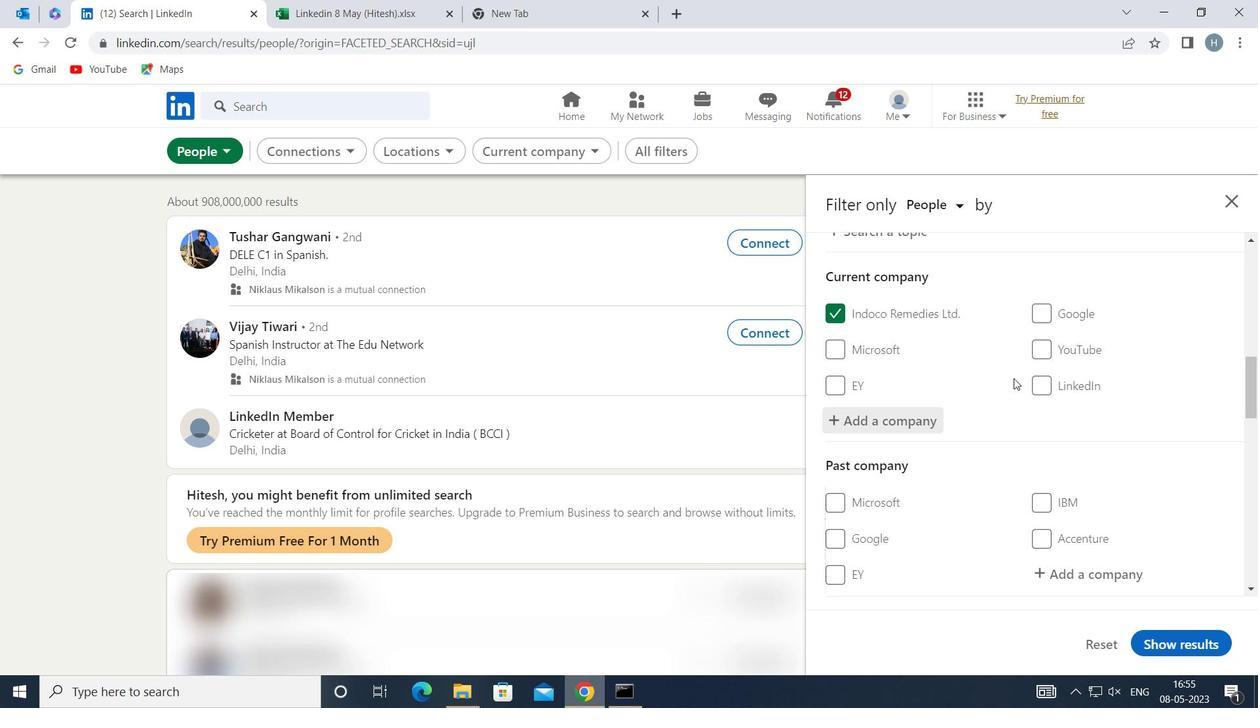 
Action: Mouse moved to (1009, 376)
Screenshot: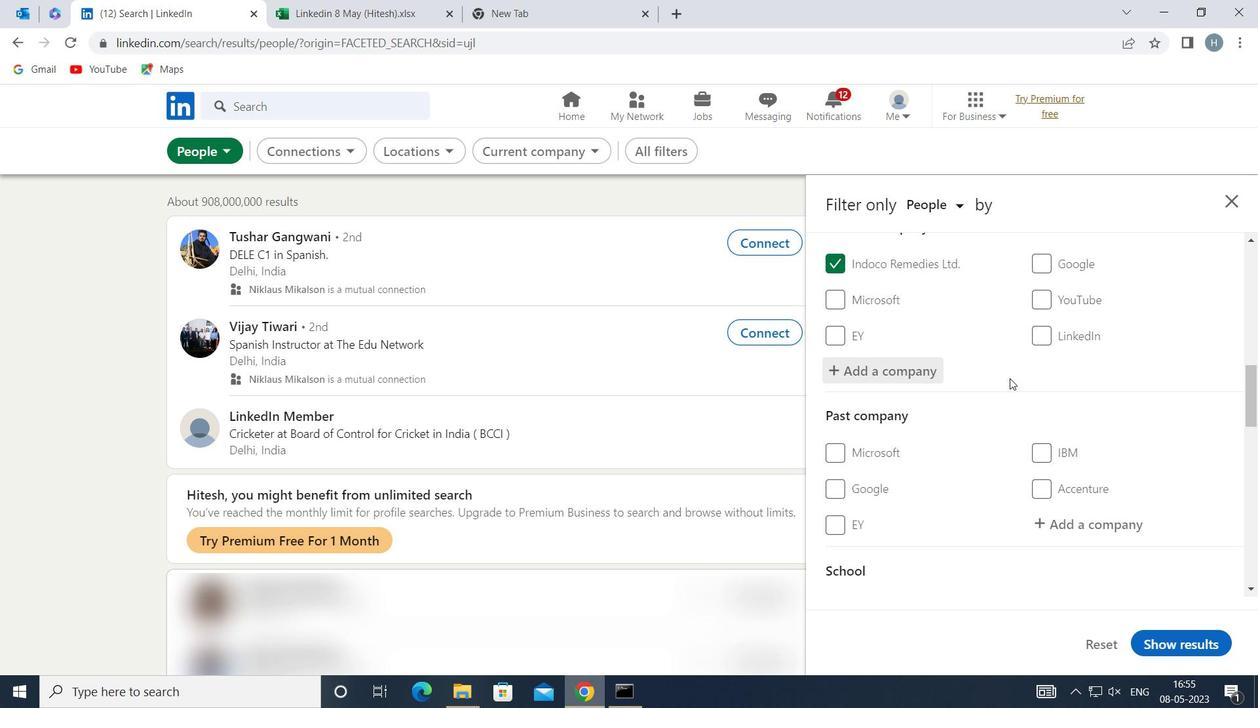 
Action: Mouse scrolled (1009, 376) with delta (0, 0)
Screenshot: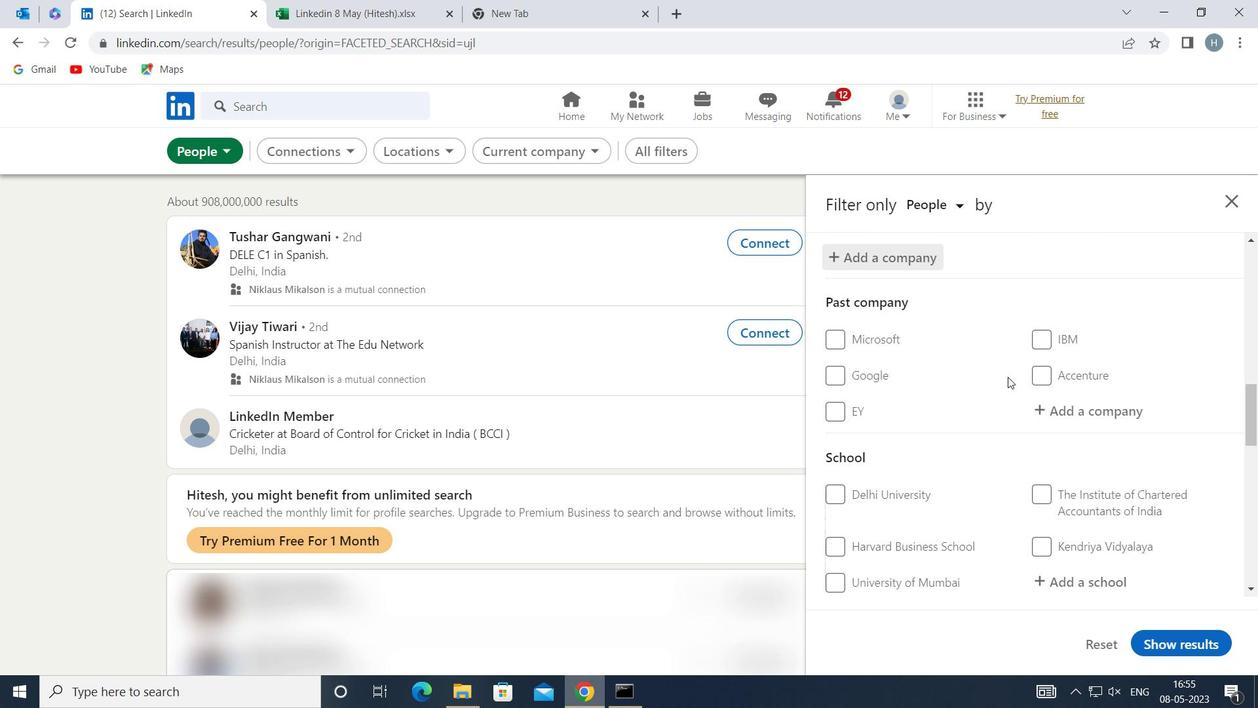 
Action: Mouse scrolled (1009, 376) with delta (0, 0)
Screenshot: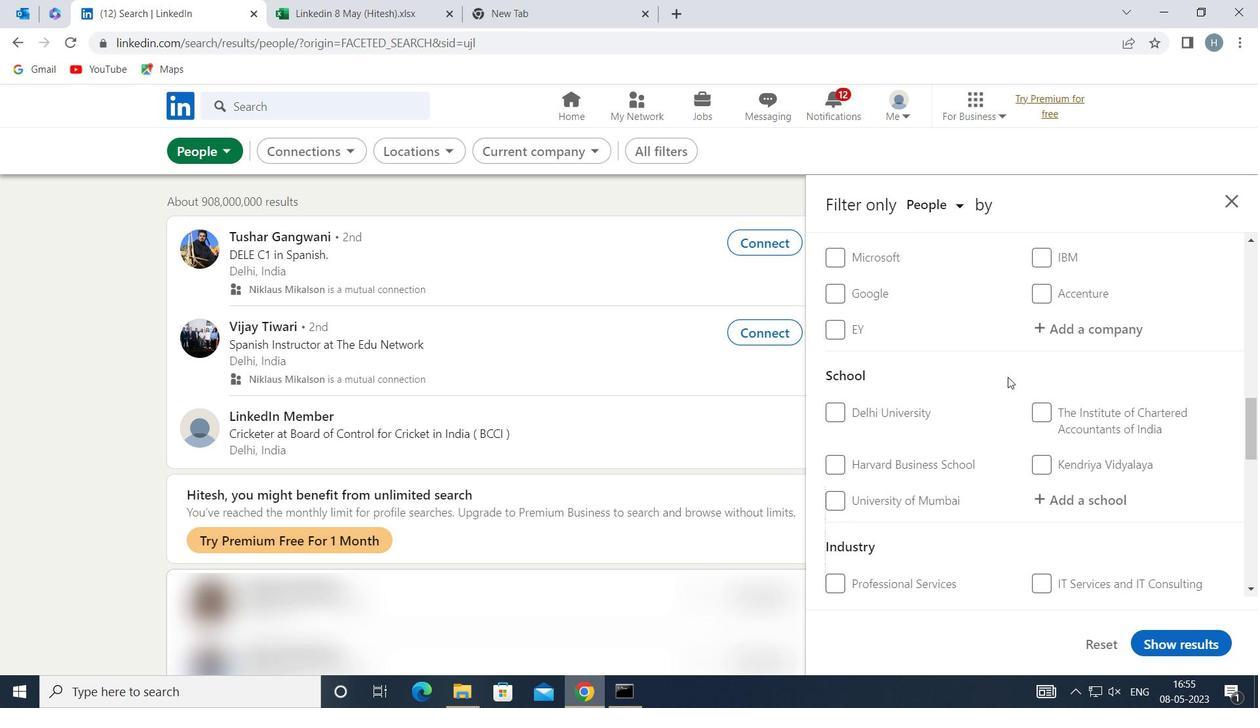 
Action: Mouse moved to (1081, 415)
Screenshot: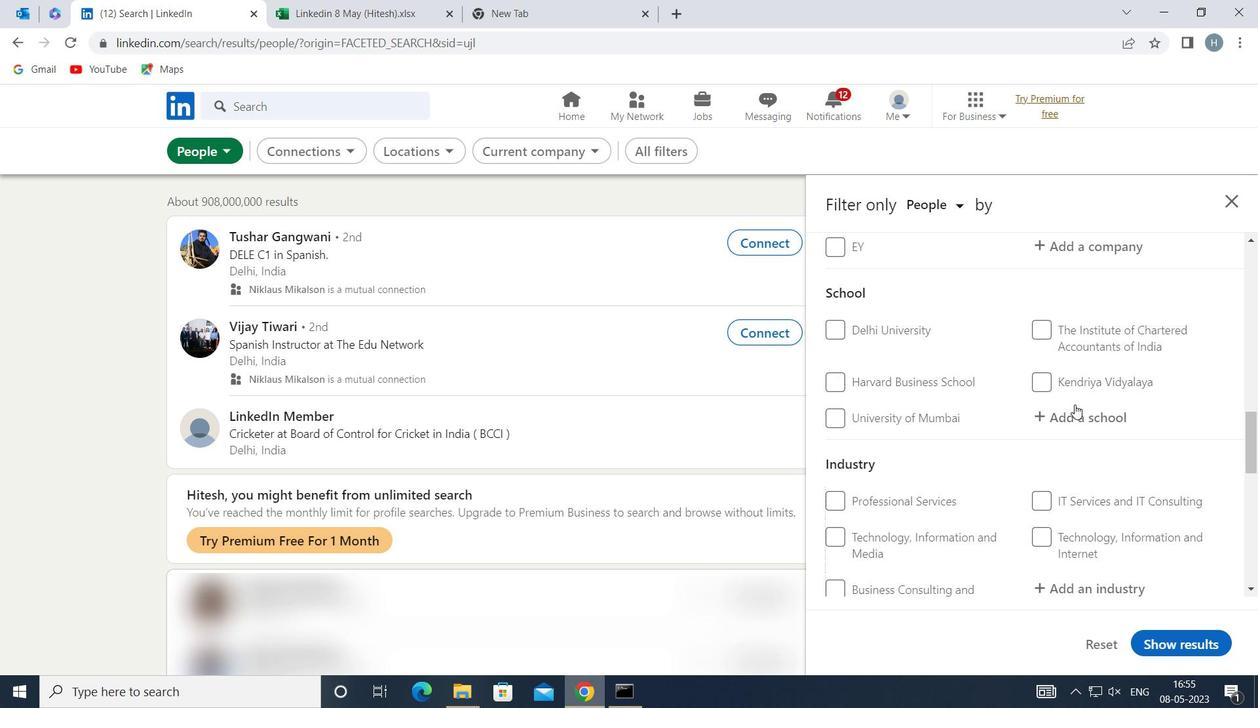 
Action: Mouse pressed left at (1081, 415)
Screenshot: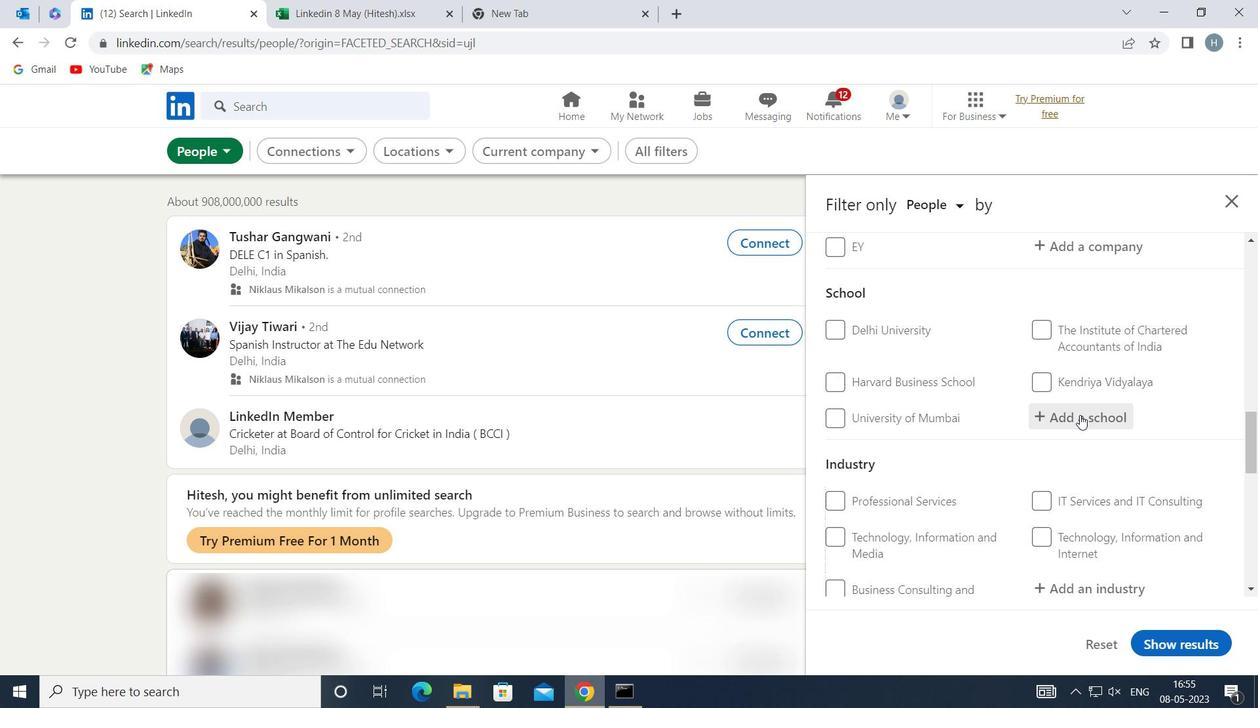 
Action: Key pressed <Key.shift>RAMNARAIN<Key.space><Key.shift>E<Key.backspace>T<Key.backspace>RUIA<Key.space><Key.shift>C
Screenshot: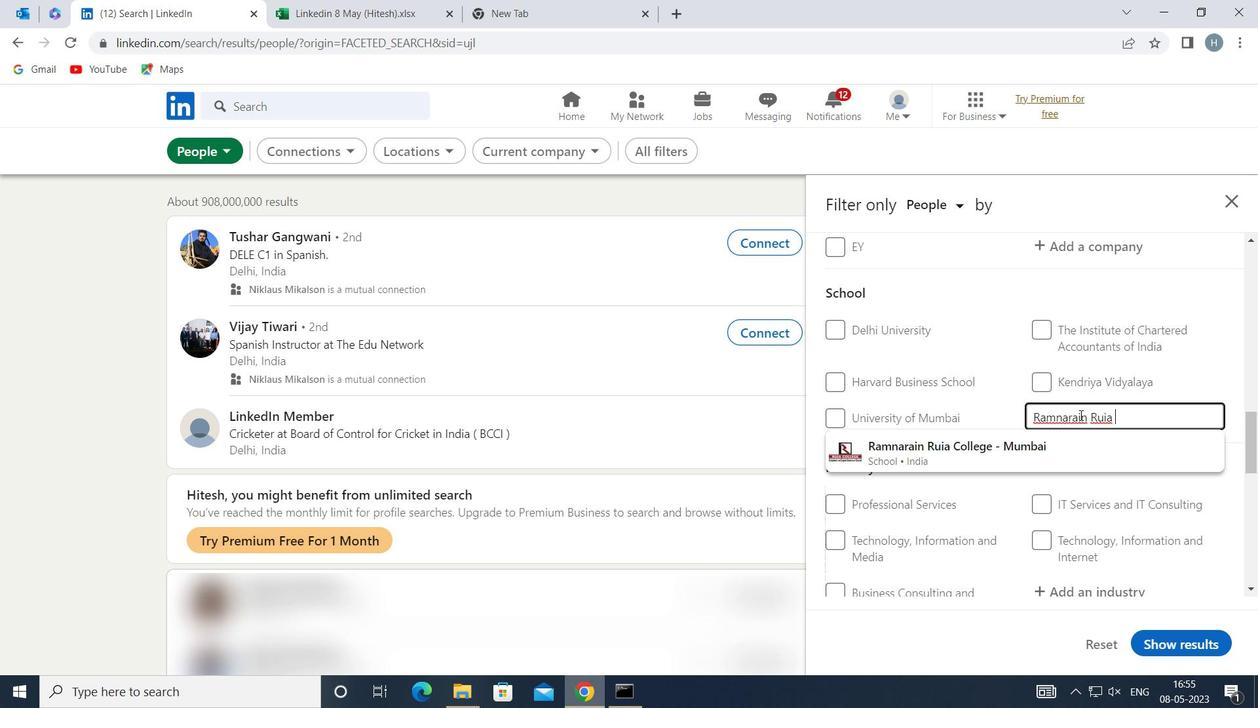 
Action: Mouse moved to (1048, 447)
Screenshot: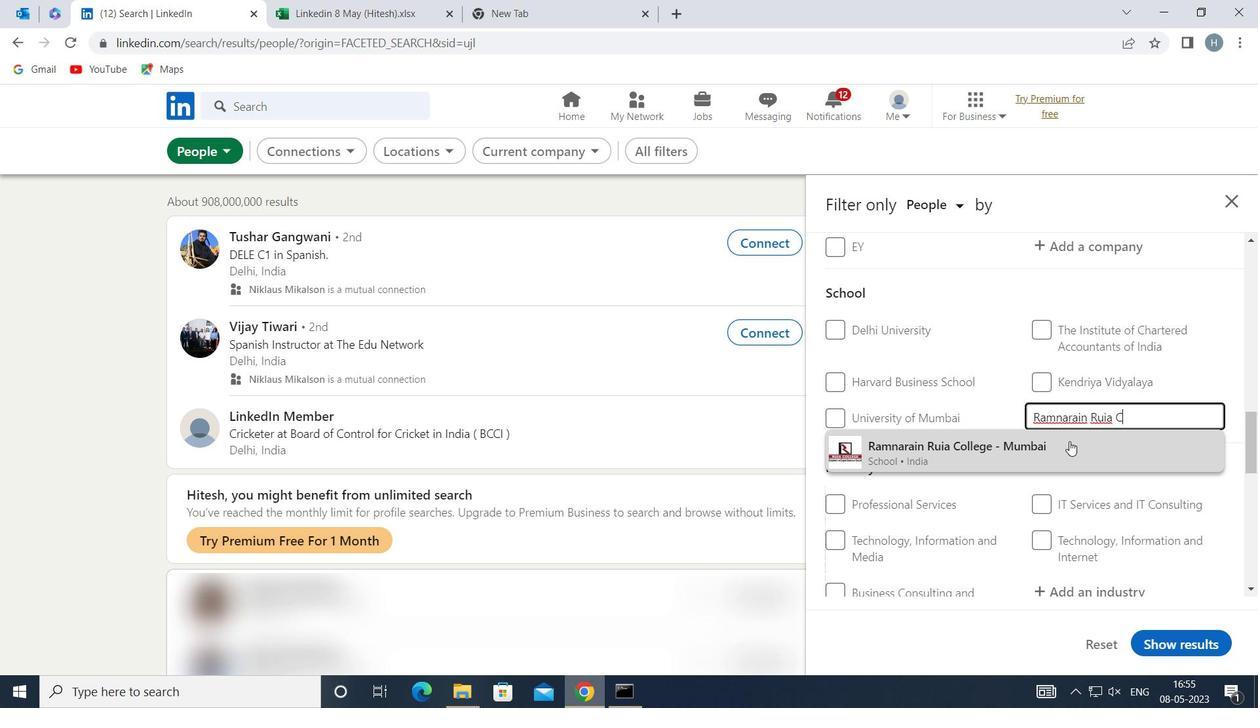 
Action: Mouse pressed left at (1048, 447)
Screenshot: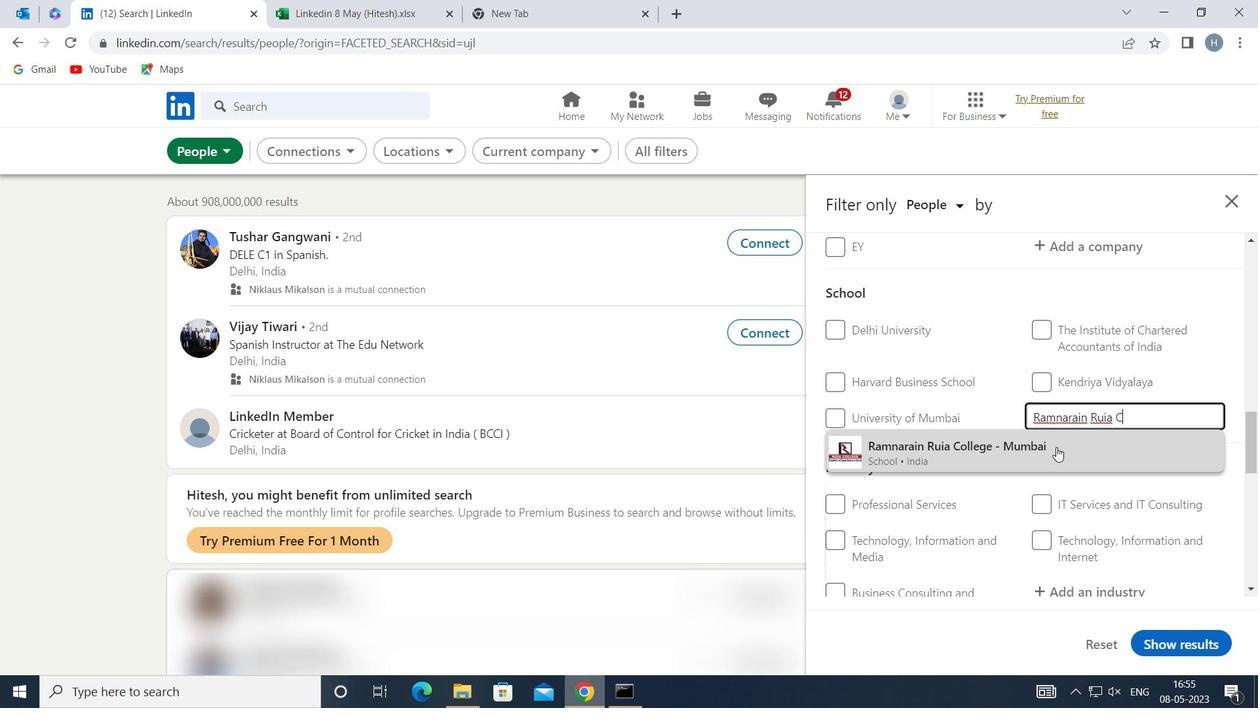 
Action: Mouse moved to (1000, 424)
Screenshot: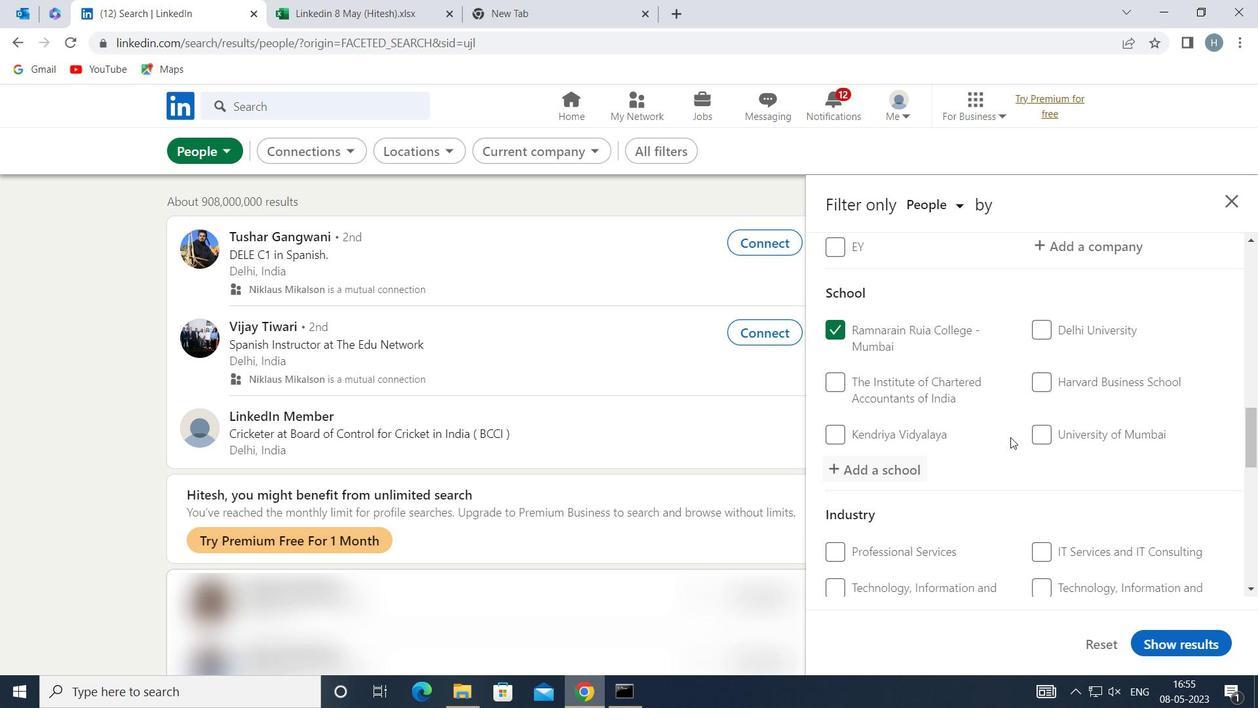 
Action: Mouse scrolled (1000, 423) with delta (0, 0)
Screenshot: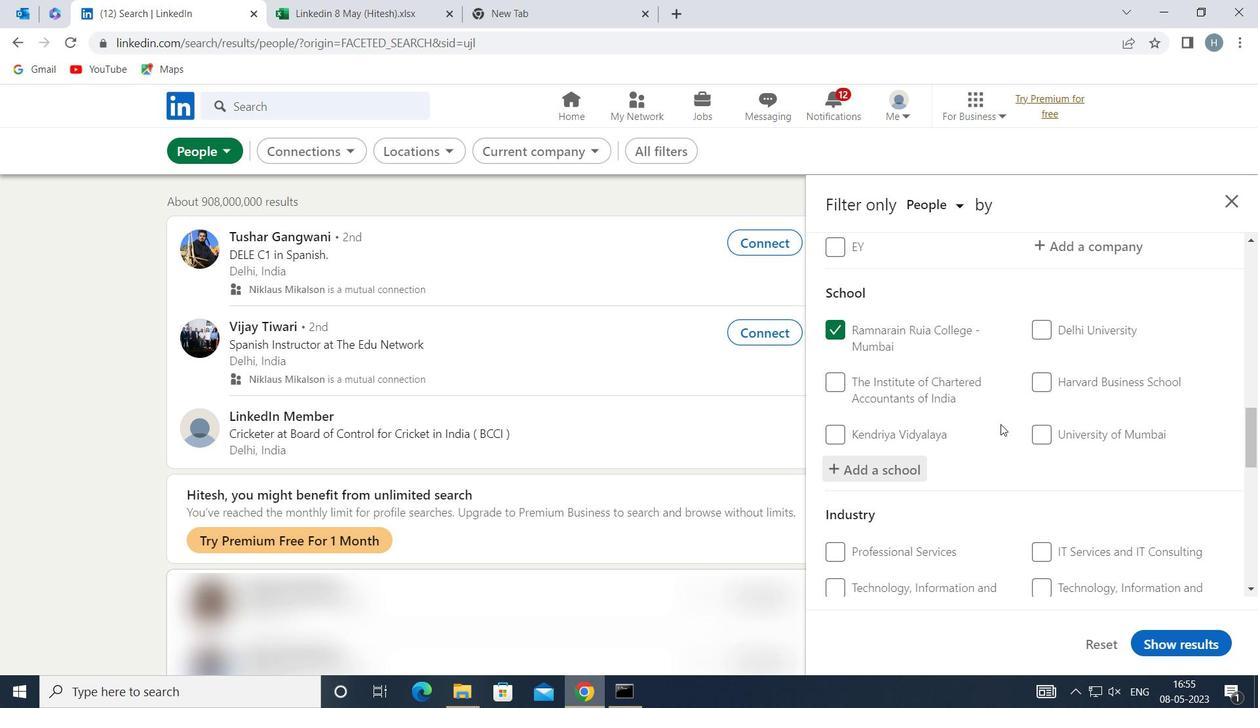 
Action: Mouse scrolled (1000, 423) with delta (0, 0)
Screenshot: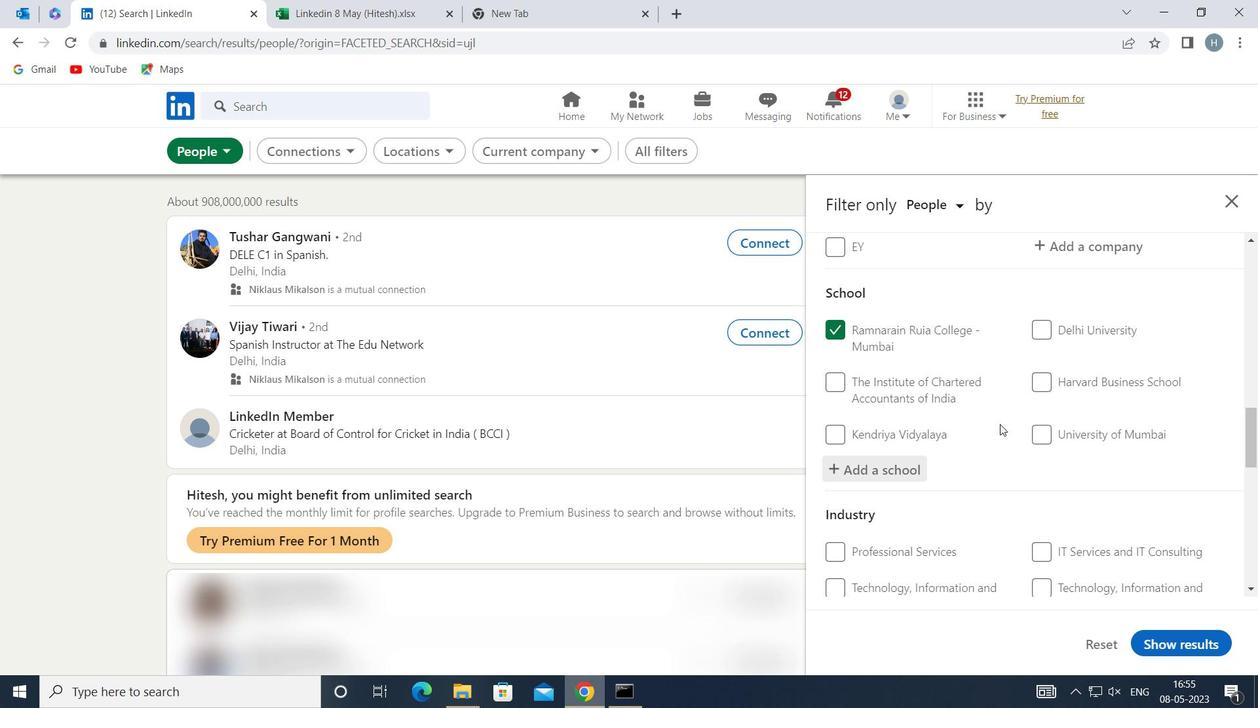 
Action: Mouse moved to (1073, 466)
Screenshot: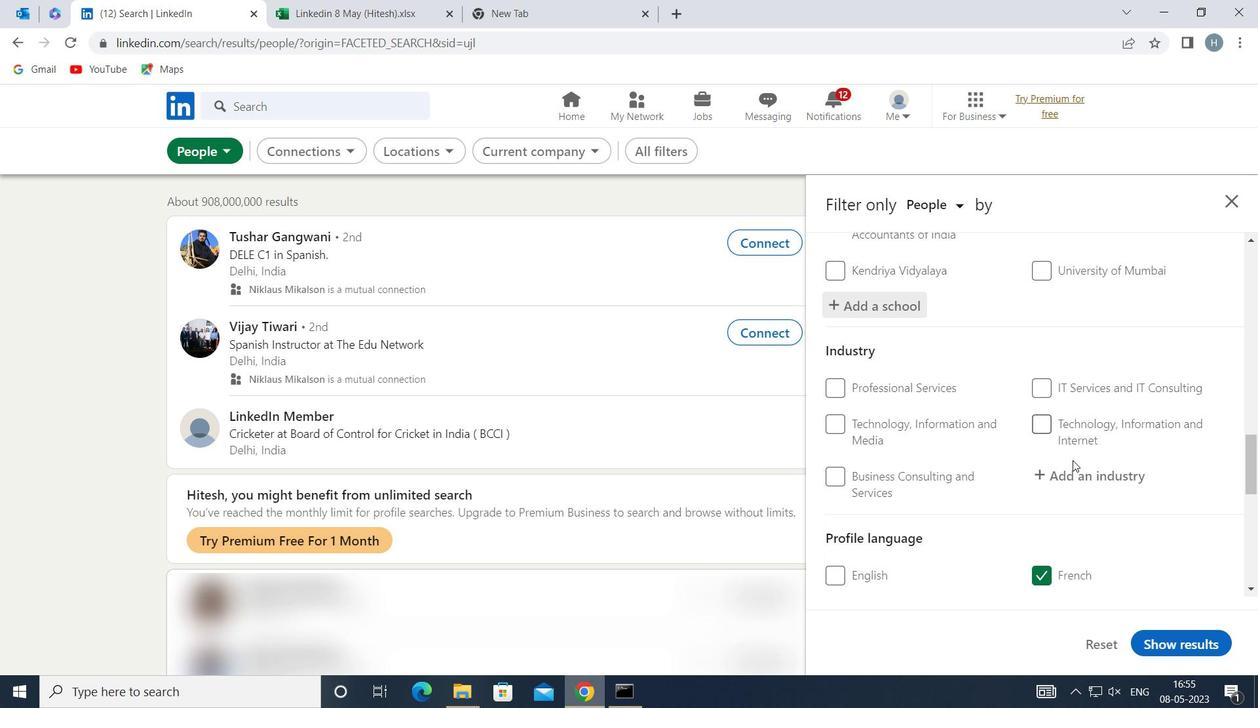 
Action: Mouse pressed left at (1073, 466)
Screenshot: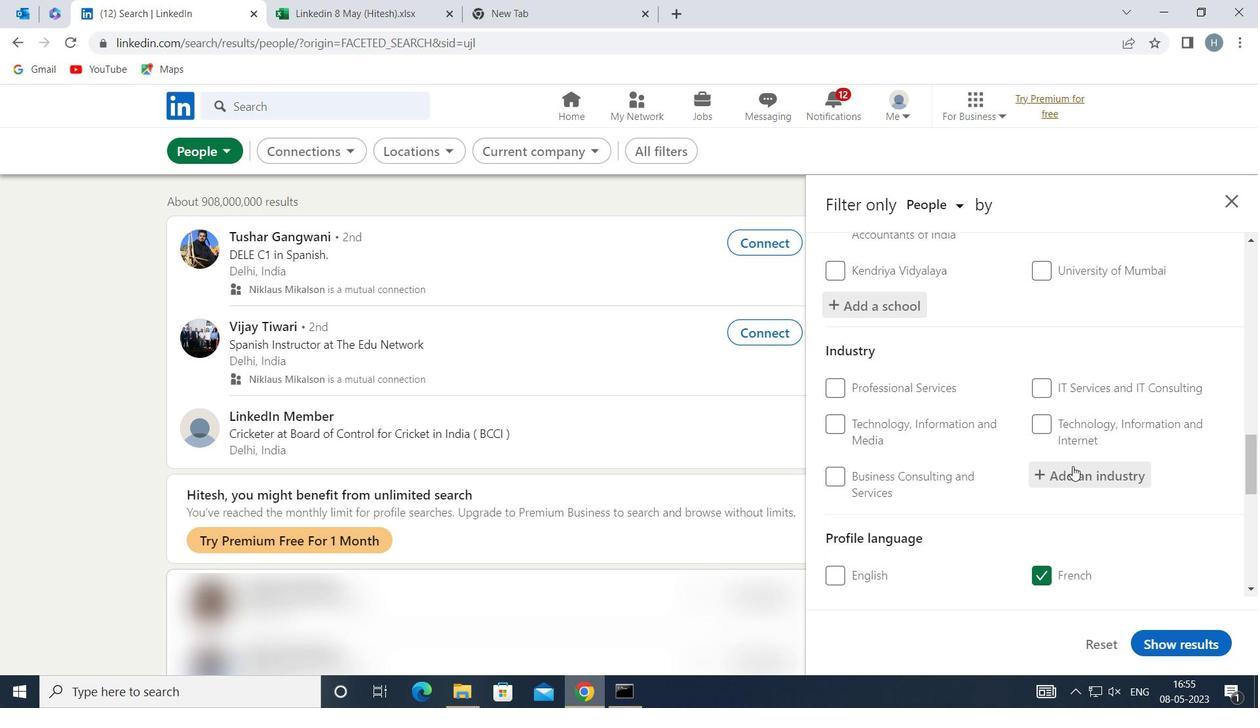 
Action: Key pressed <Key.shift>GLASS<Key.space><Key.shift>PRODU
Screenshot: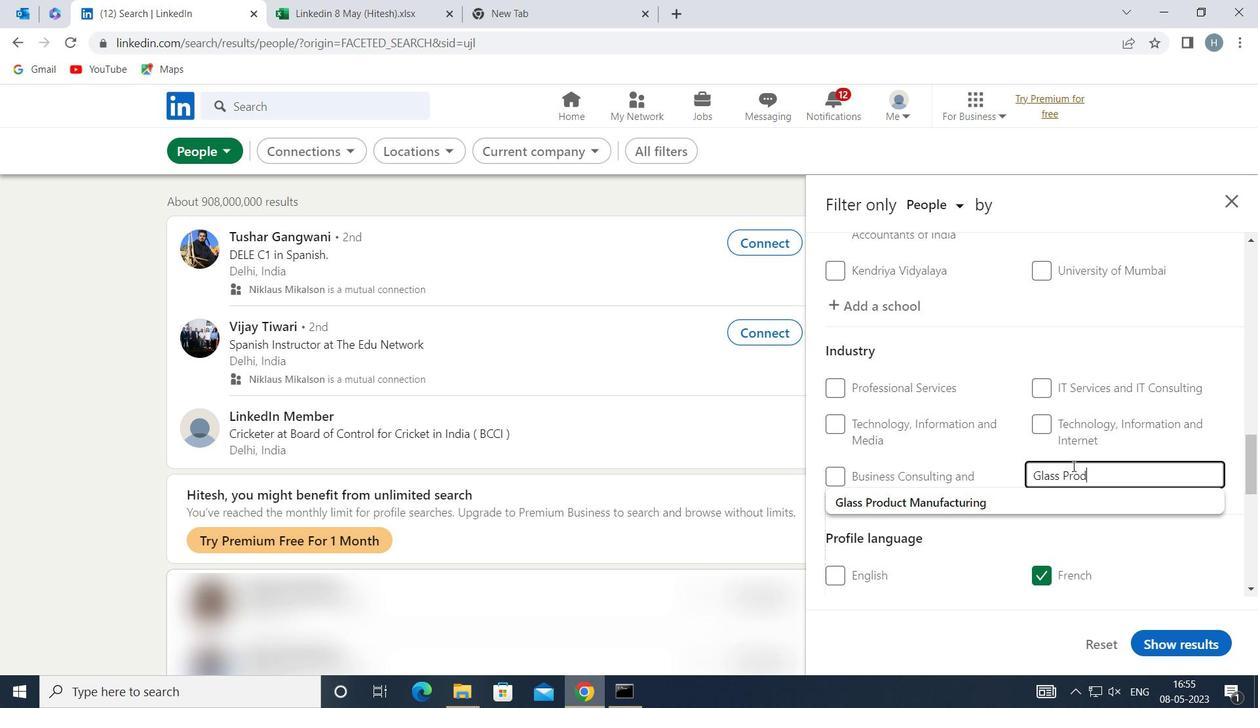 
Action: Mouse moved to (976, 510)
Screenshot: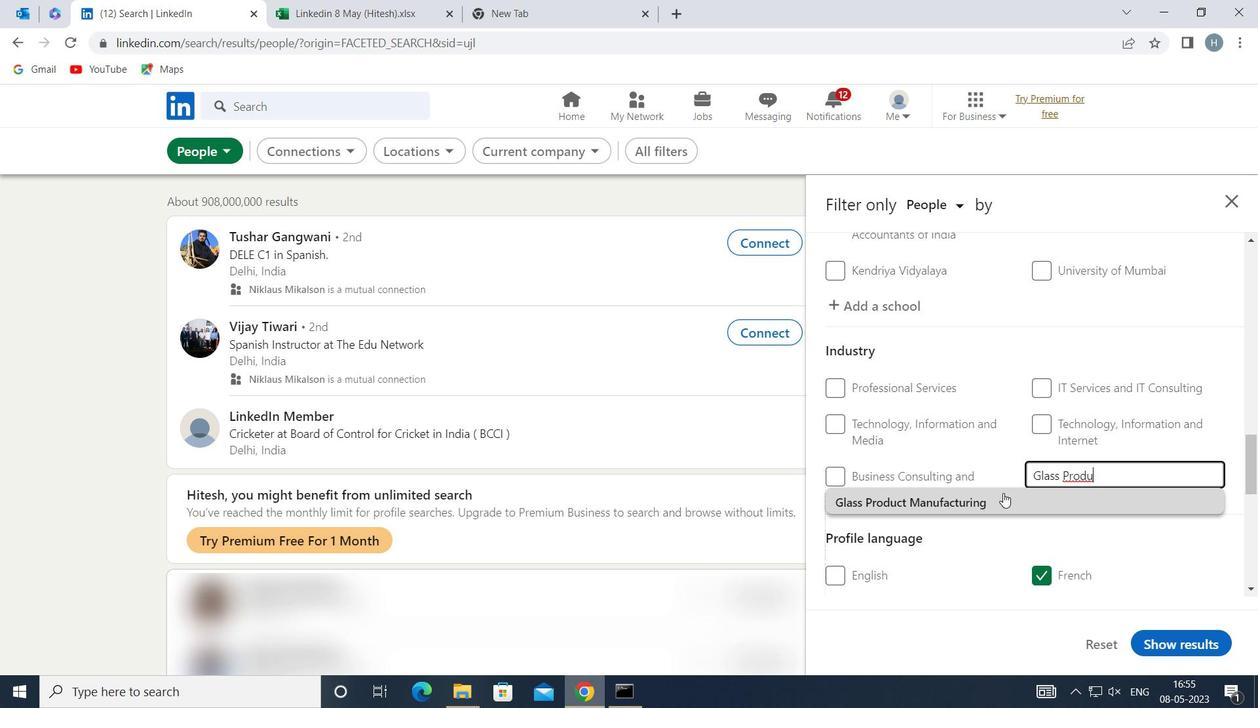 
Action: Mouse pressed left at (976, 510)
Screenshot: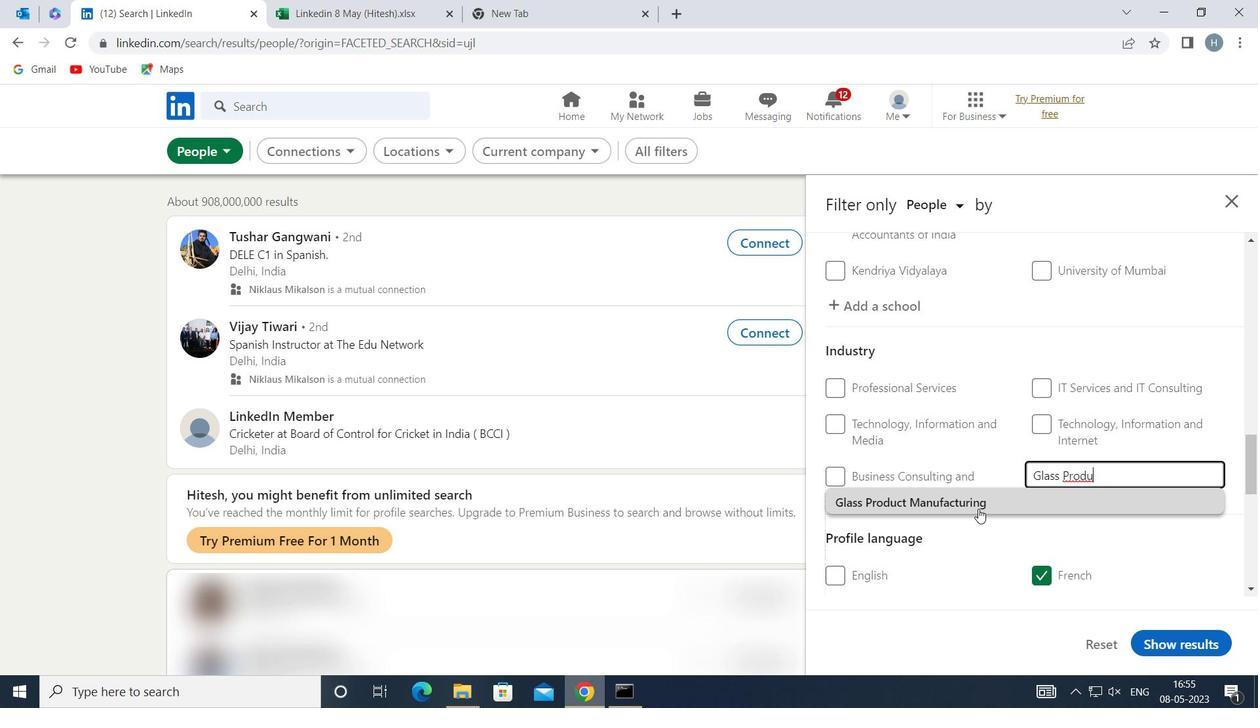 
Action: Mouse moved to (979, 497)
Screenshot: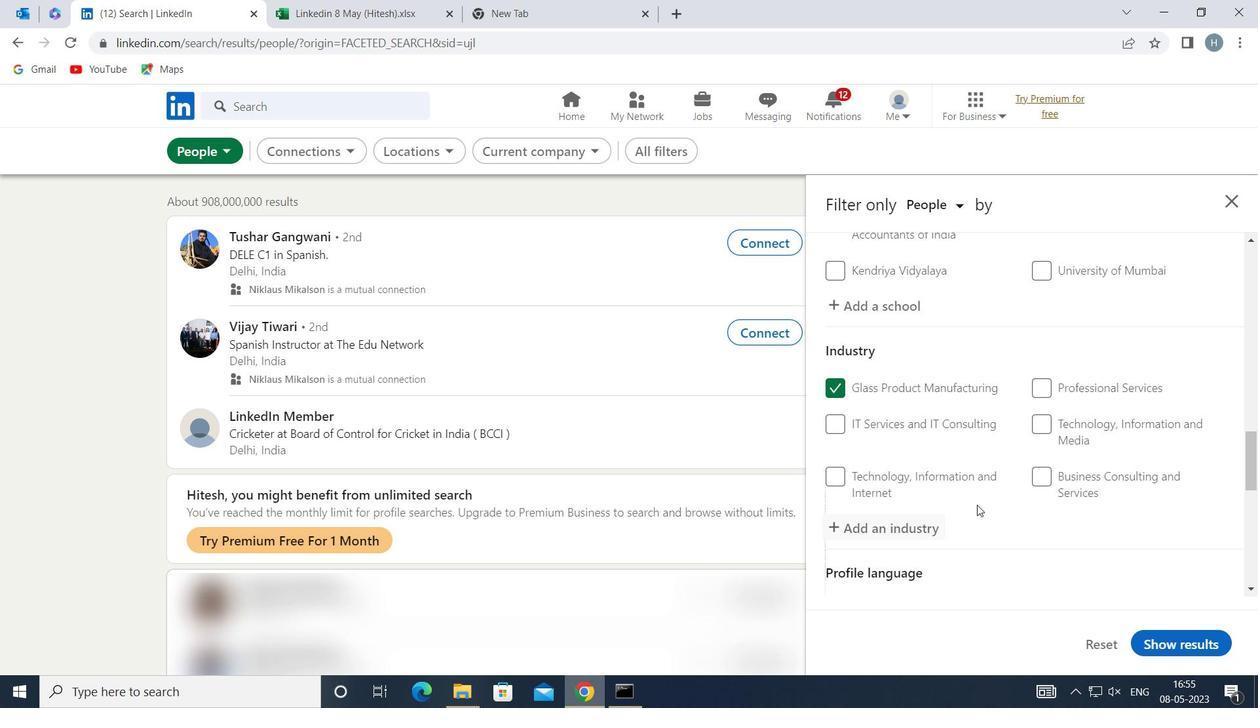 
Action: Mouse scrolled (979, 496) with delta (0, 0)
Screenshot: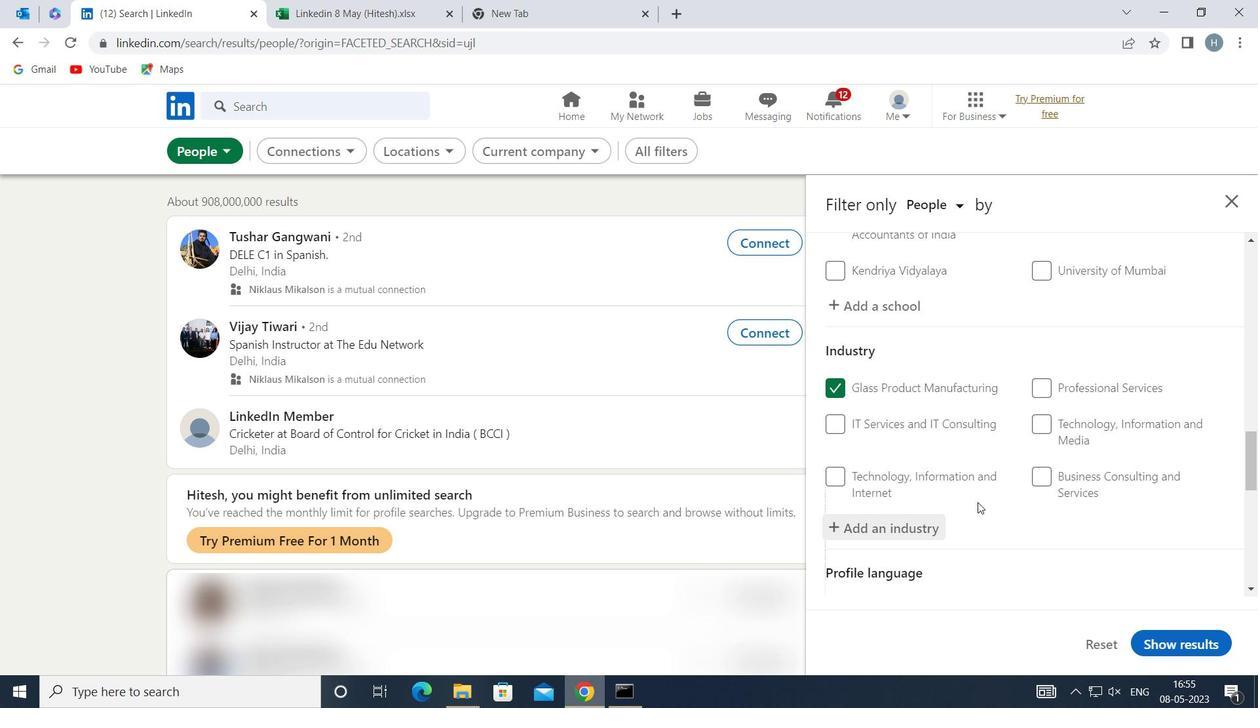 
Action: Mouse scrolled (979, 496) with delta (0, 0)
Screenshot: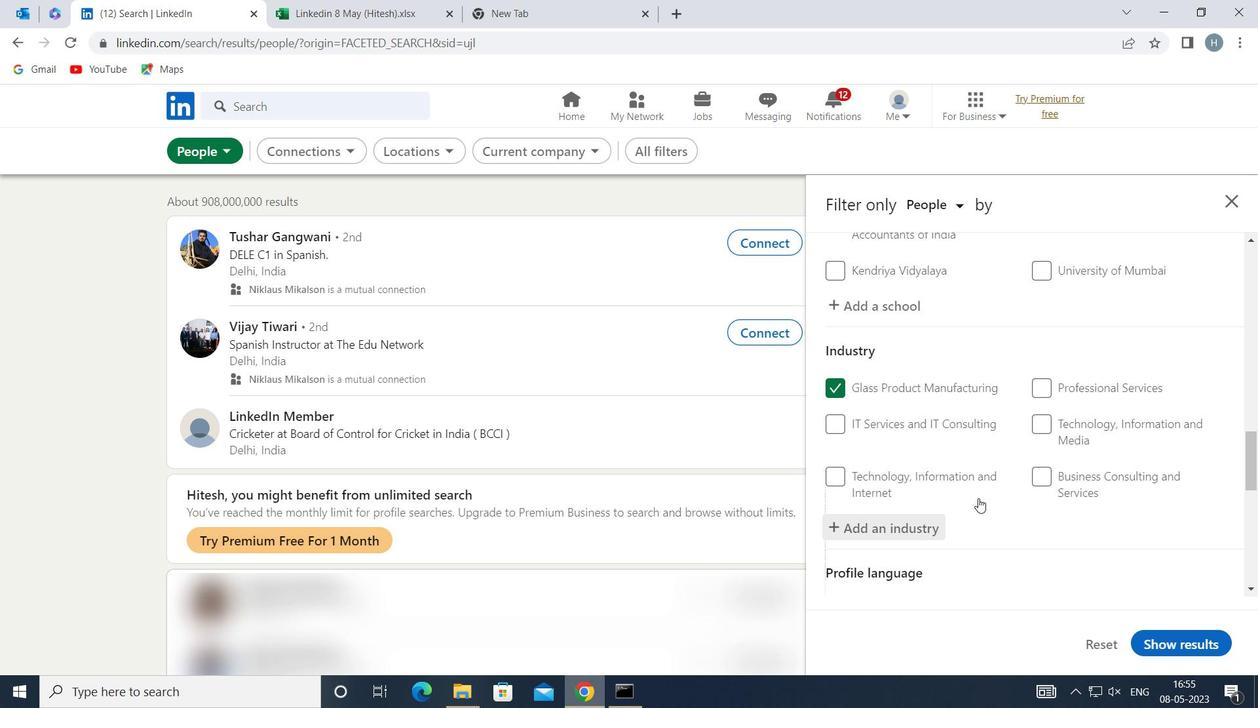 
Action: Mouse scrolled (979, 496) with delta (0, 0)
Screenshot: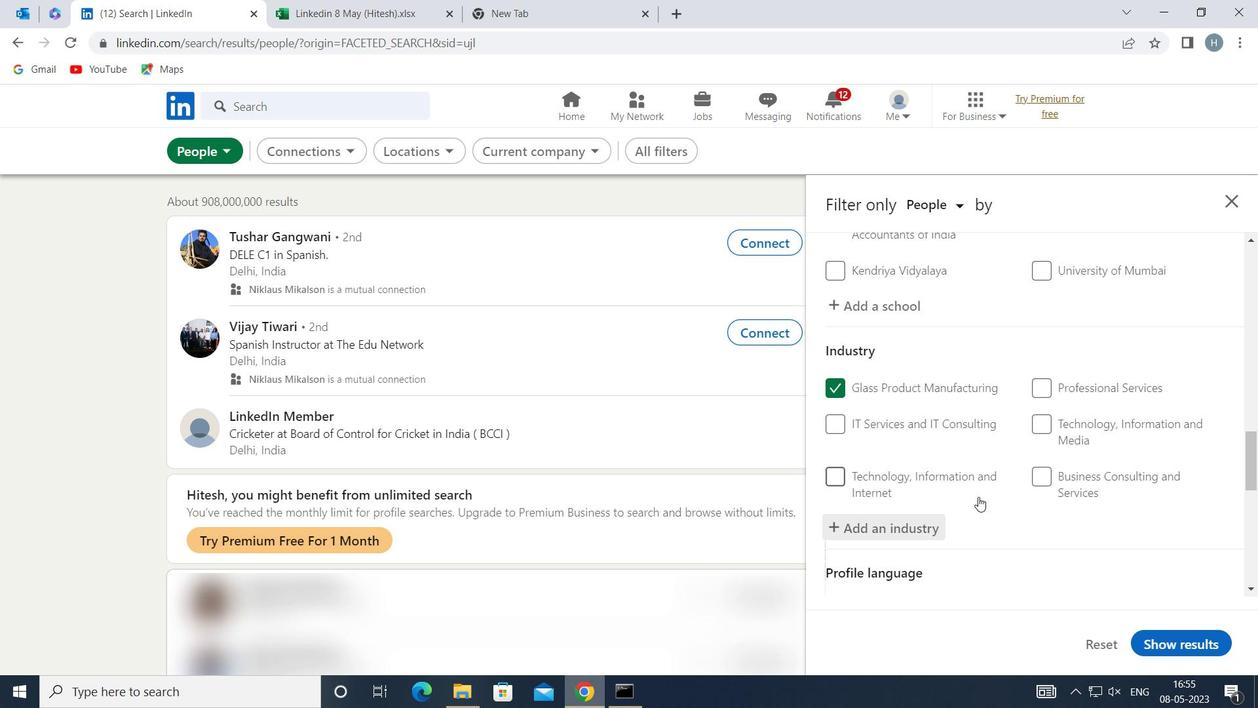
Action: Mouse moved to (982, 492)
Screenshot: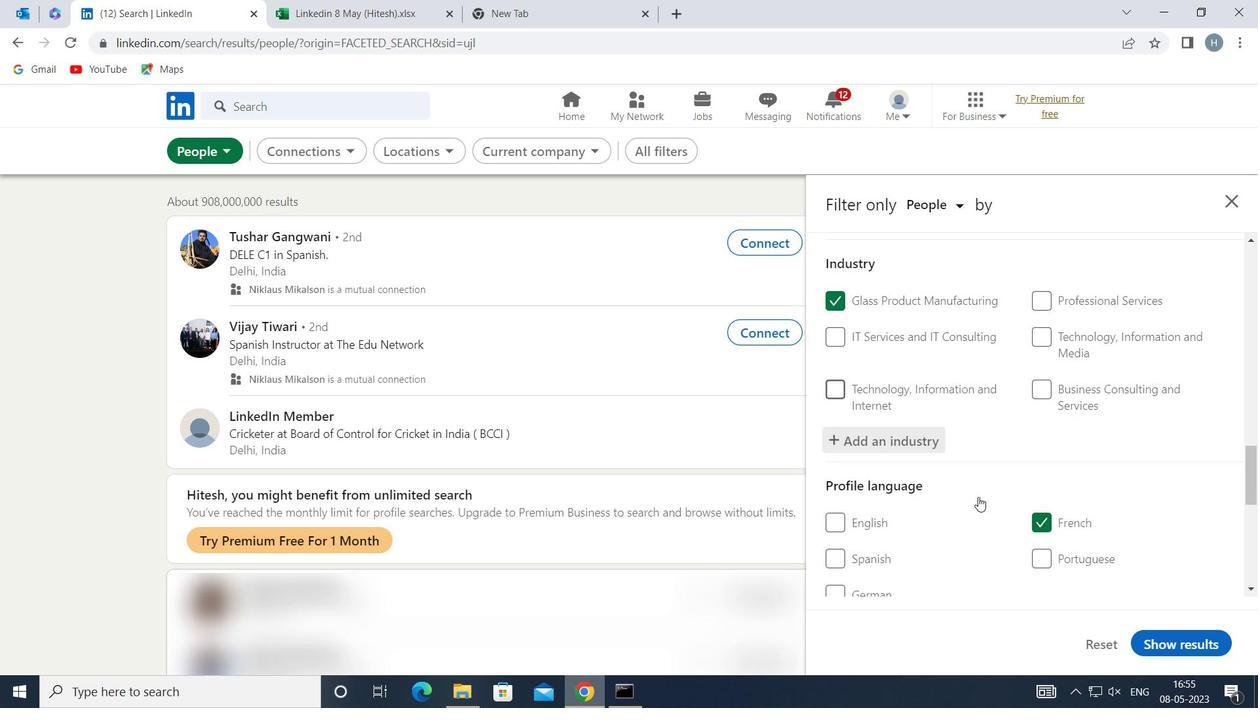 
Action: Mouse scrolled (982, 491) with delta (0, 0)
Screenshot: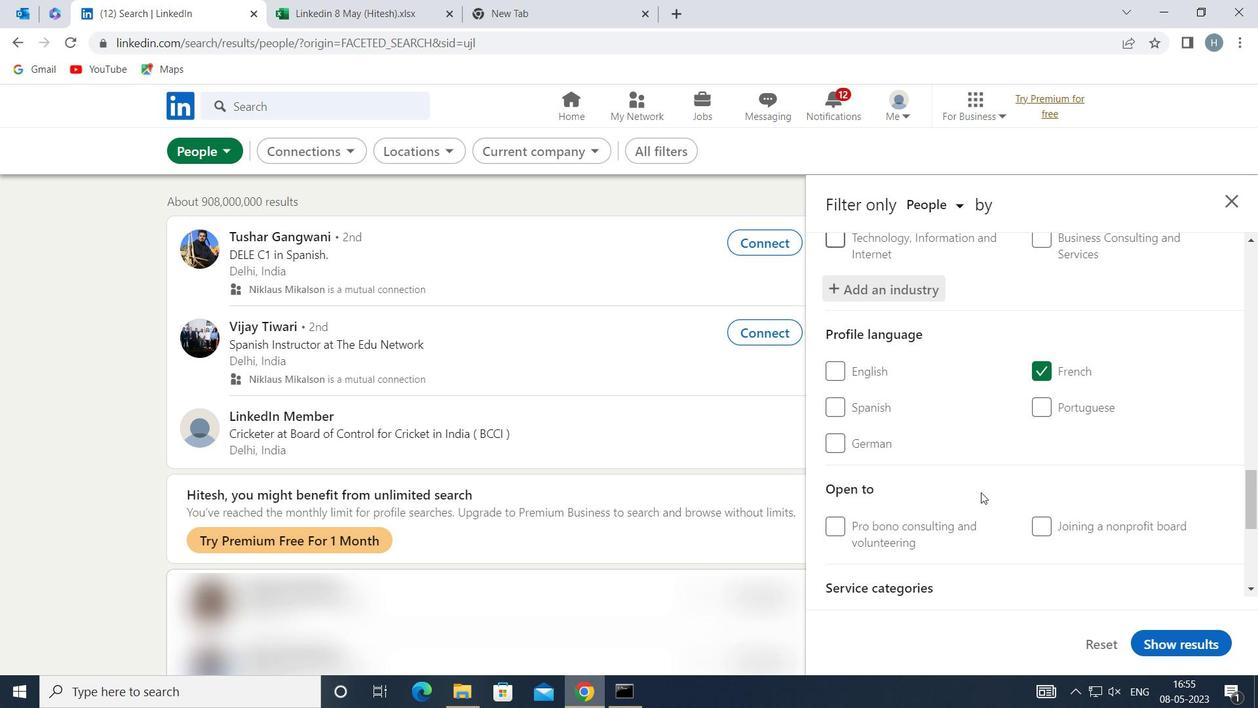 
Action: Mouse scrolled (982, 491) with delta (0, 0)
Screenshot: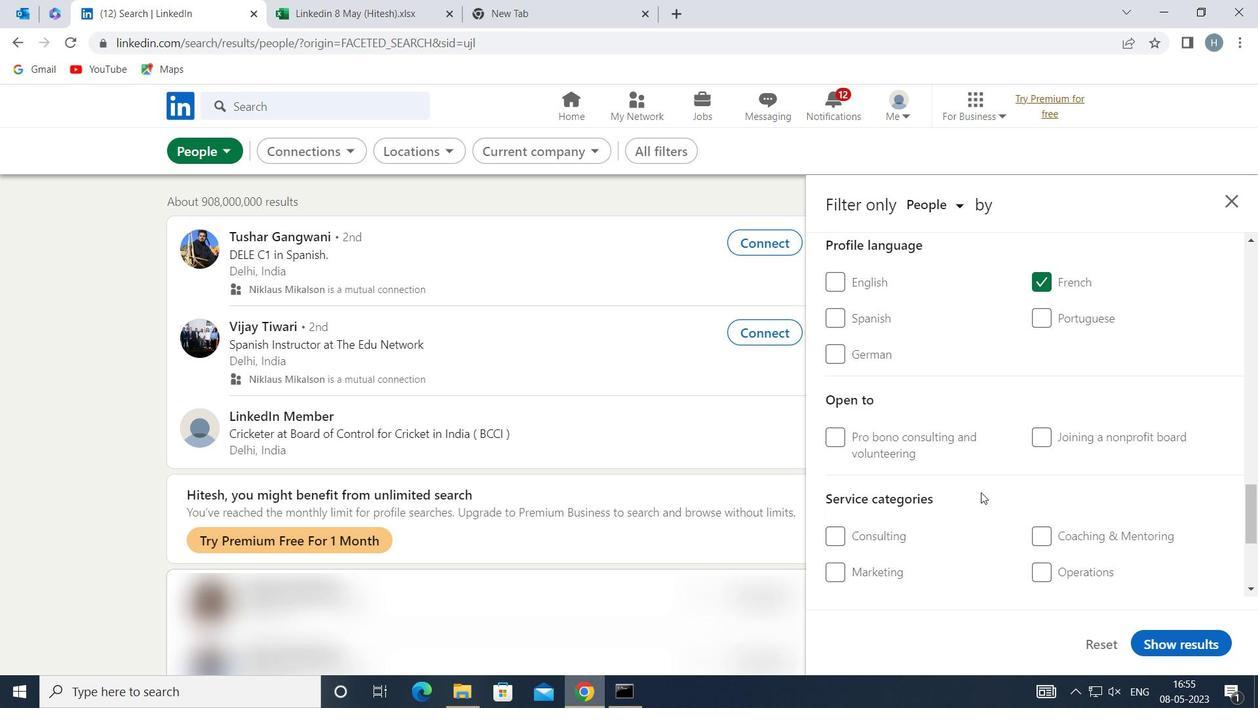
Action: Mouse moved to (1071, 522)
Screenshot: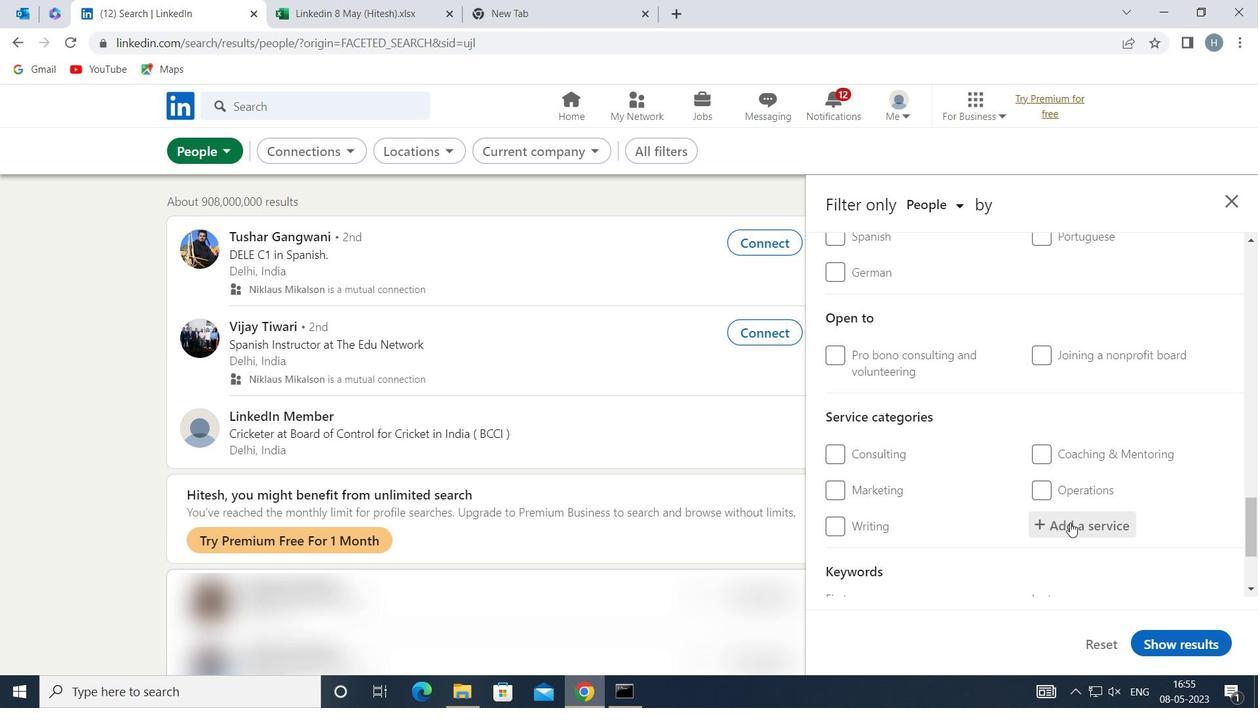 
Action: Mouse pressed left at (1071, 522)
Screenshot: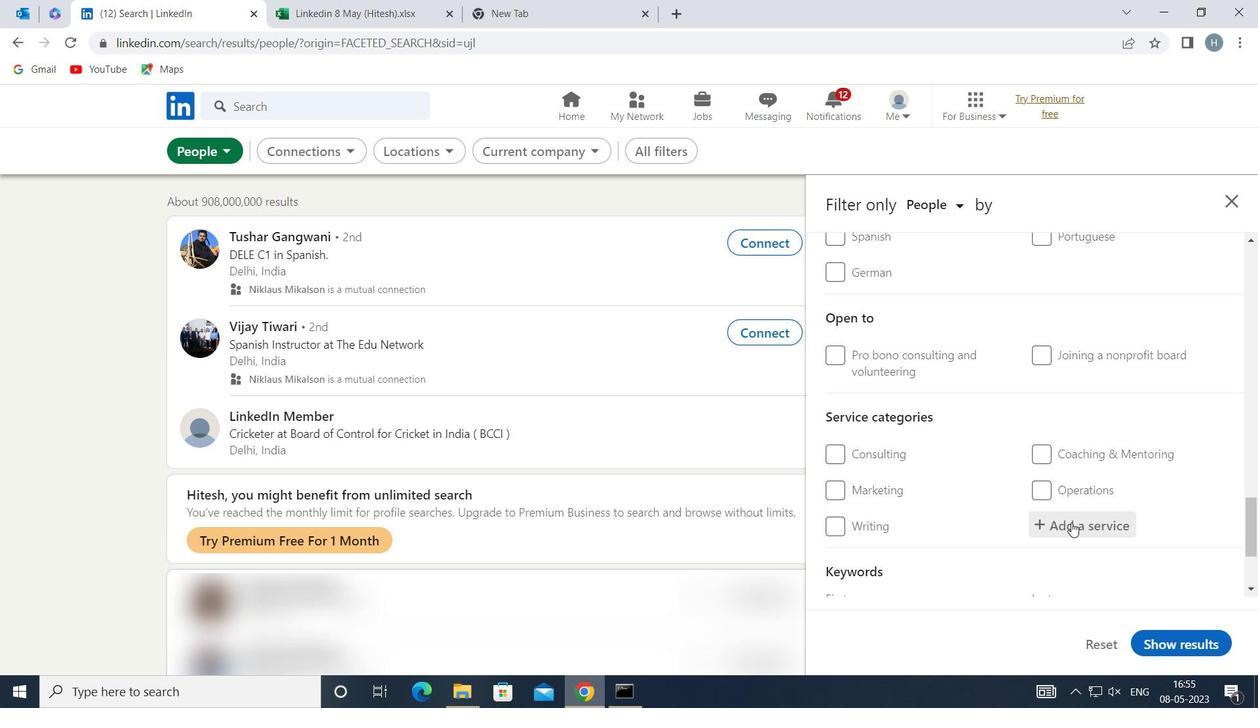 
Action: Key pressed <Key.shift>SOFTWARE<Key.space><Key.shift>TT<Key.backspace>ES
Screenshot: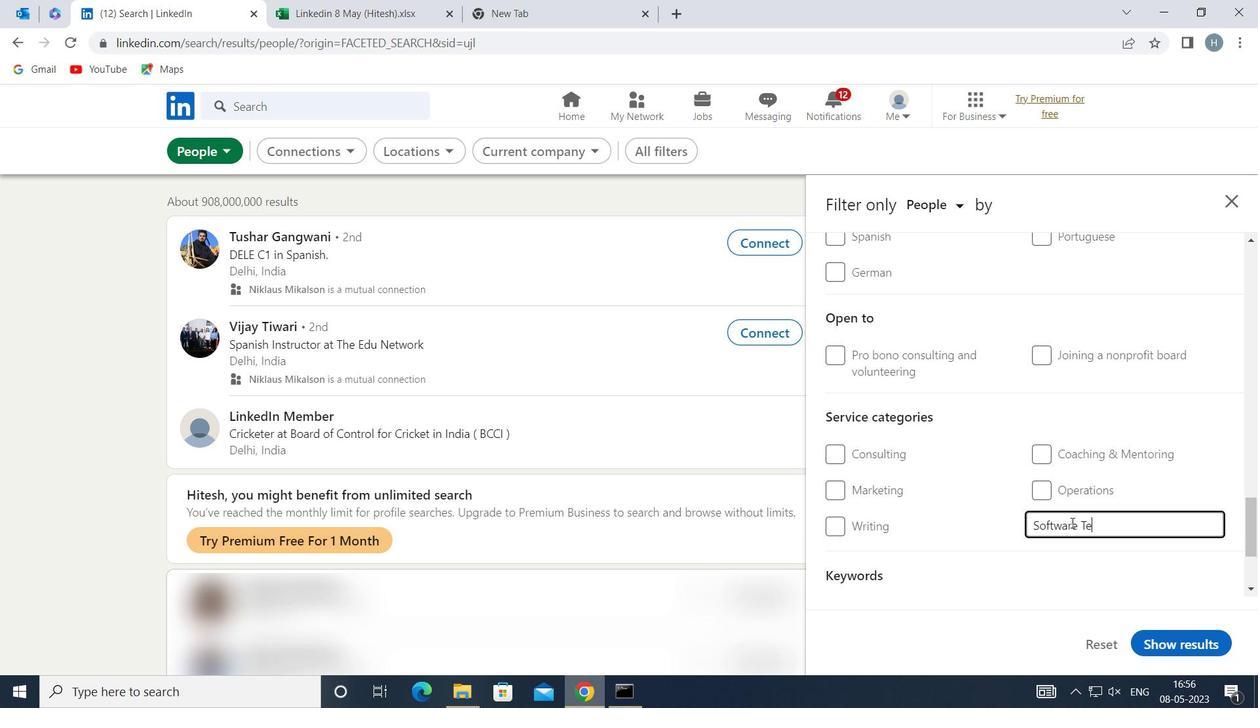 
Action: Mouse moved to (1001, 556)
Screenshot: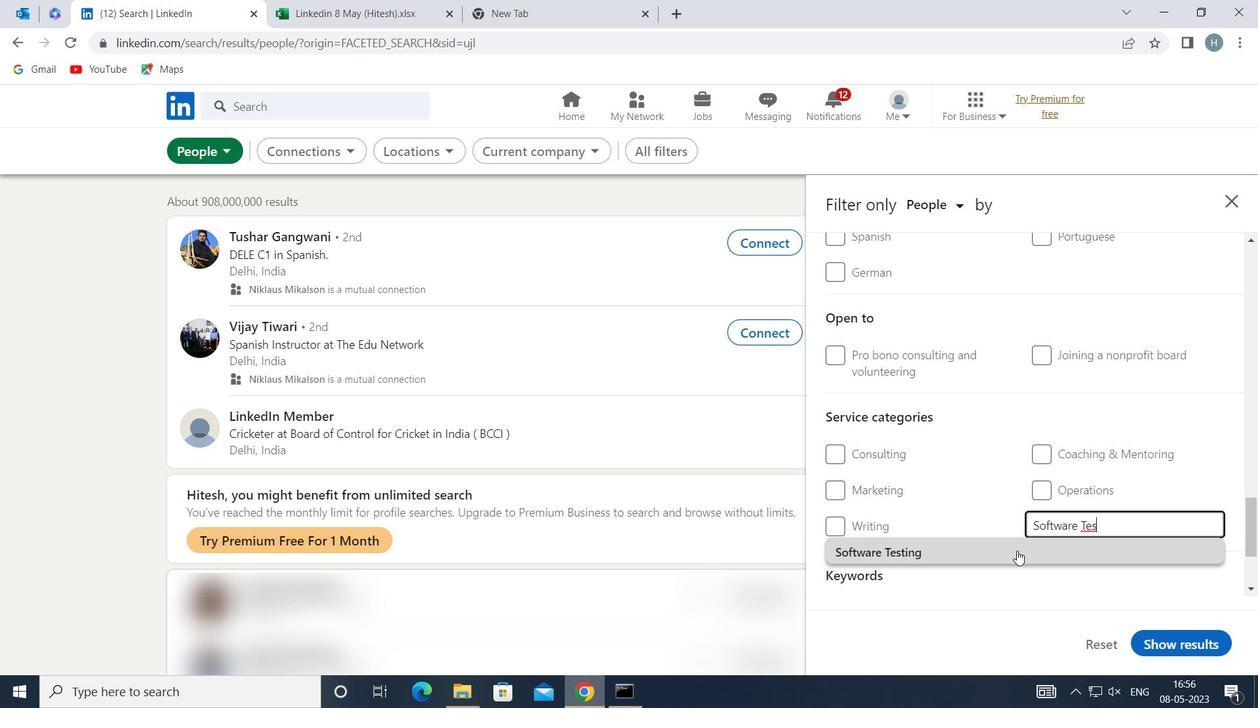 
Action: Mouse pressed left at (1001, 556)
Screenshot: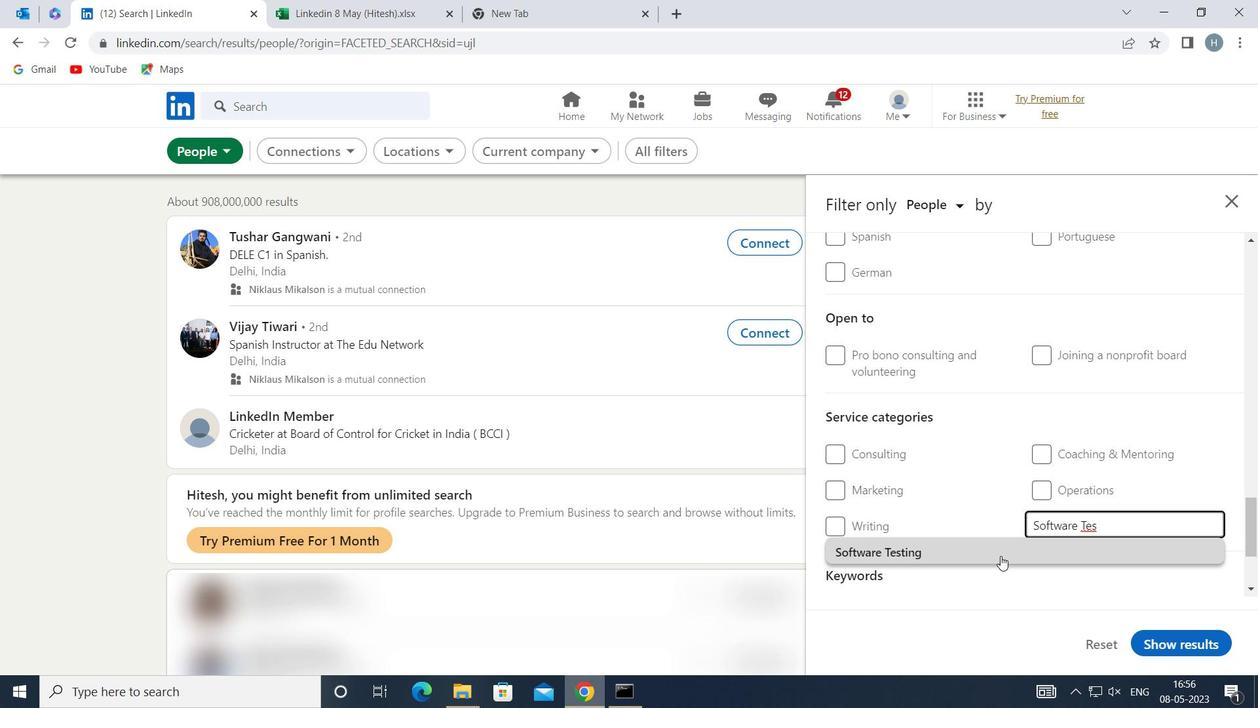 
Action: Mouse moved to (1002, 550)
Screenshot: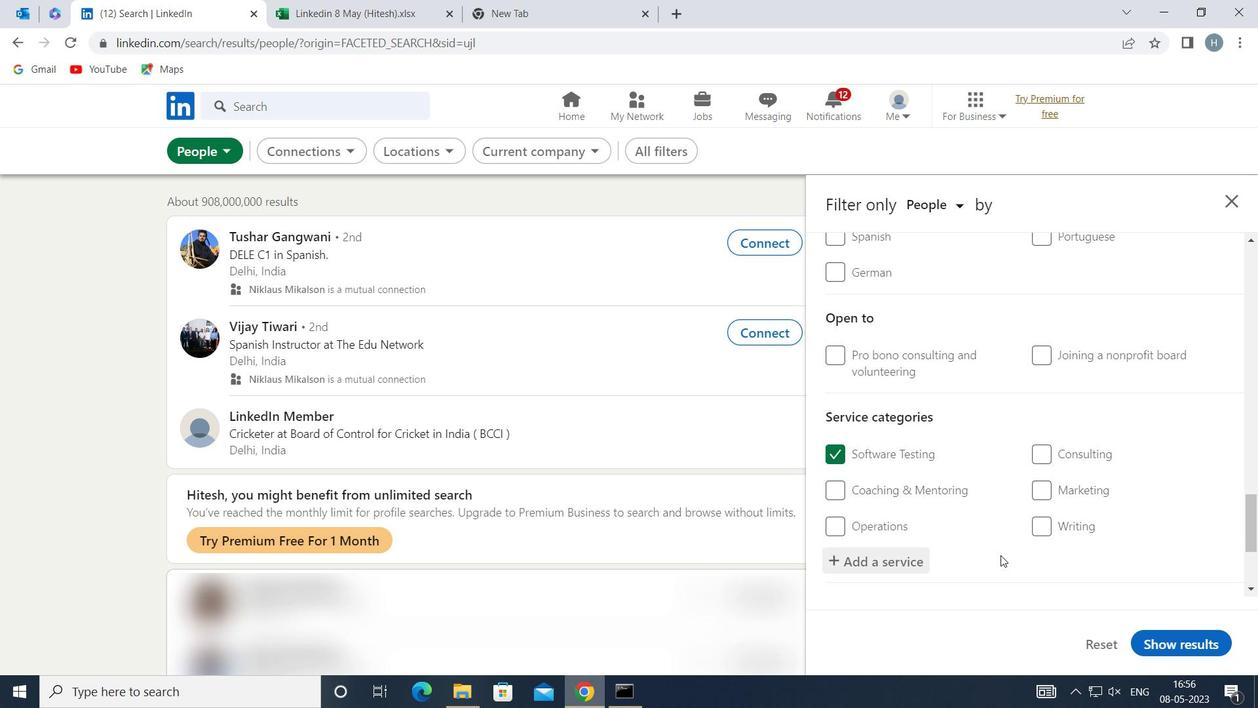 
Action: Mouse scrolled (1002, 549) with delta (0, 0)
Screenshot: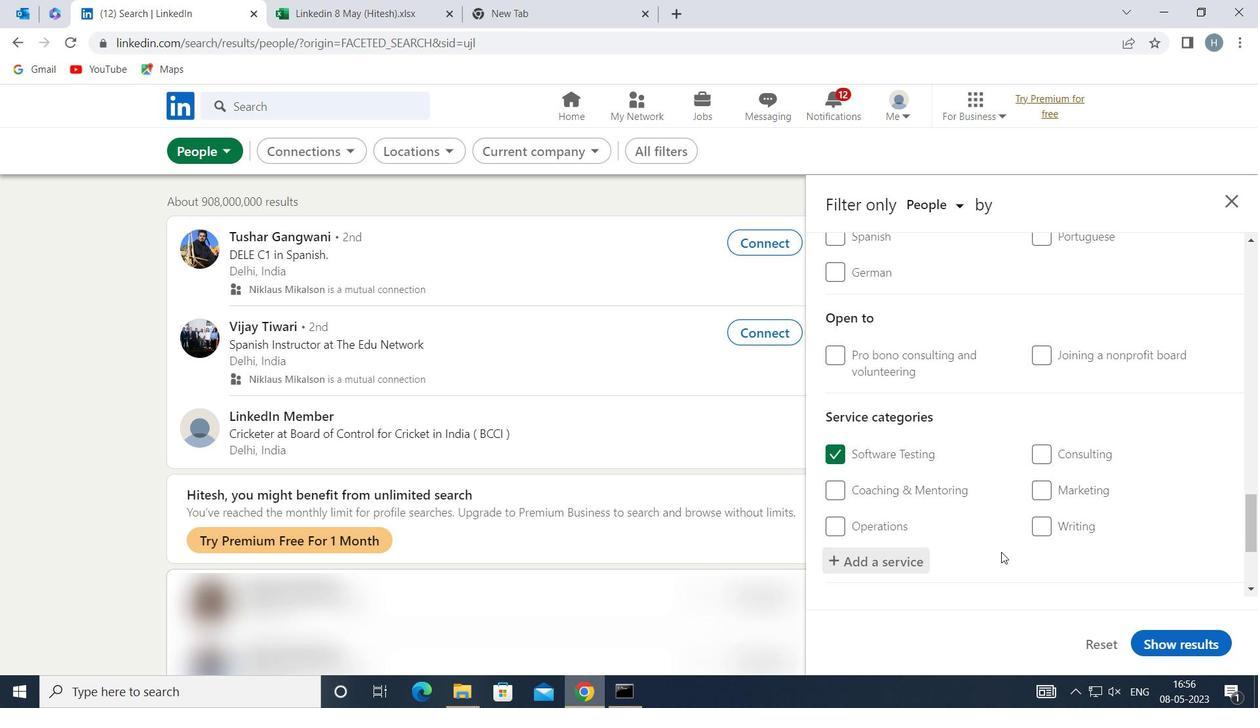 
Action: Mouse scrolled (1002, 549) with delta (0, 0)
Screenshot: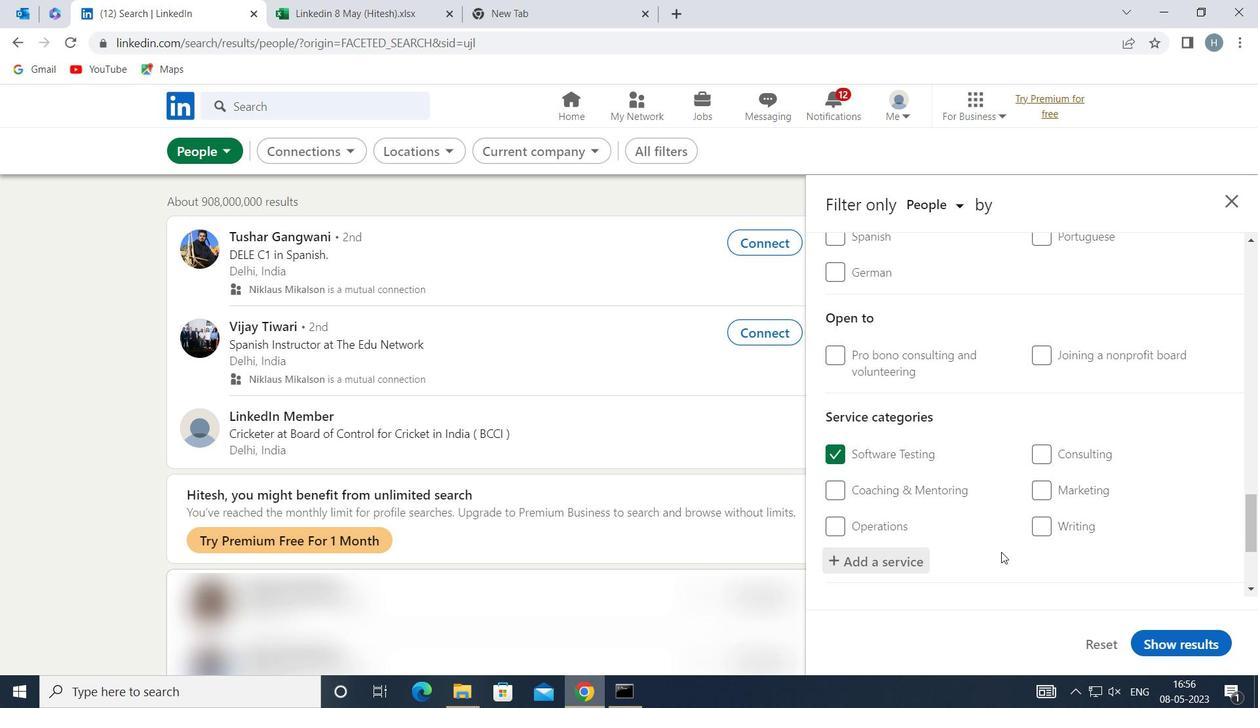 
Action: Mouse scrolled (1002, 549) with delta (0, 0)
Screenshot: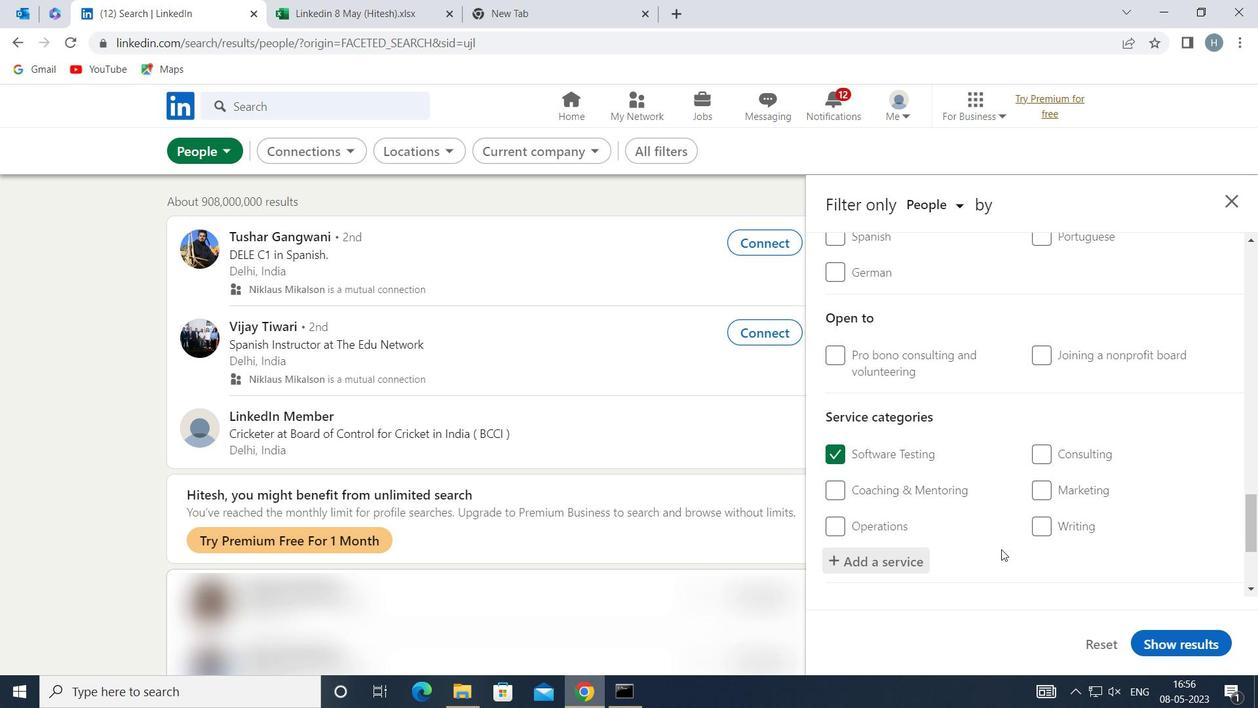 
Action: Mouse moved to (1001, 519)
Screenshot: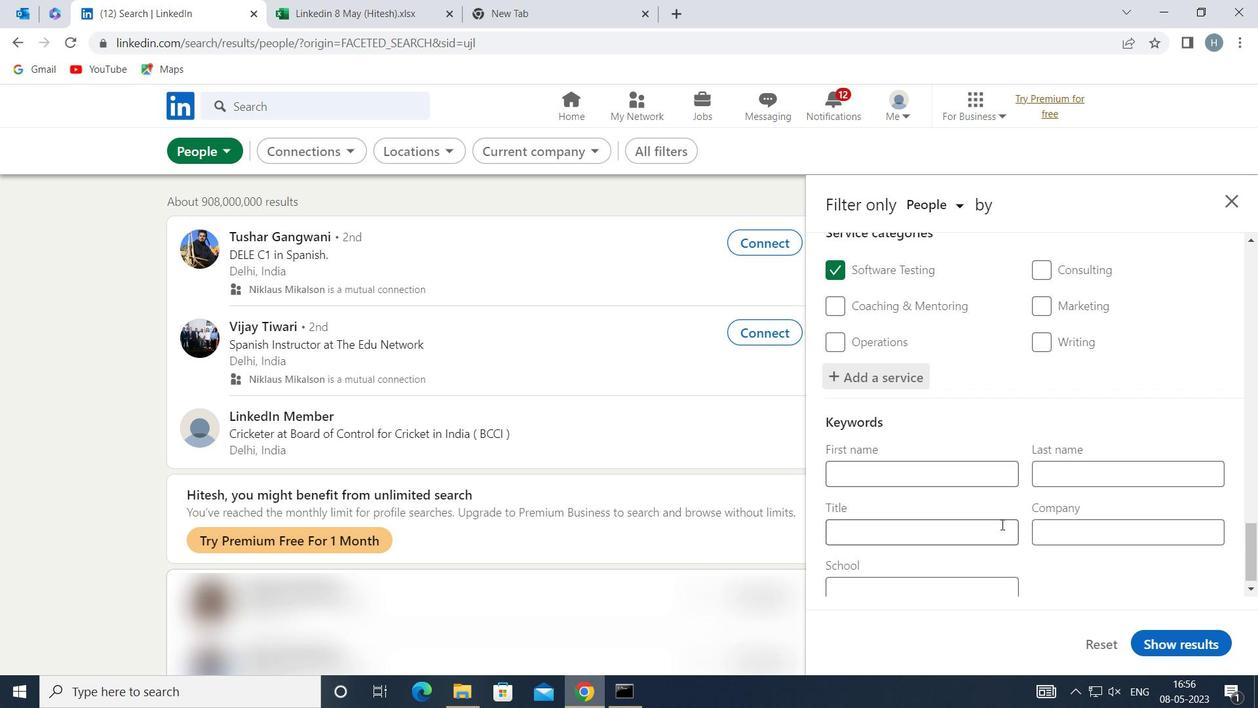
Action: Mouse scrolled (1001, 519) with delta (0, 0)
Screenshot: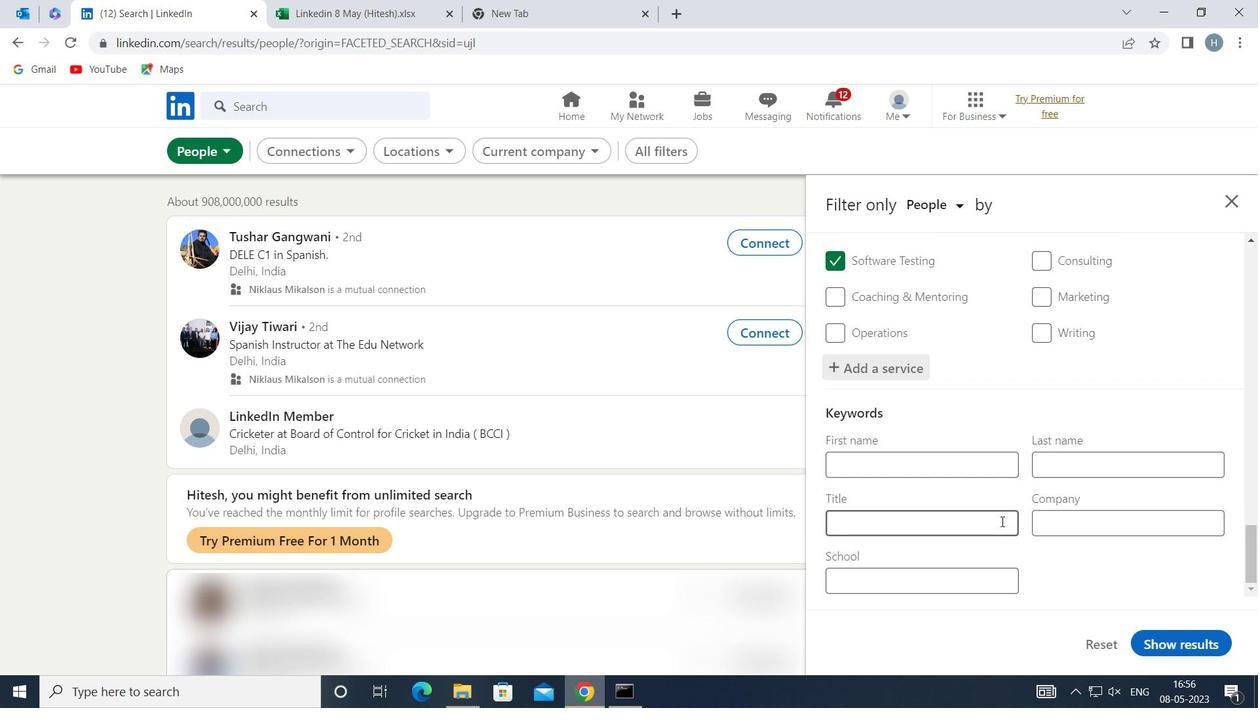 
Action: Mouse scrolled (1001, 519) with delta (0, 0)
Screenshot: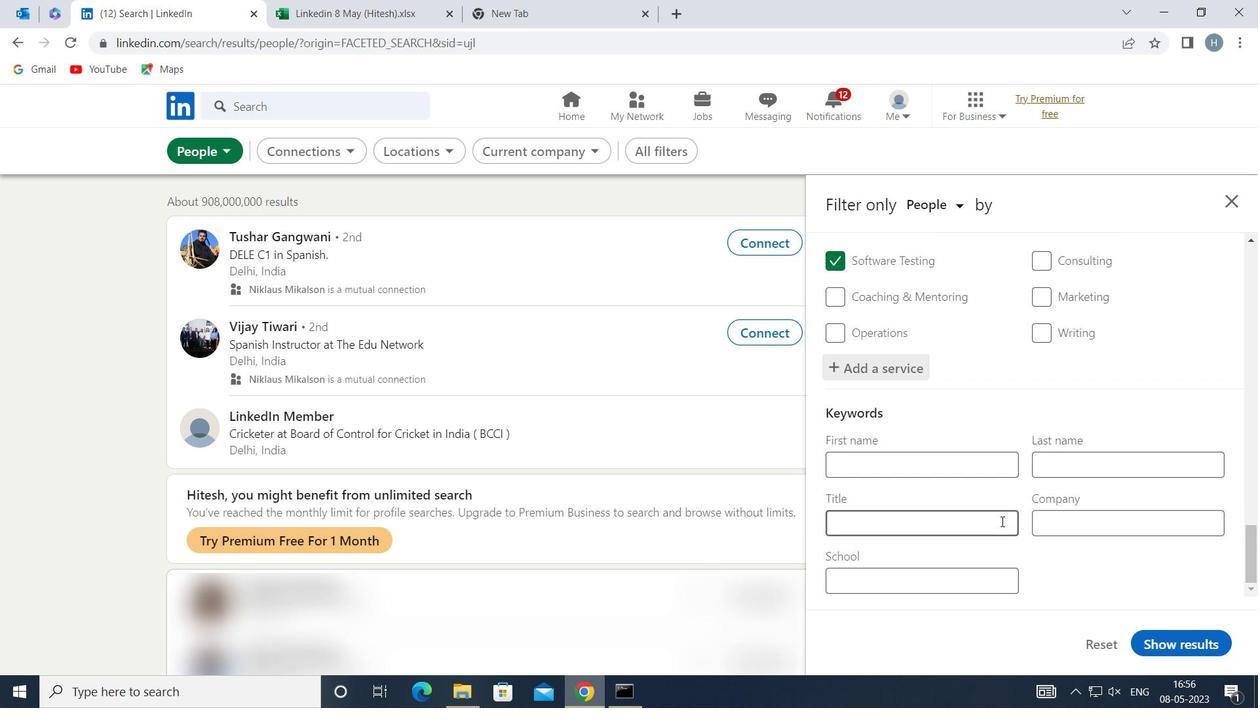 
Action: Mouse moved to (989, 523)
Screenshot: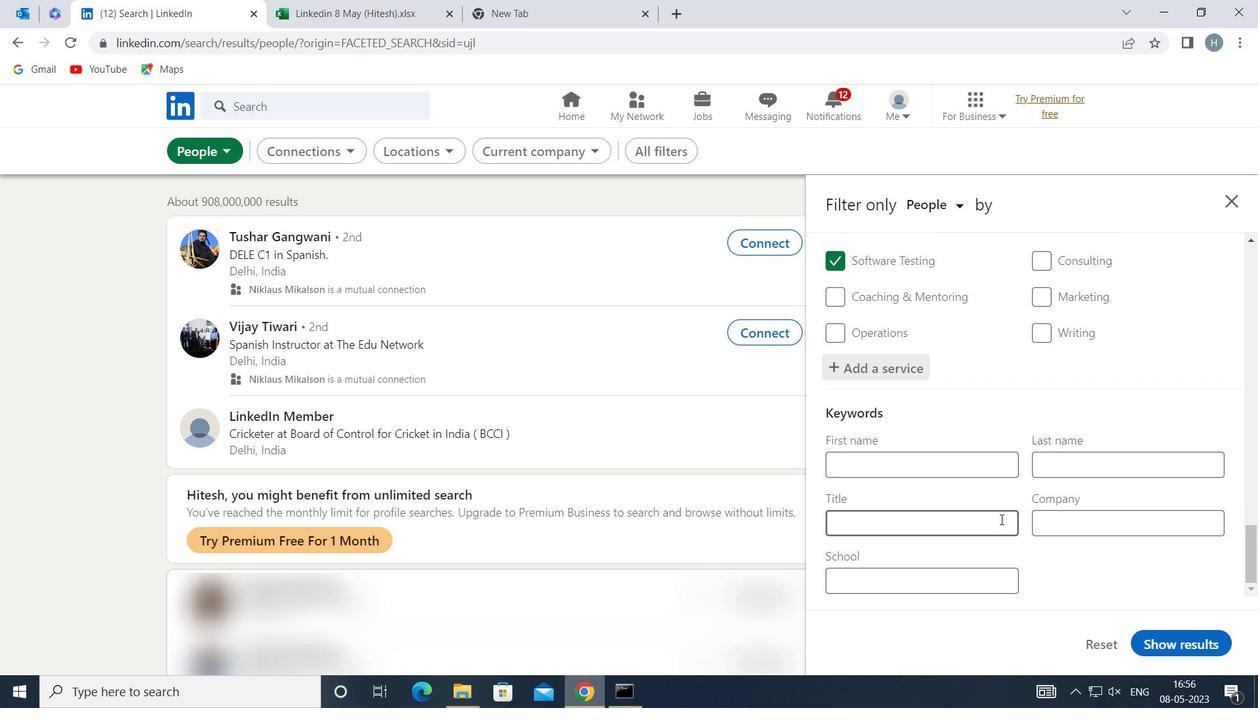
Action: Mouse pressed left at (989, 523)
Screenshot: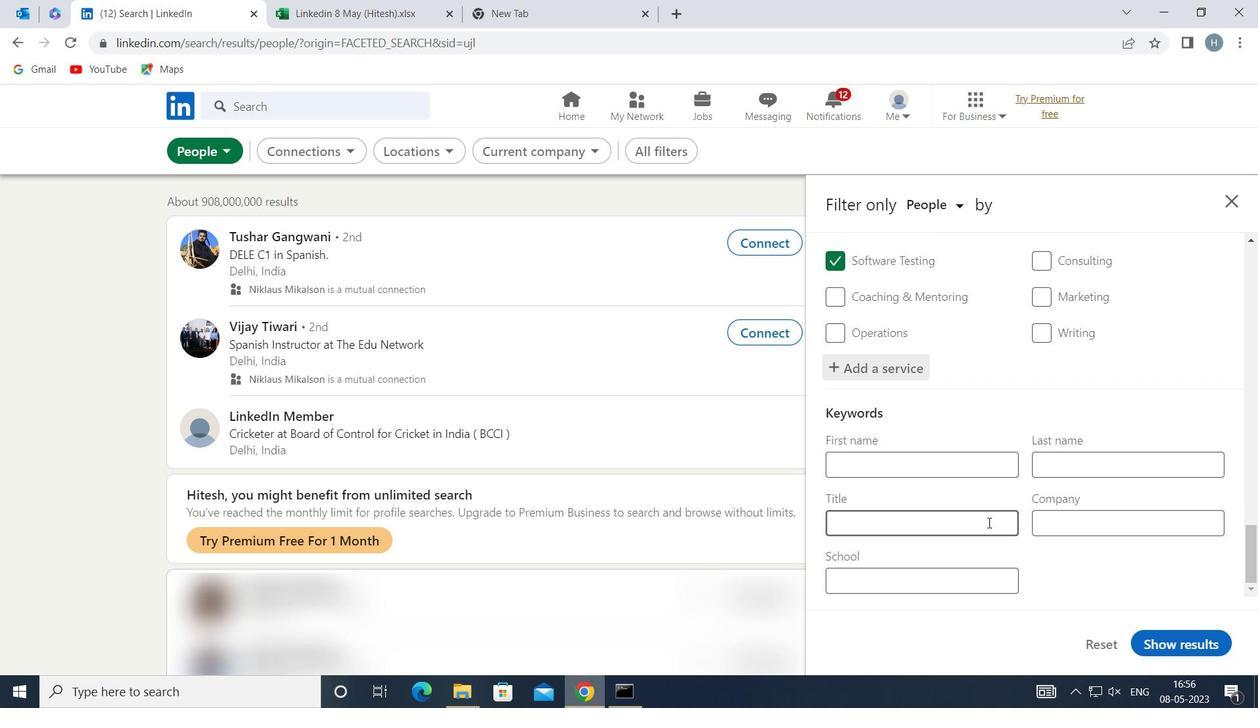 
Action: Key pressed <Key.shift>SALES<Key.space><Key.shift>ENGINEER
Screenshot: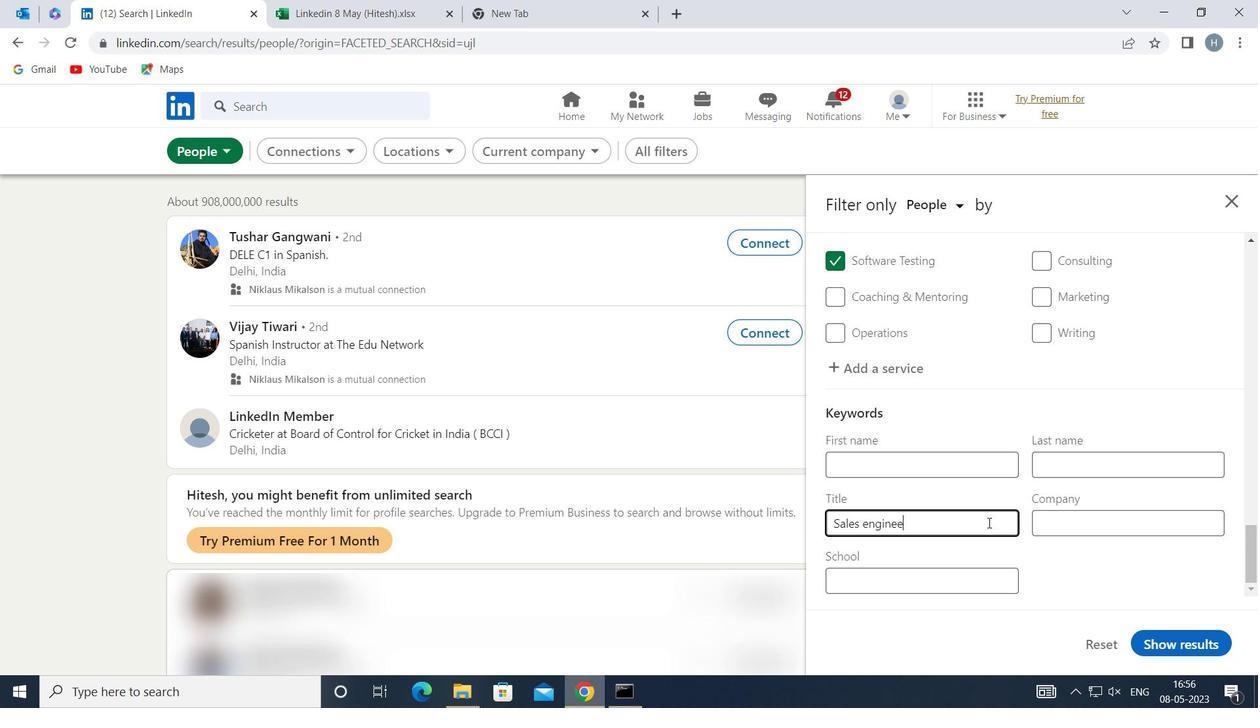 
Action: Mouse moved to (1183, 637)
Screenshot: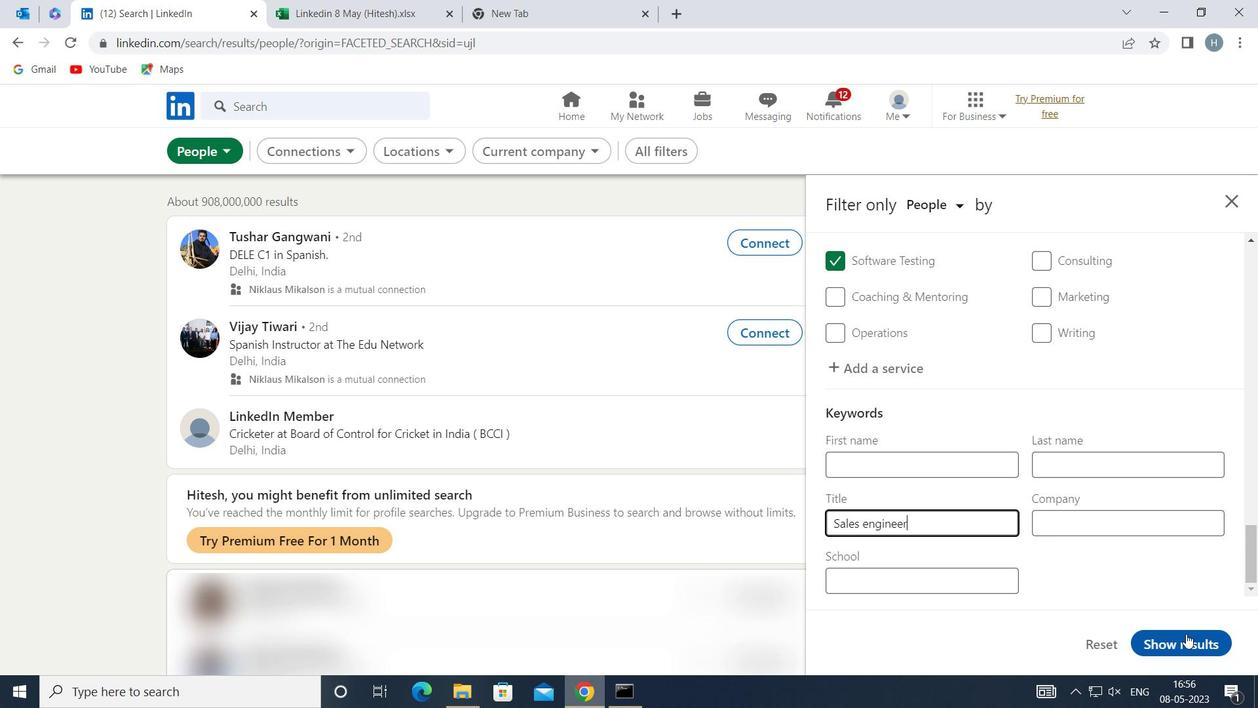
Action: Mouse pressed left at (1183, 637)
Screenshot: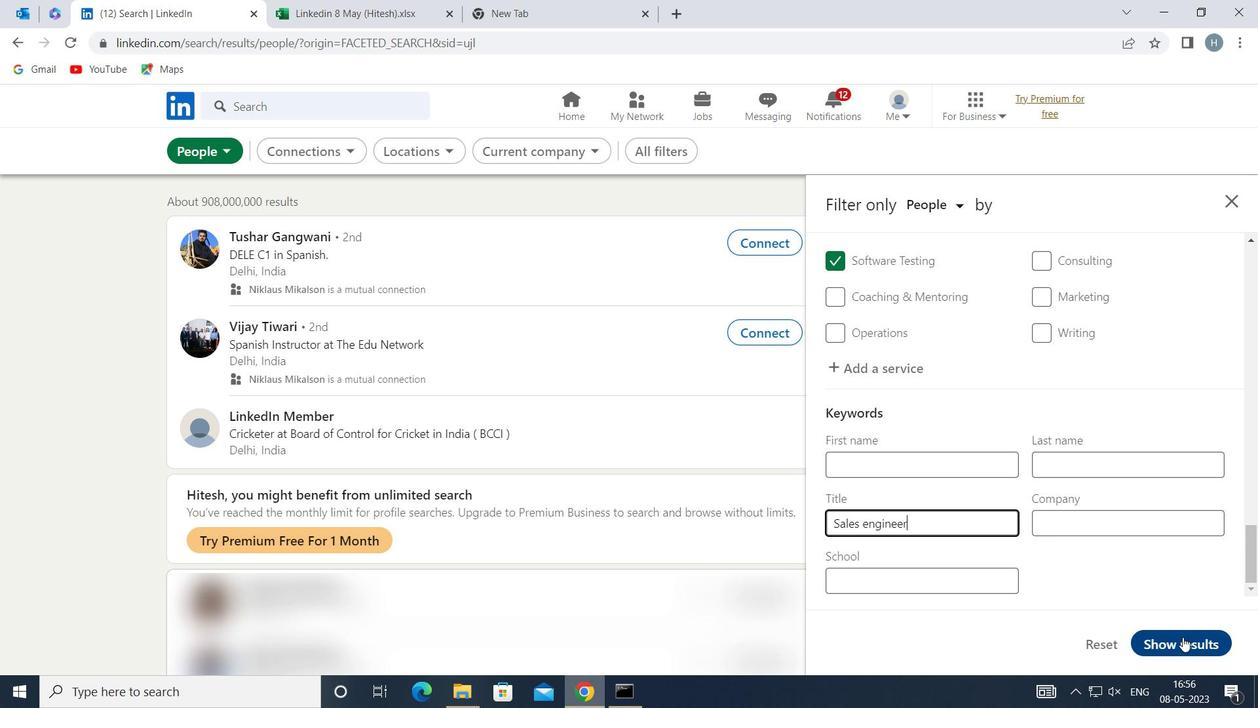 
Action: Mouse moved to (900, 326)
Screenshot: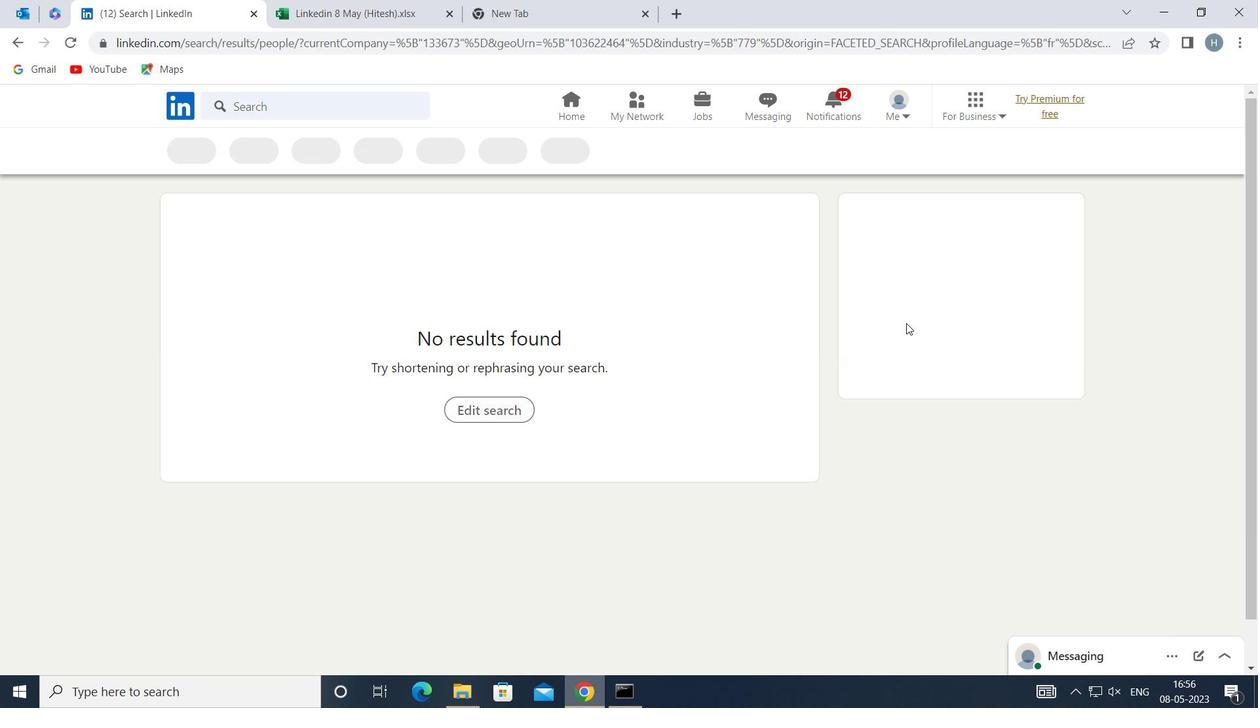 
